 Task: Find a place to stay in Cali, Colombia, from 3rd to 17th August for 4 guests, with a price range of ₹3000 to ₹15000, and apply filters for Superhost, English-speaking host, washing machine, 3 bedrooms, 2 bathrooms, guest house, and free cancellation.
Action: Mouse moved to (538, 102)
Screenshot: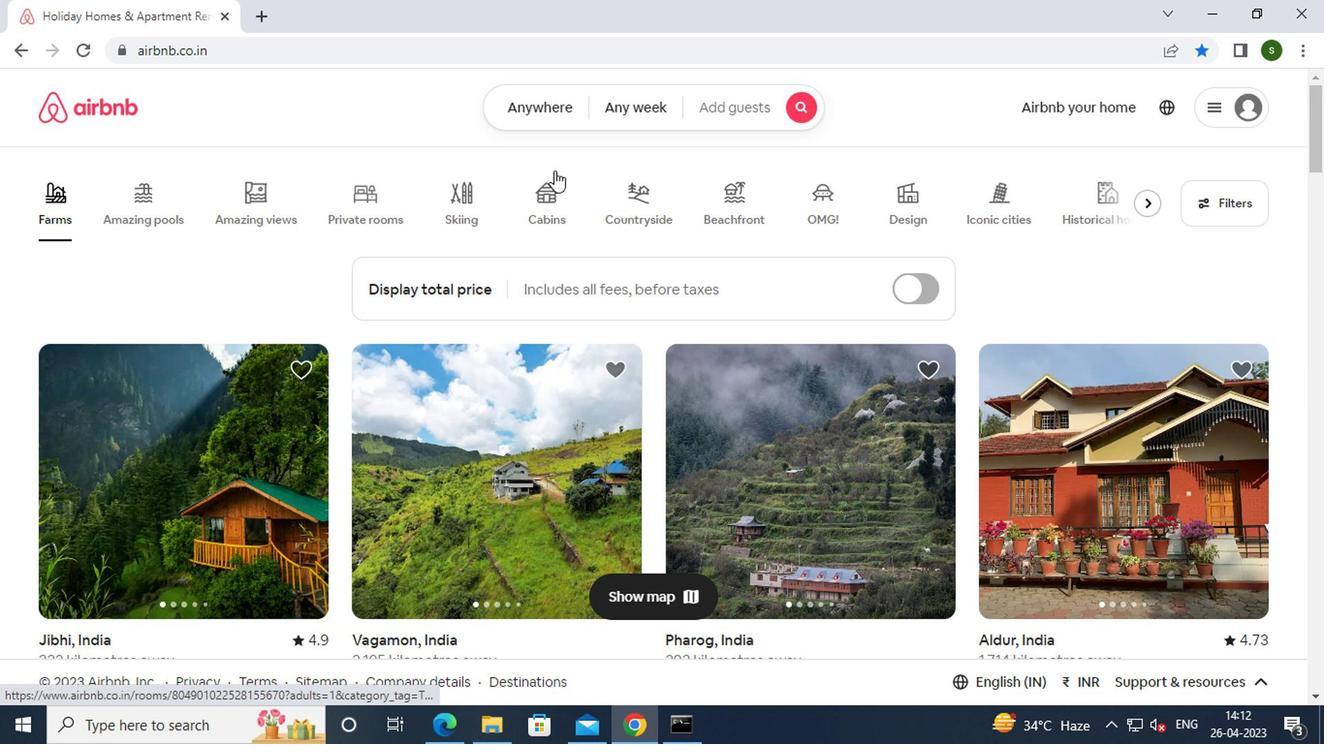 
Action: Mouse pressed left at (538, 102)
Screenshot: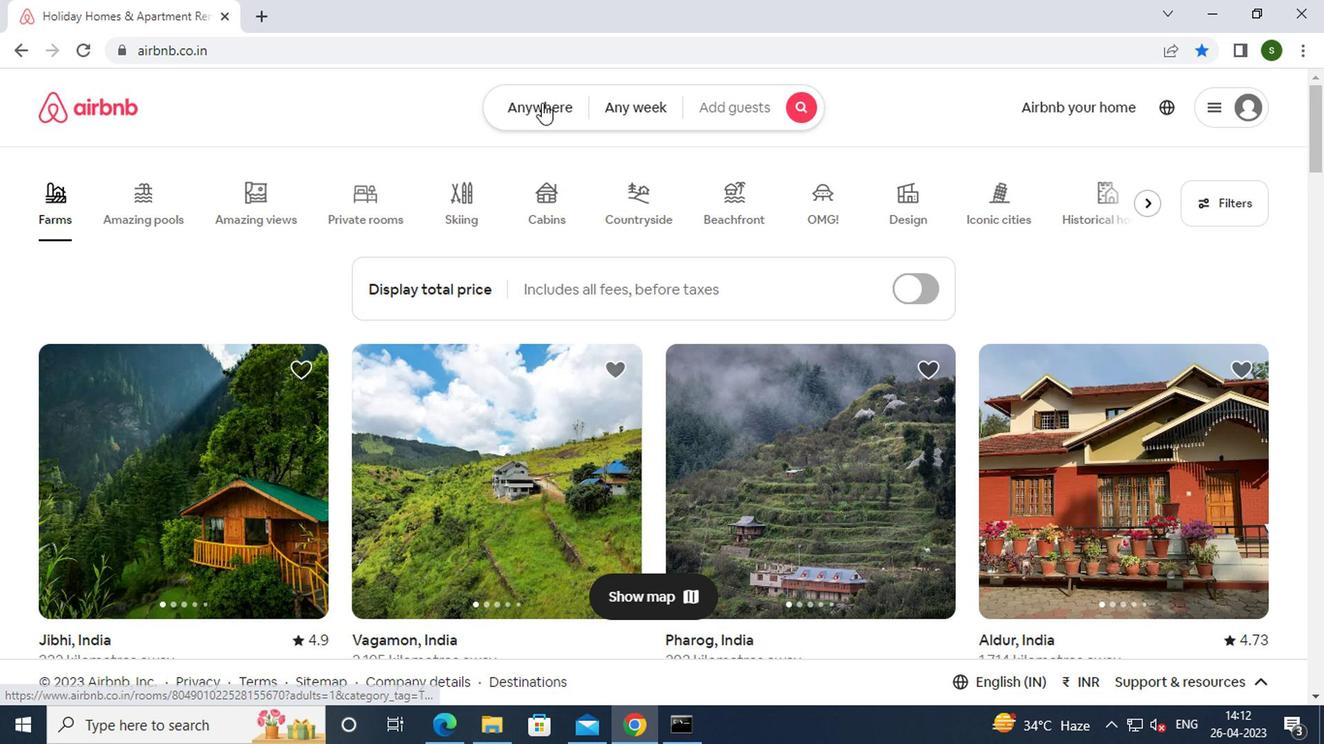 
Action: Mouse moved to (346, 189)
Screenshot: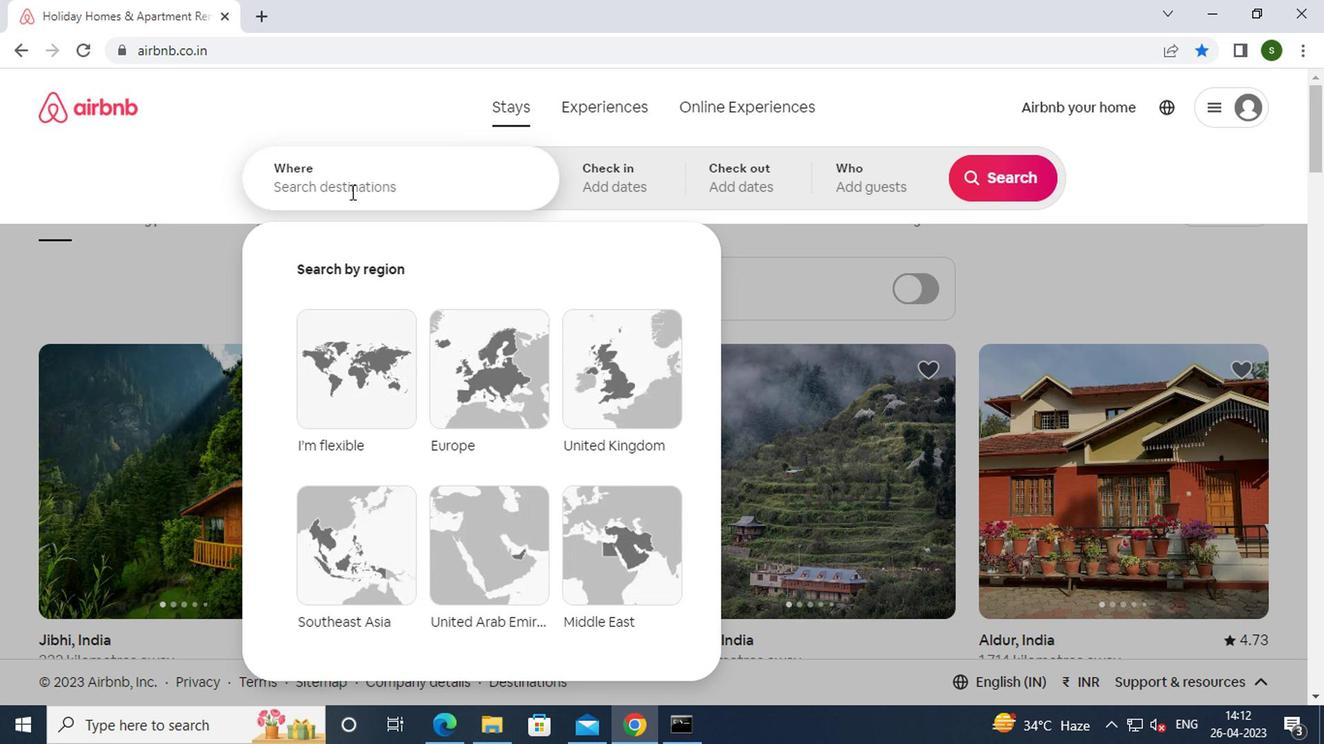 
Action: Mouse pressed left at (346, 189)
Screenshot: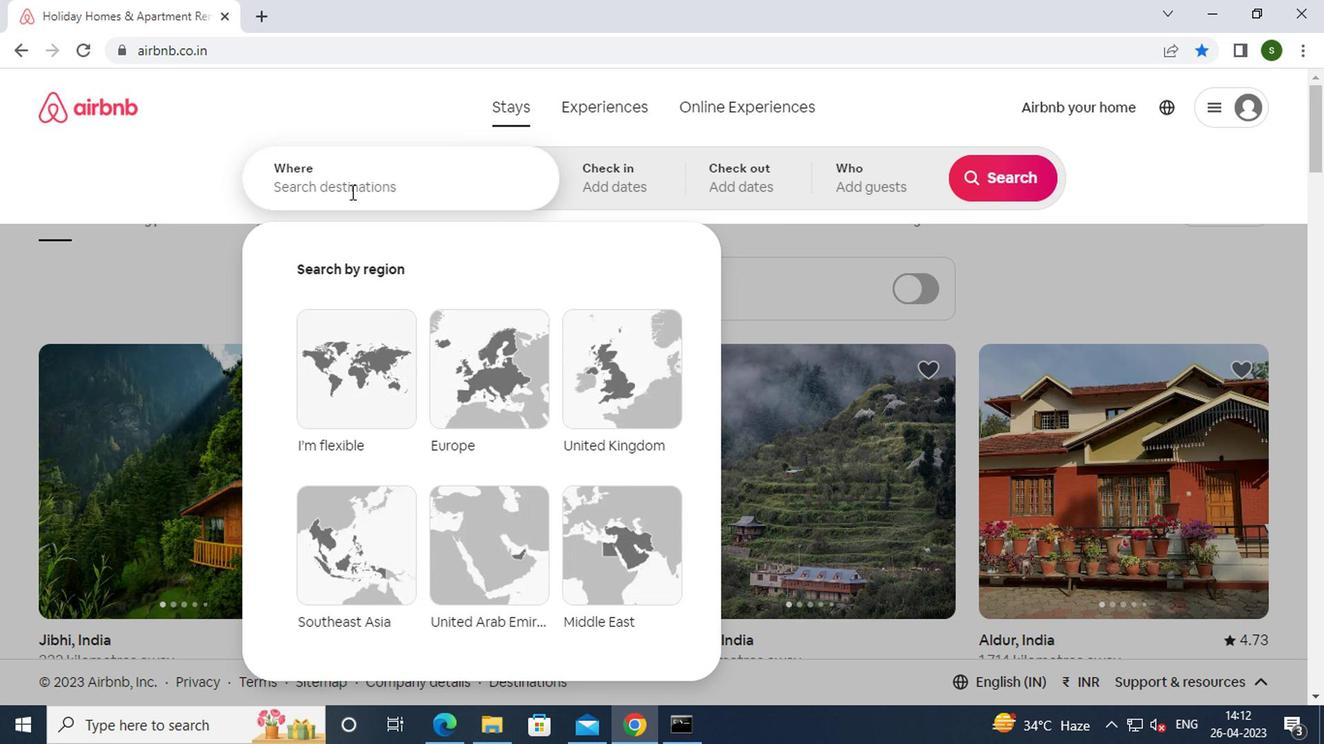 
Action: Key pressed c<Key.caps_lock>ali,<Key.space><Key.caps_lock>c<Key.caps_lock>olombia<Key.enter>
Screenshot: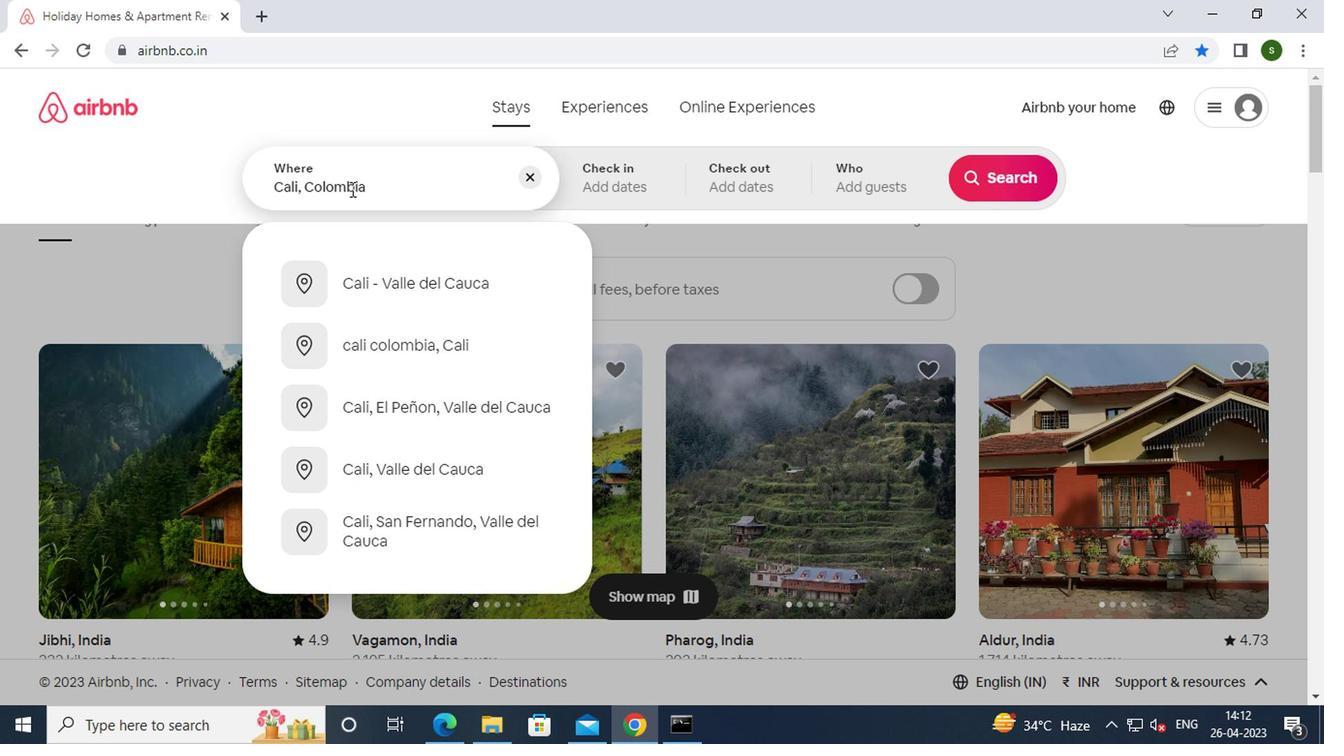 
Action: Mouse moved to (976, 333)
Screenshot: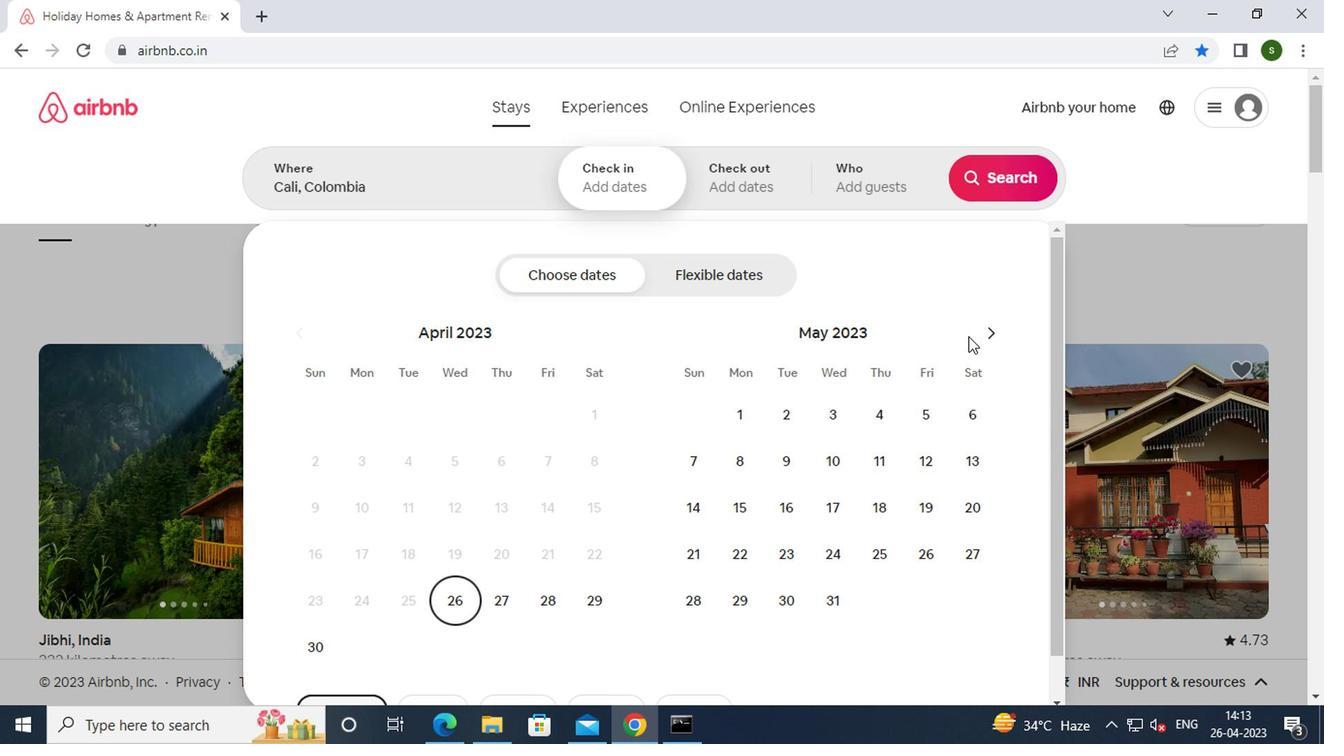 
Action: Mouse pressed left at (976, 333)
Screenshot: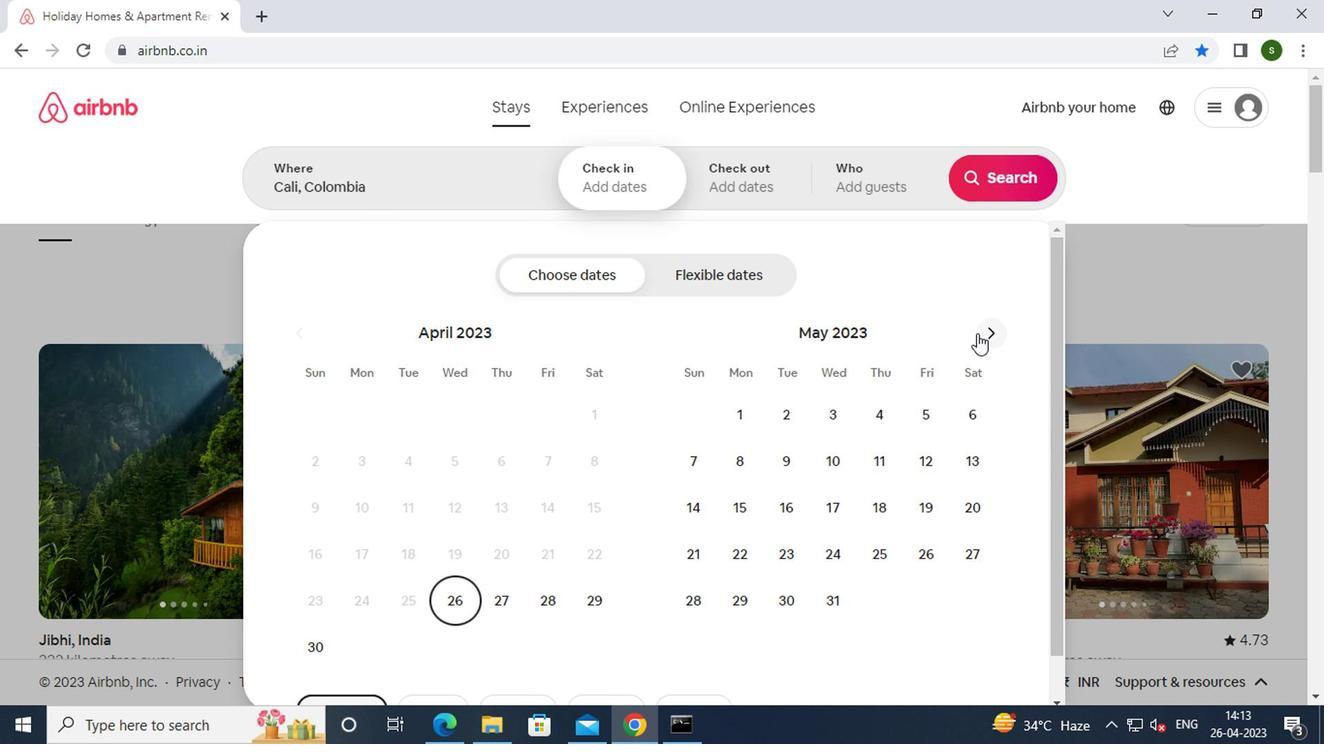 
Action: Mouse pressed left at (976, 333)
Screenshot: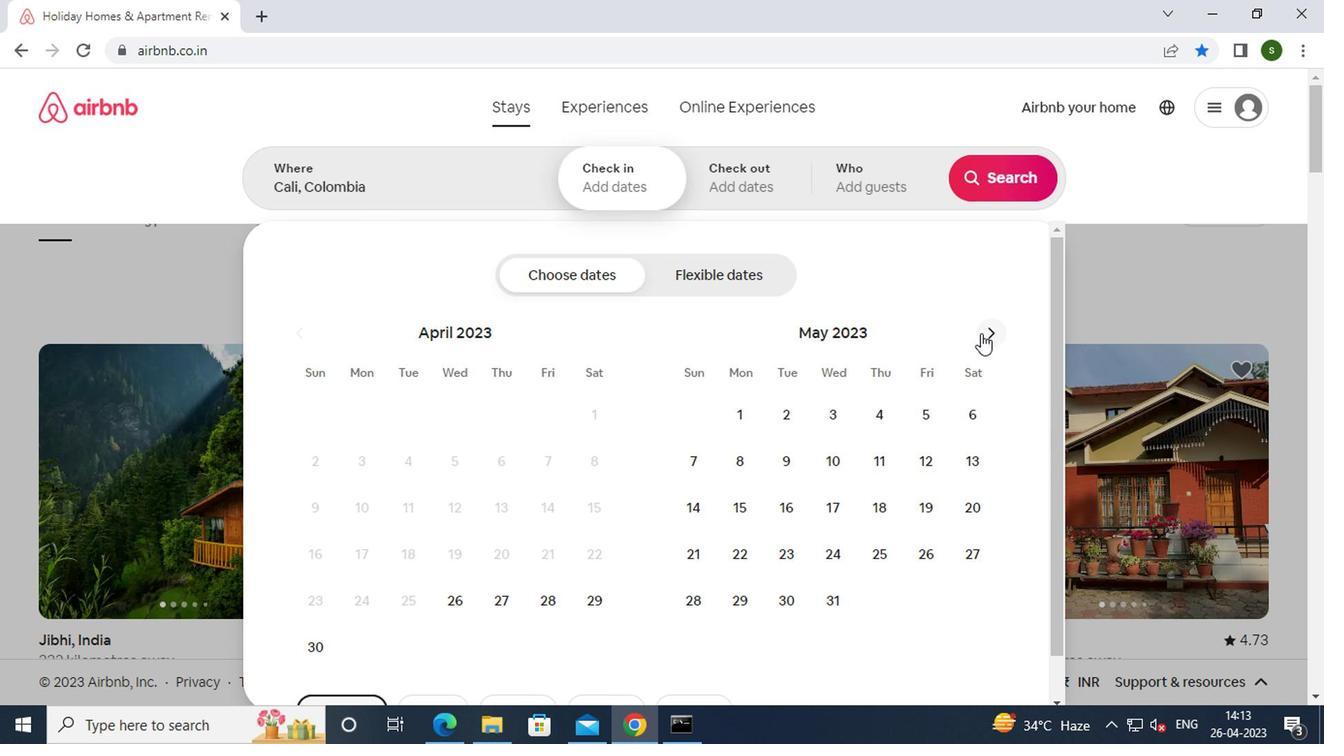 
Action: Mouse pressed left at (976, 333)
Screenshot: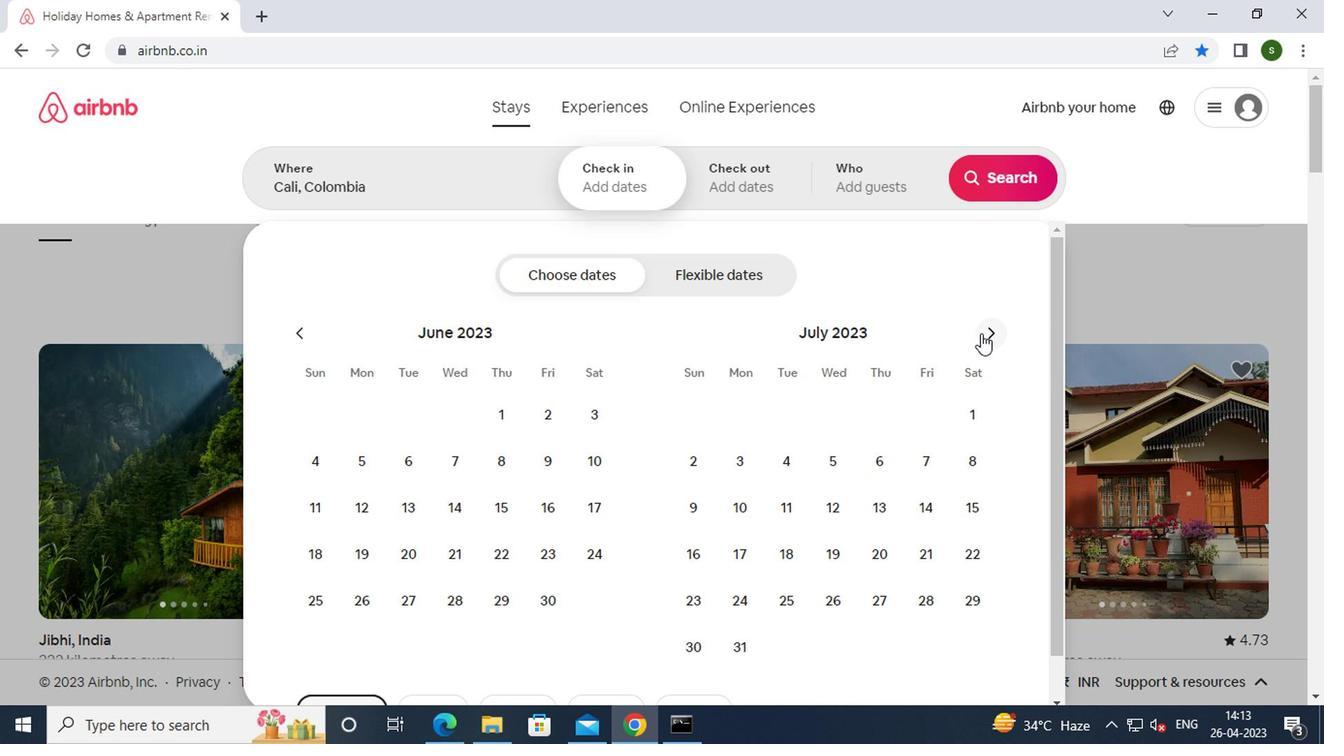 
Action: Mouse moved to (869, 418)
Screenshot: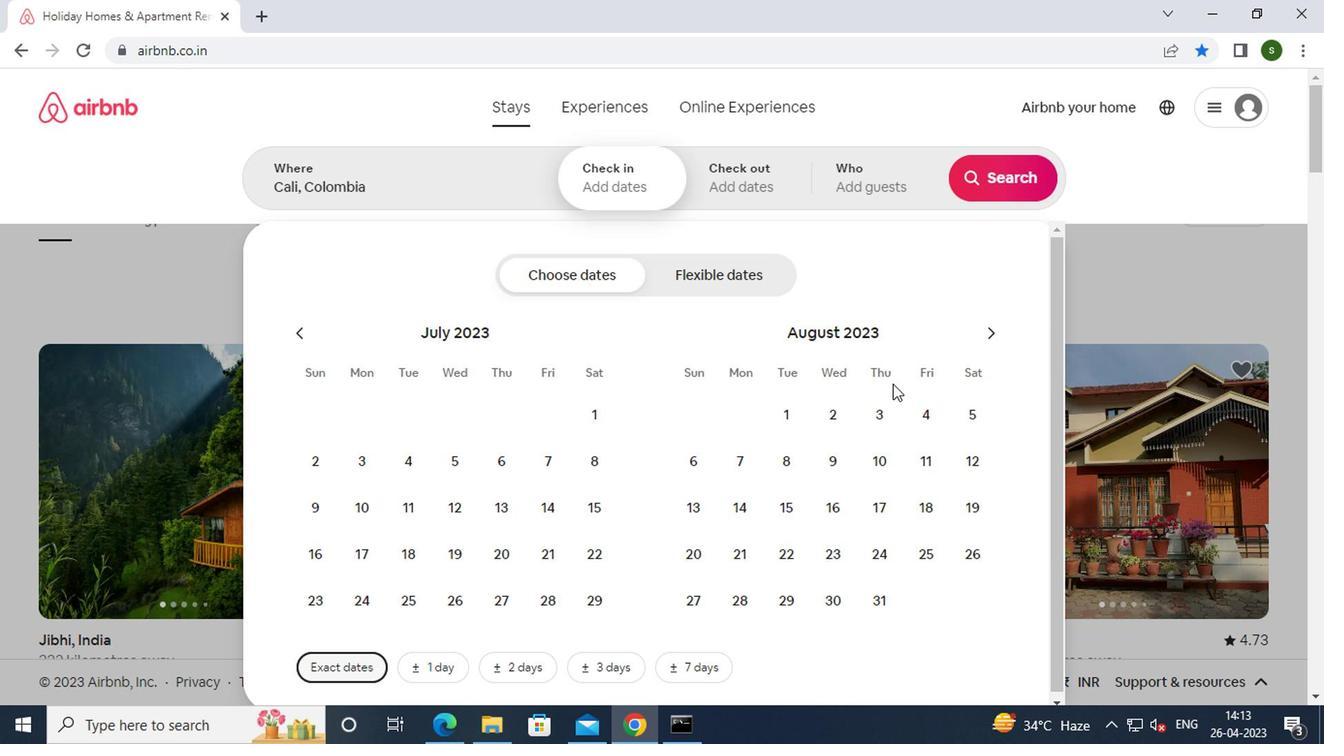 
Action: Mouse pressed left at (869, 418)
Screenshot: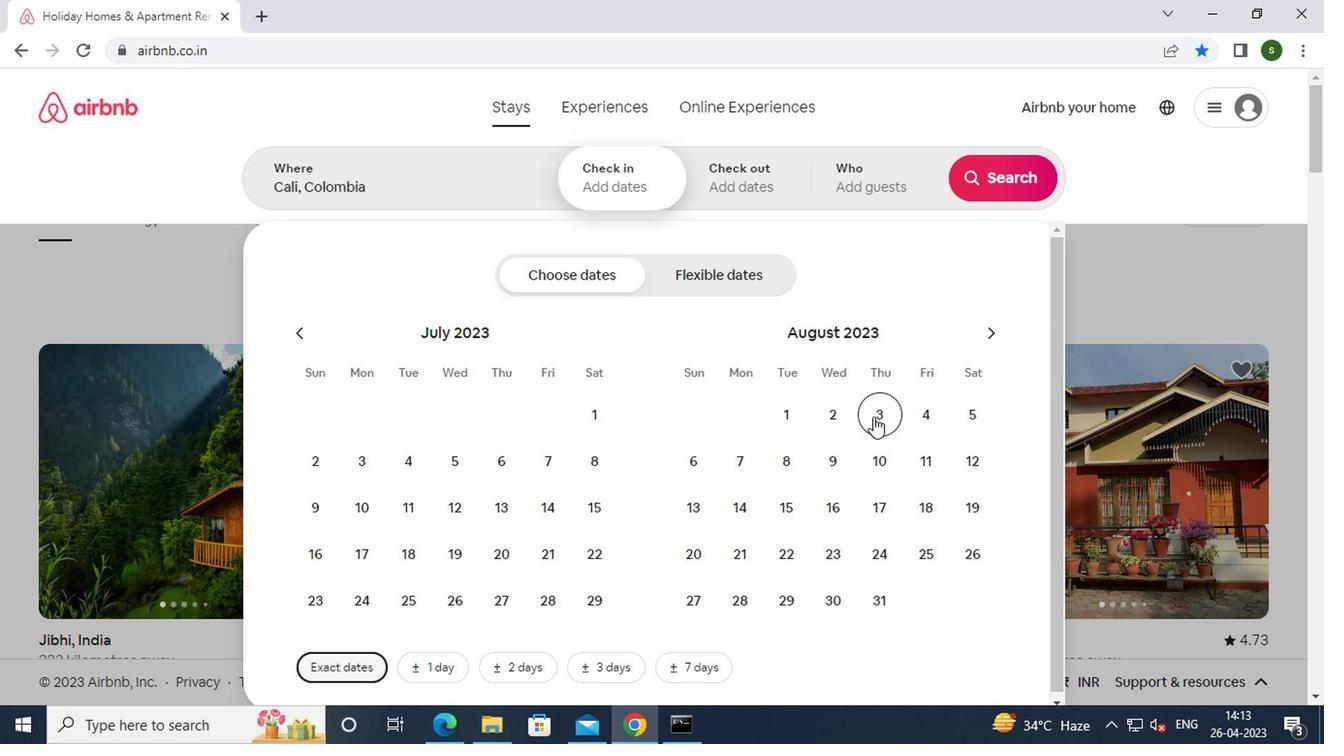 
Action: Mouse moved to (865, 503)
Screenshot: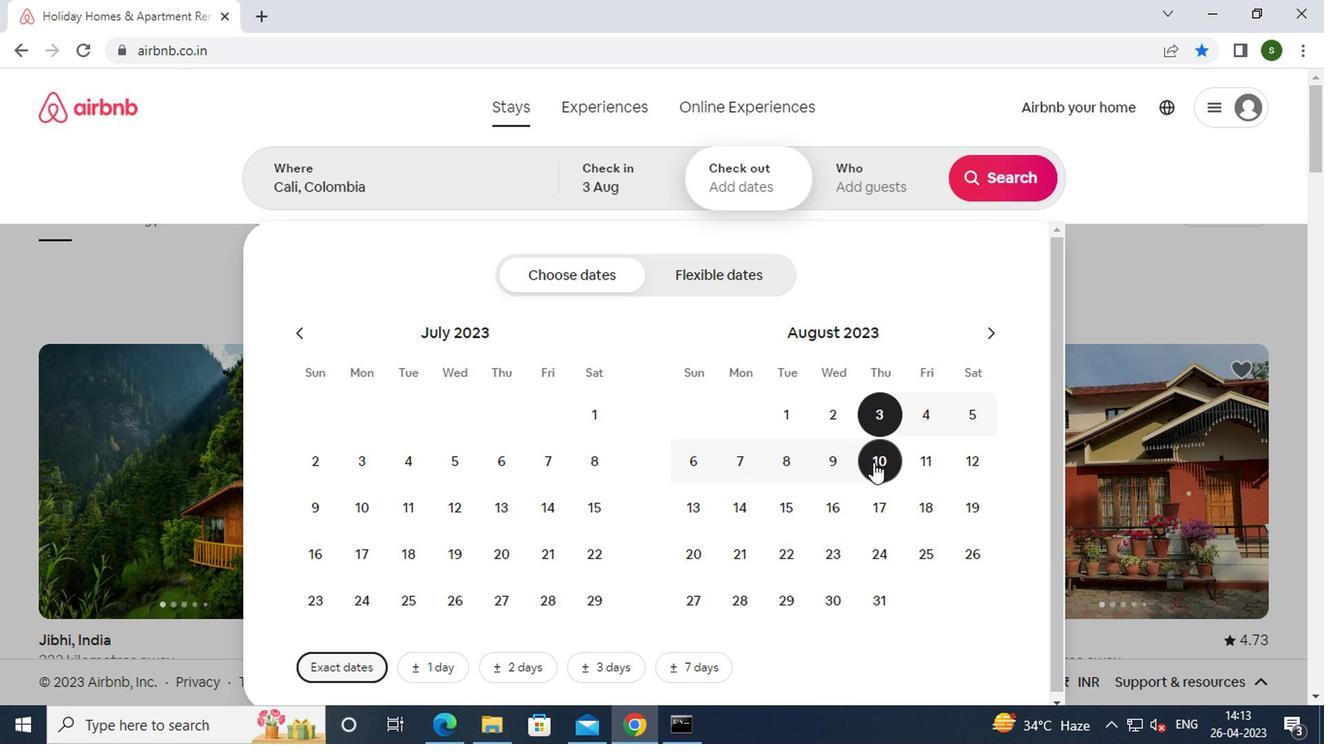 
Action: Mouse pressed left at (865, 503)
Screenshot: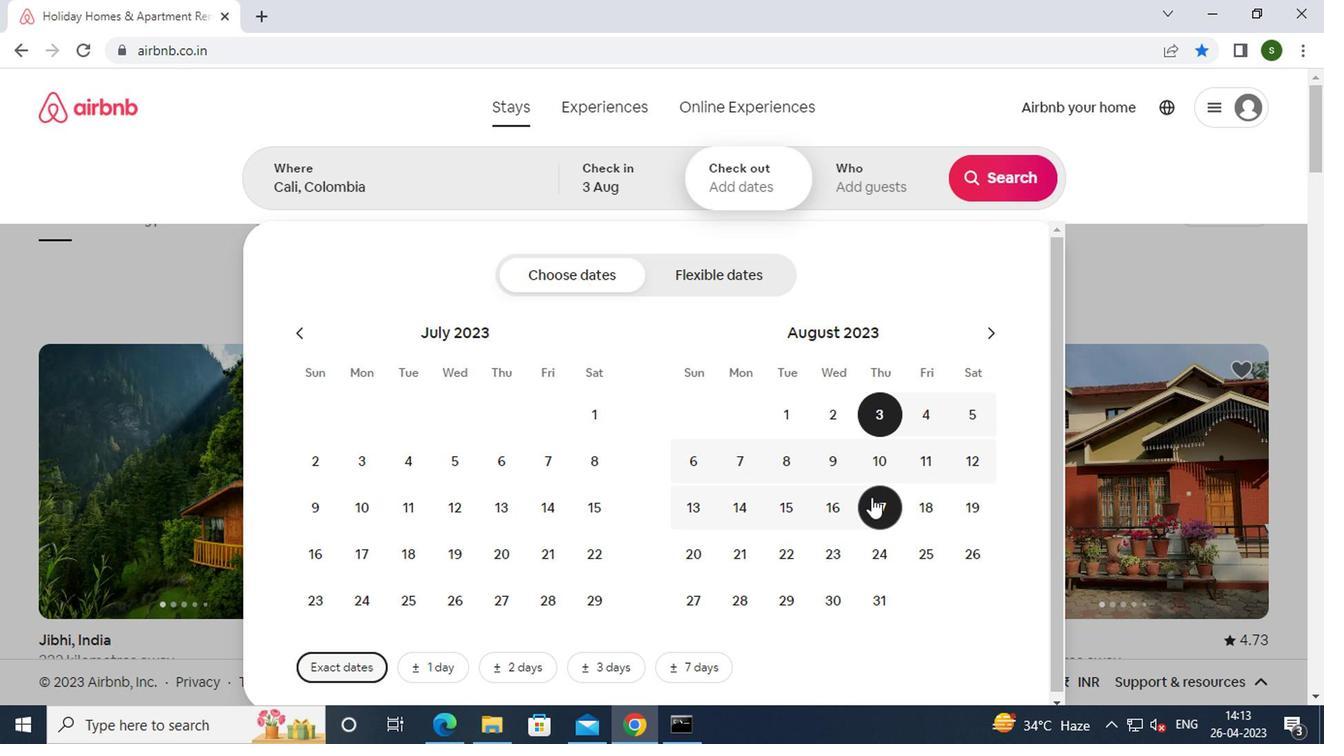
Action: Mouse moved to (864, 195)
Screenshot: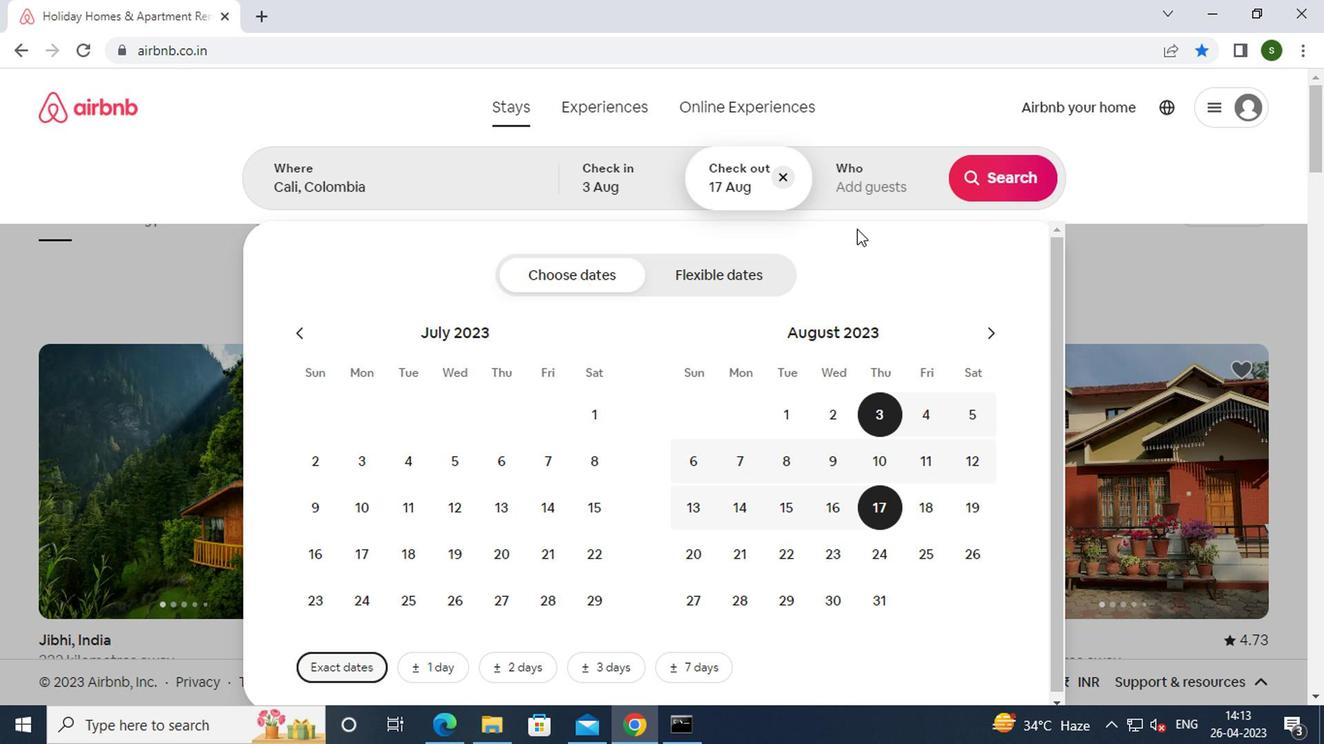 
Action: Mouse pressed left at (864, 195)
Screenshot: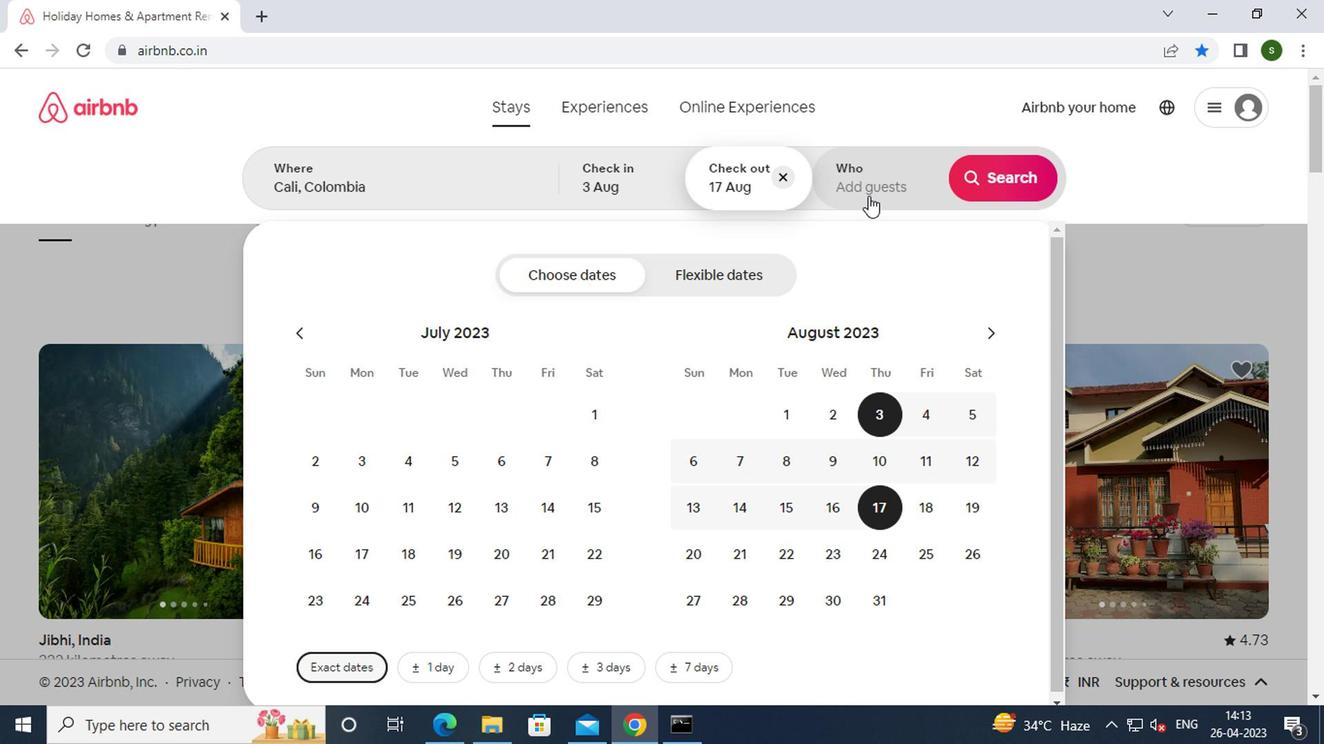 
Action: Mouse moved to (1003, 281)
Screenshot: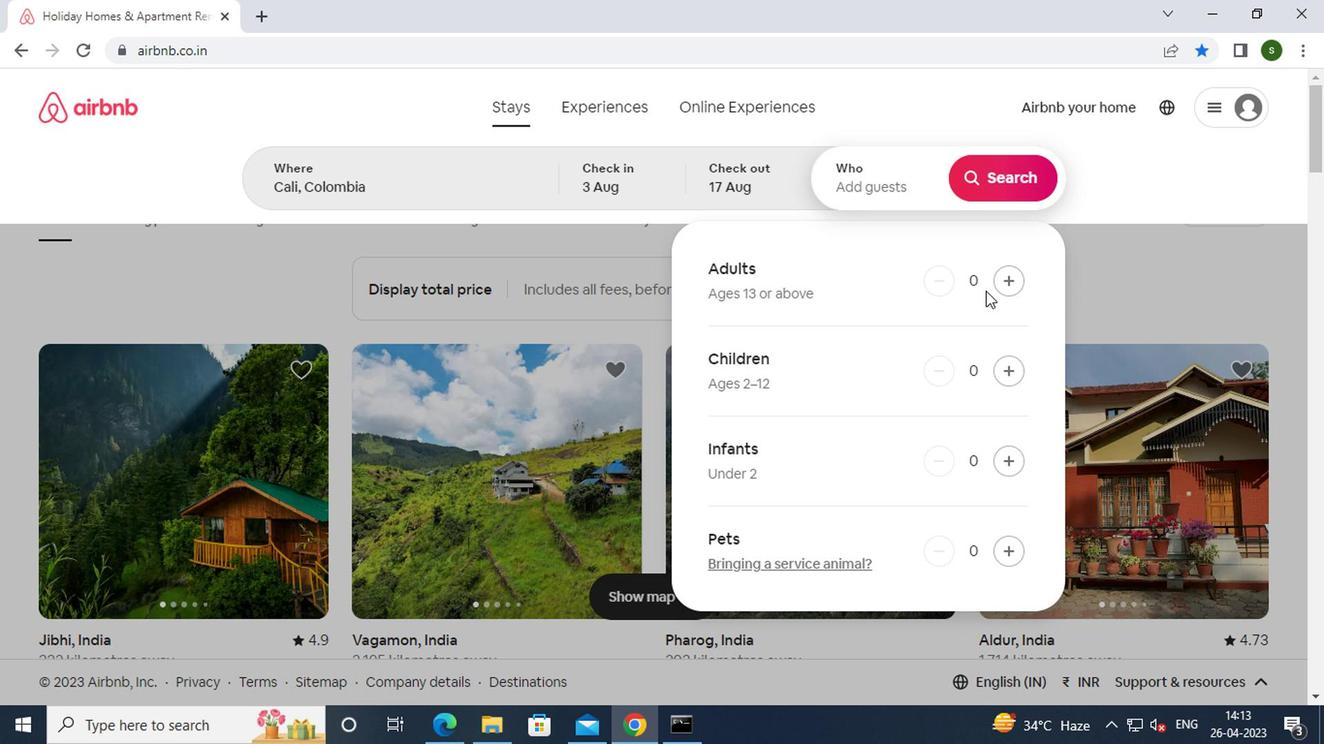
Action: Mouse pressed left at (1003, 281)
Screenshot: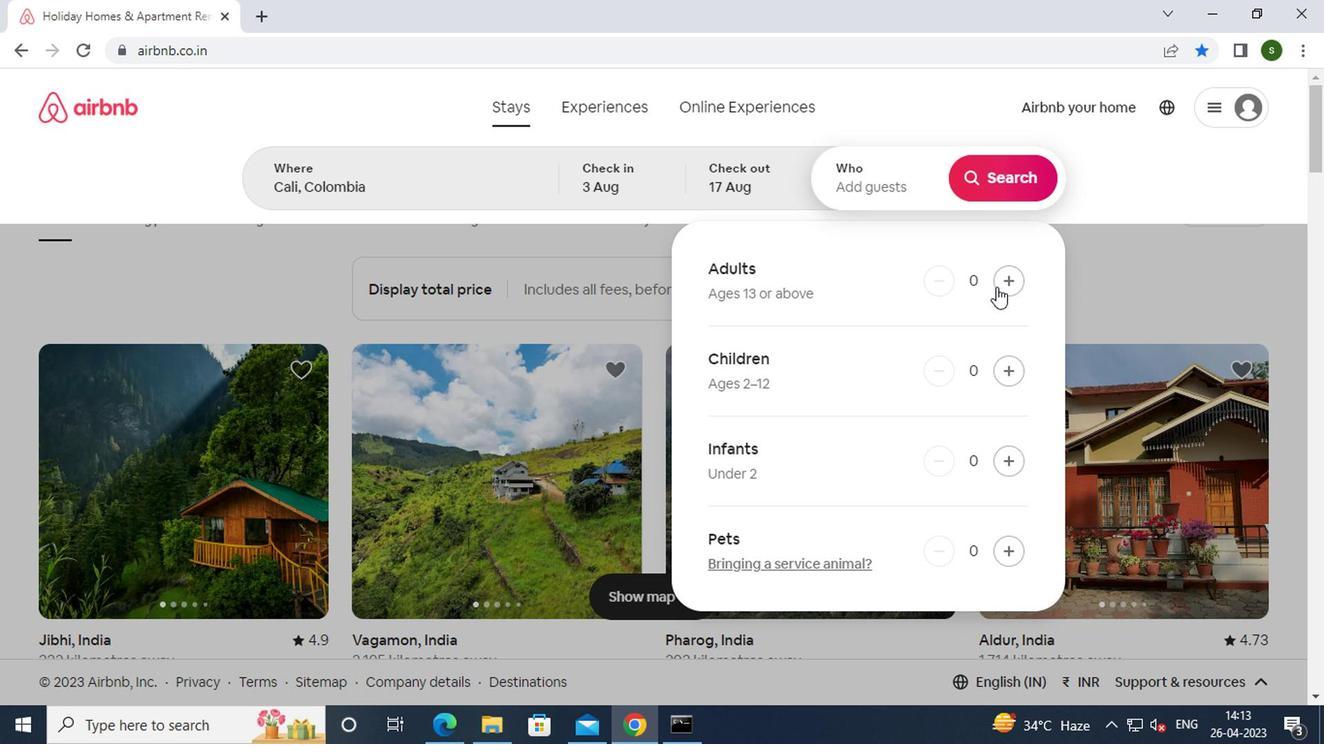 
Action: Mouse pressed left at (1003, 281)
Screenshot: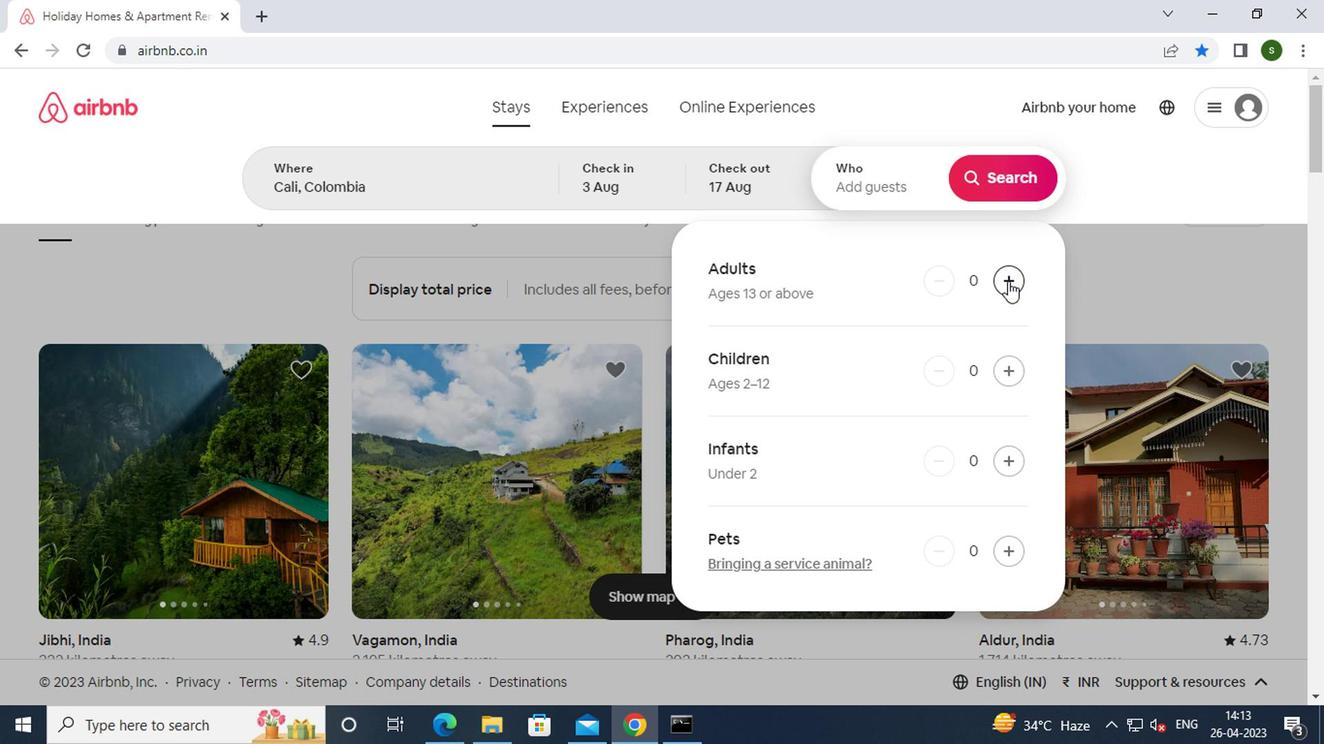 
Action: Mouse pressed left at (1003, 281)
Screenshot: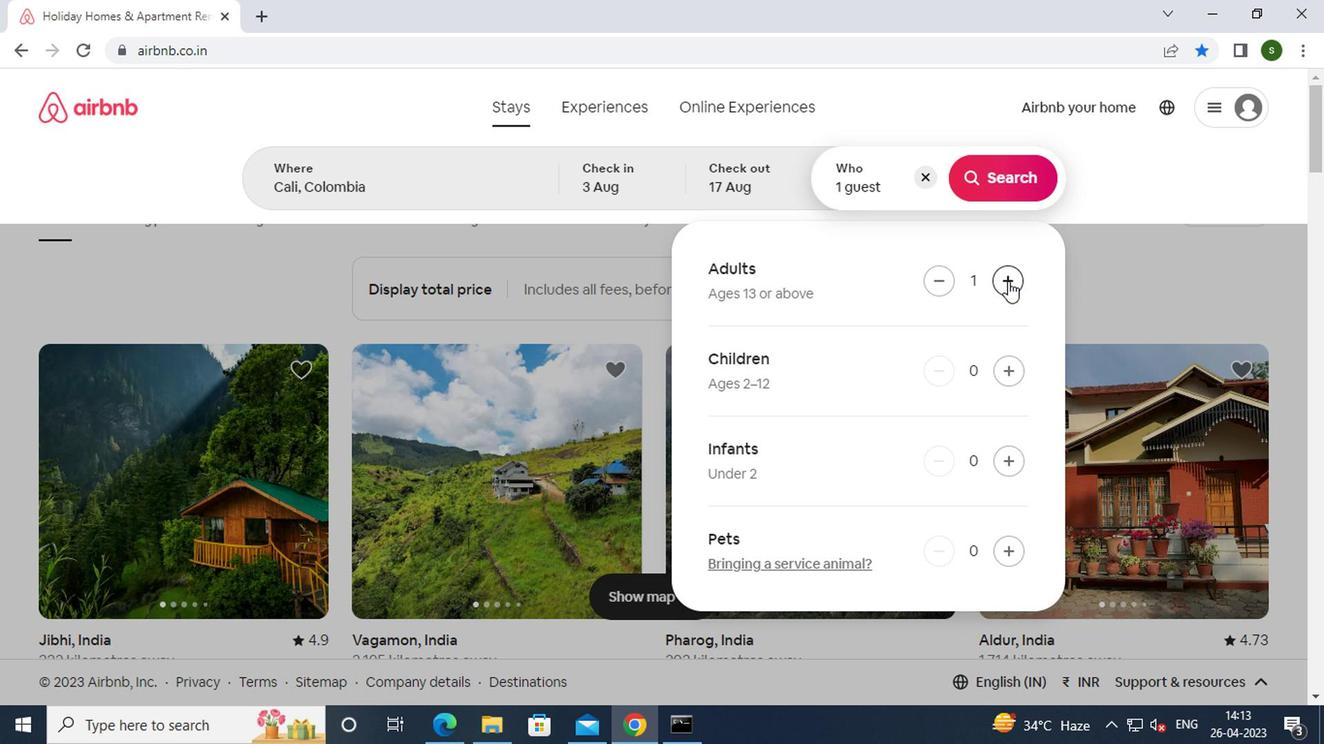 
Action: Mouse moved to (994, 370)
Screenshot: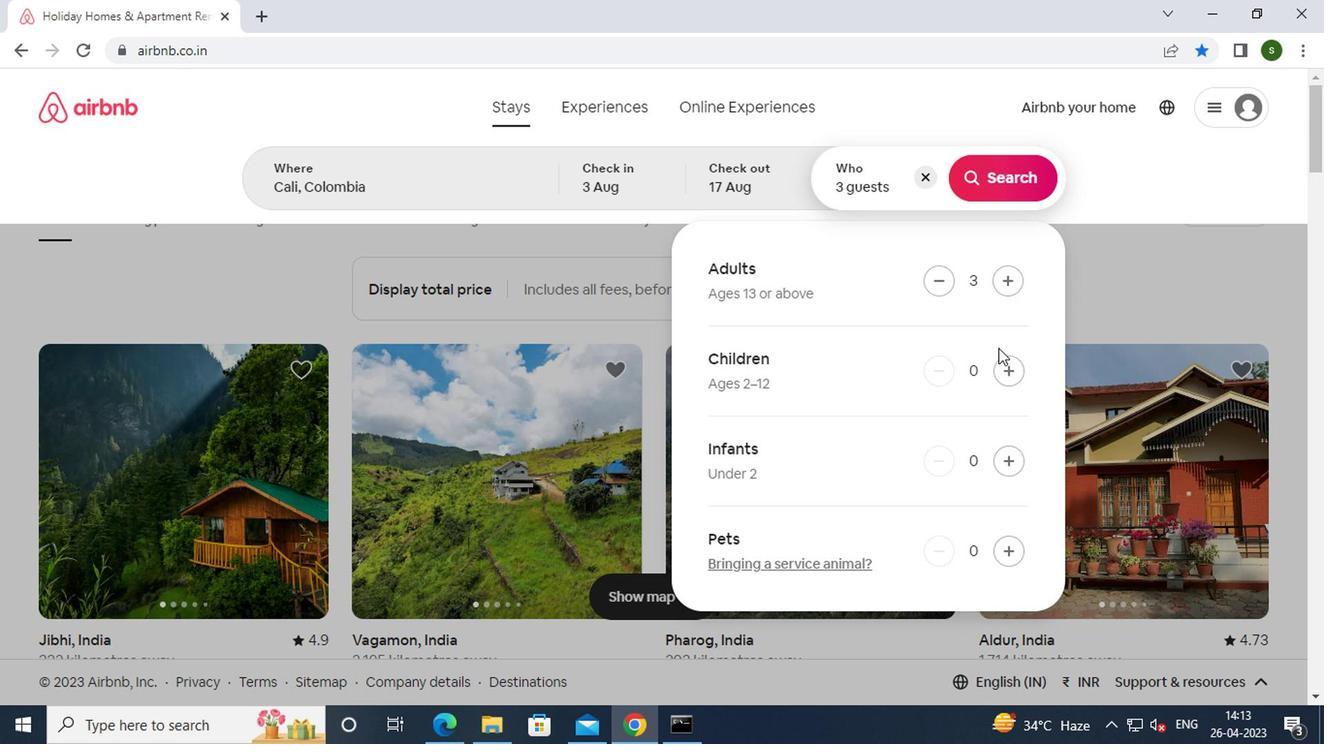 
Action: Mouse pressed left at (994, 370)
Screenshot: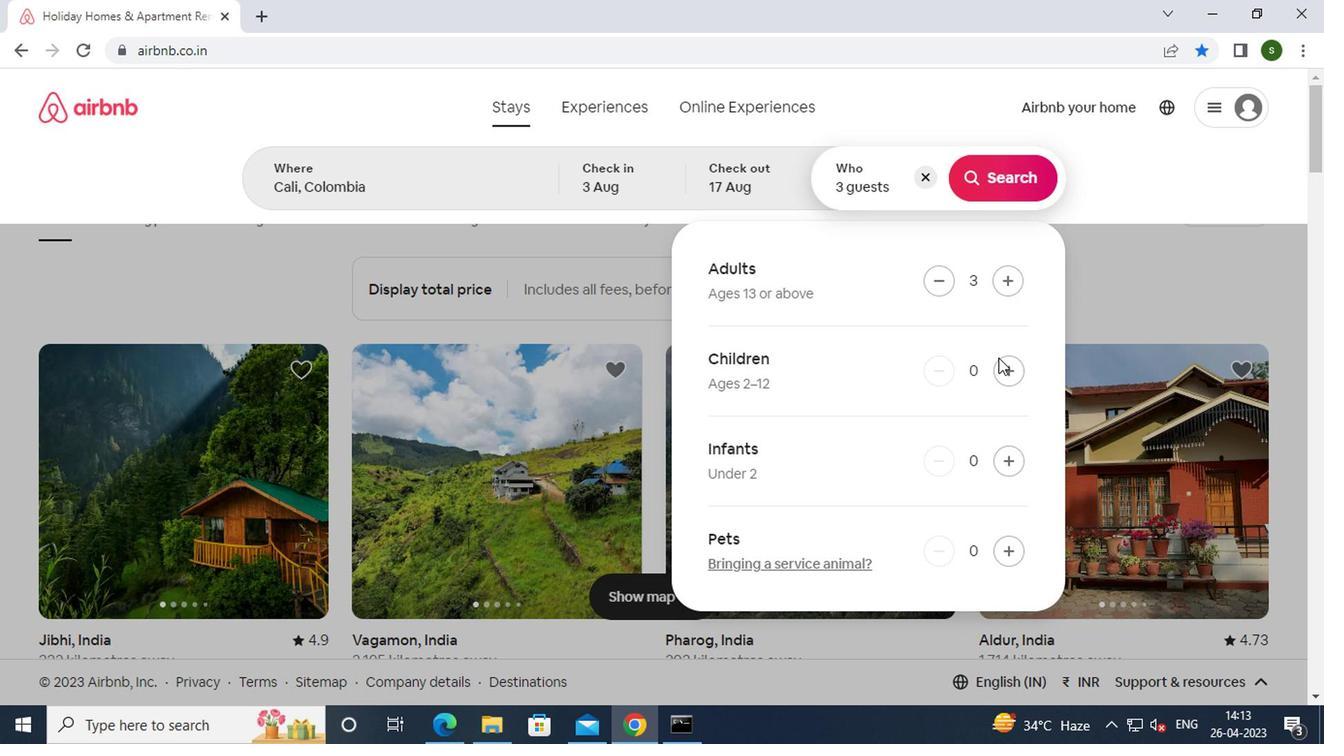 
Action: Mouse moved to (984, 173)
Screenshot: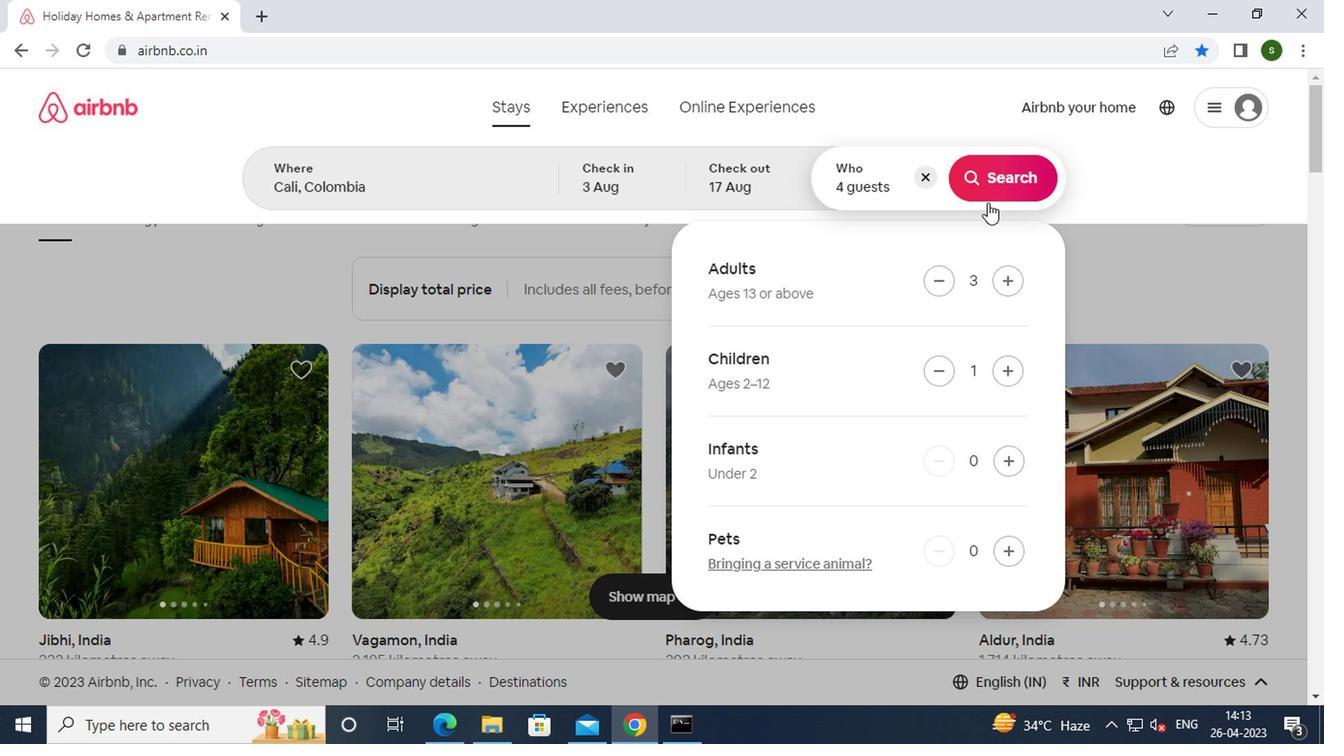 
Action: Mouse pressed left at (984, 173)
Screenshot: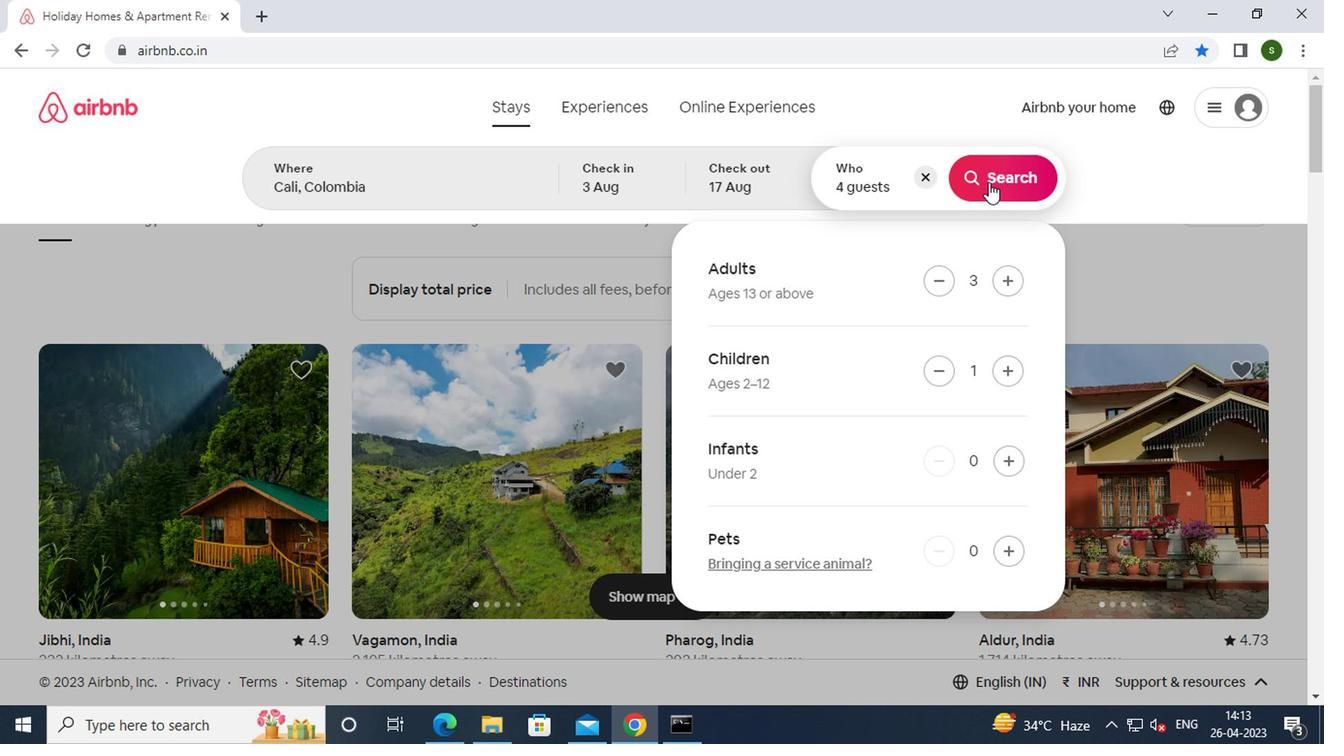 
Action: Mouse moved to (1193, 190)
Screenshot: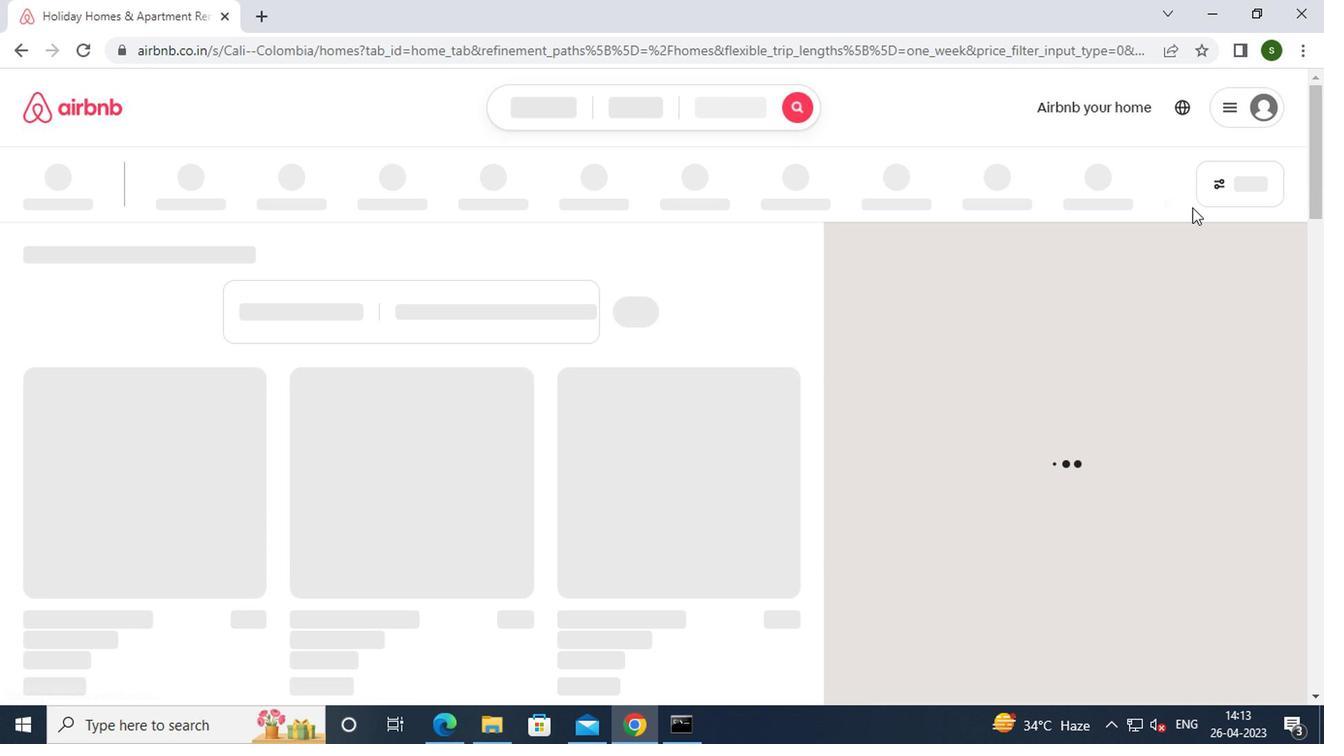 
Action: Mouse pressed left at (1193, 190)
Screenshot: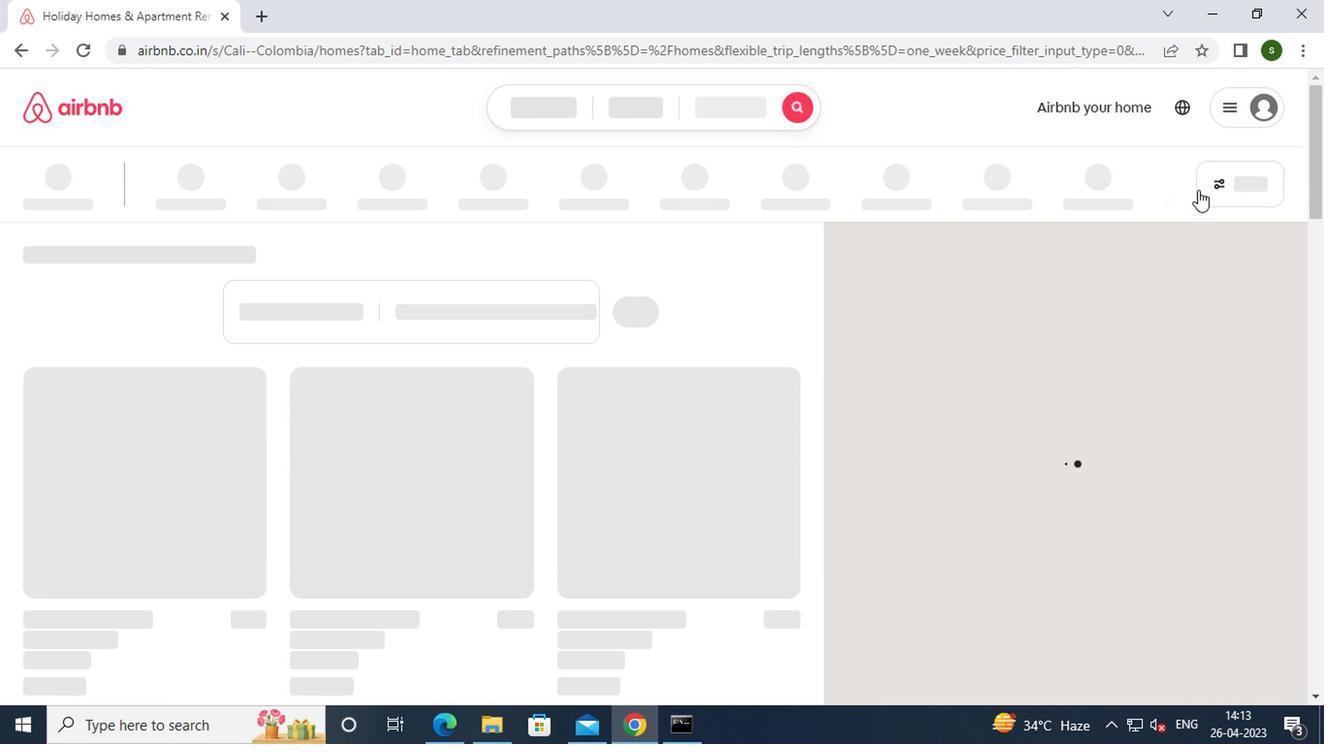 
Action: Mouse moved to (1214, 188)
Screenshot: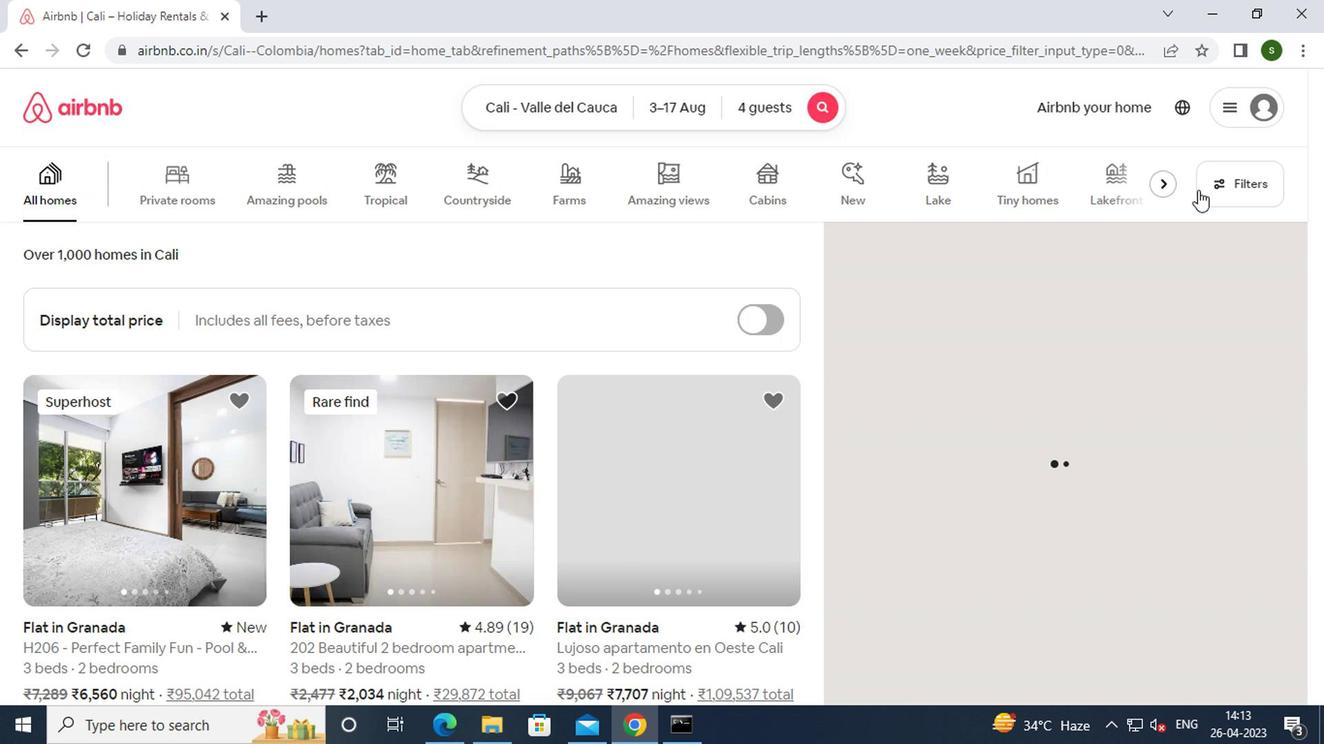 
Action: Mouse pressed left at (1214, 188)
Screenshot: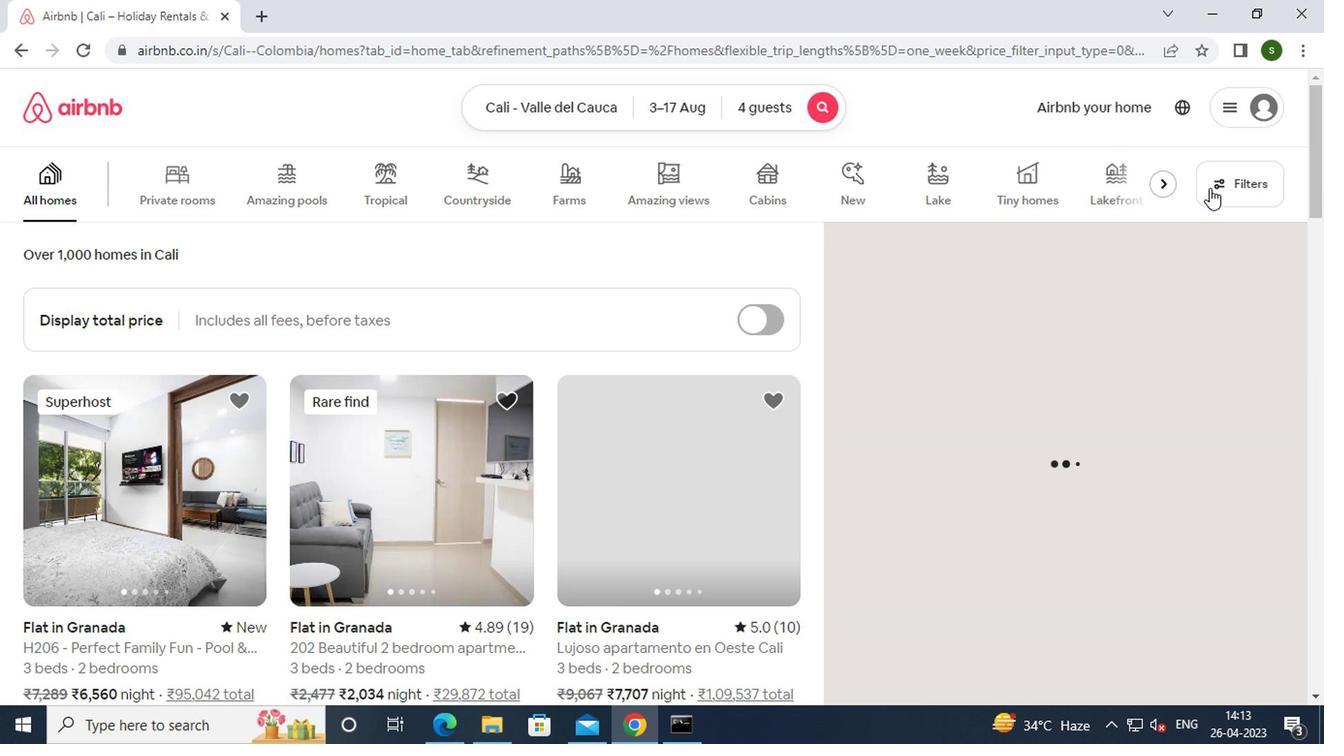 
Action: Mouse moved to (564, 440)
Screenshot: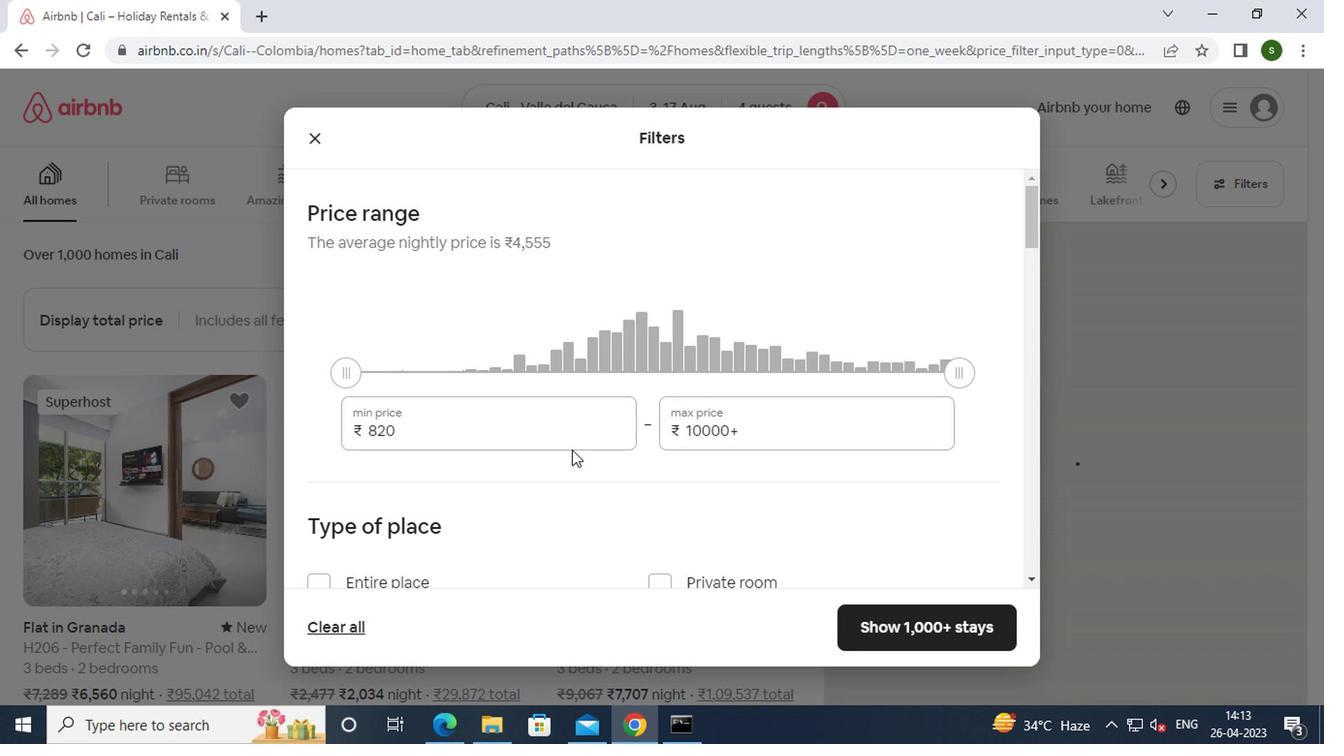 
Action: Mouse pressed left at (564, 440)
Screenshot: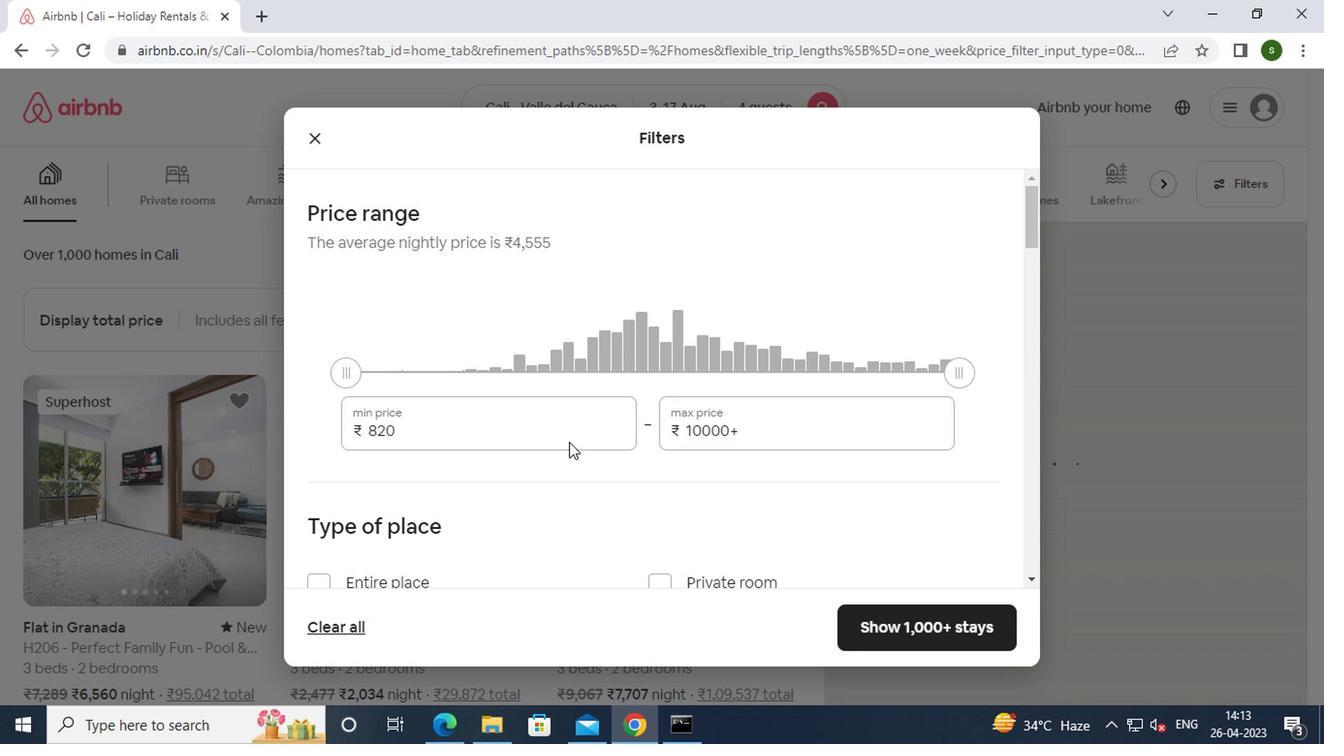 
Action: Mouse moved to (562, 438)
Screenshot: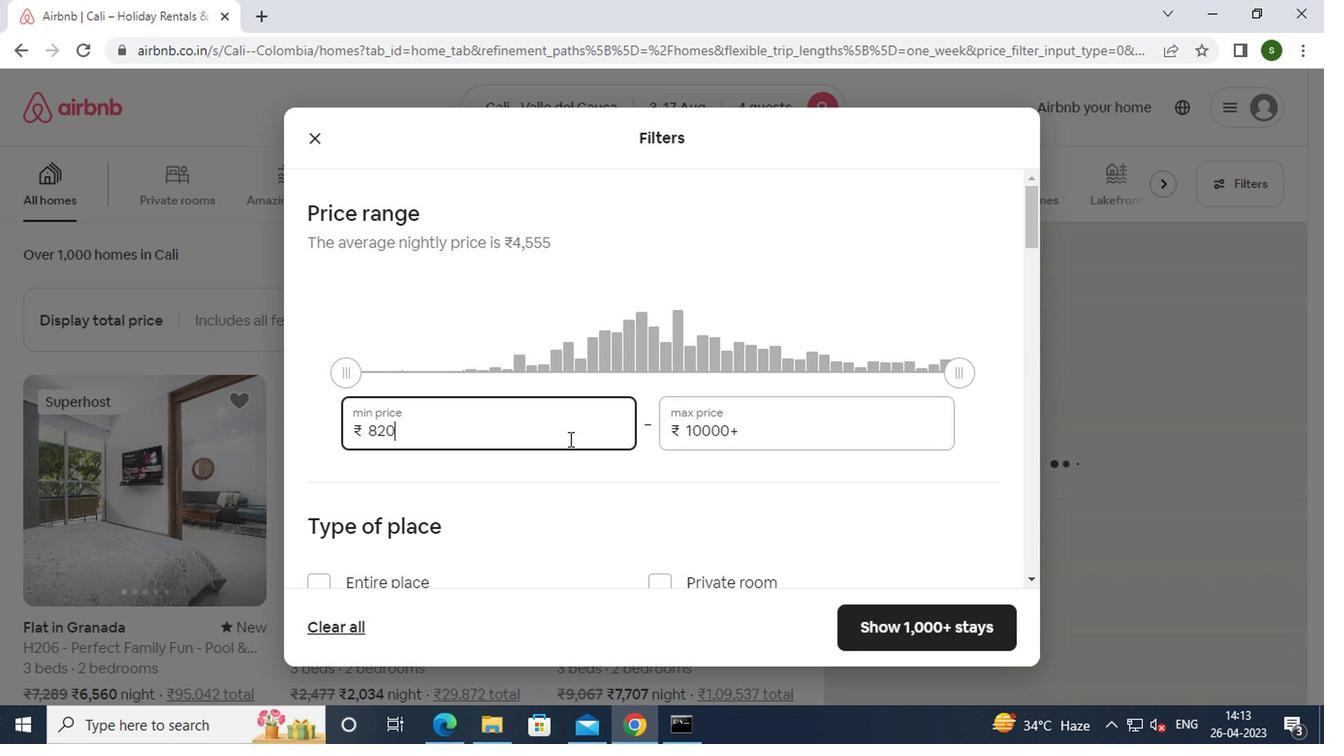 
Action: Key pressed <Key.backspace><Key.backspace><Key.backspace><Key.backspace><Key.backspace><Key.backspace><Key.backspace>3000
Screenshot: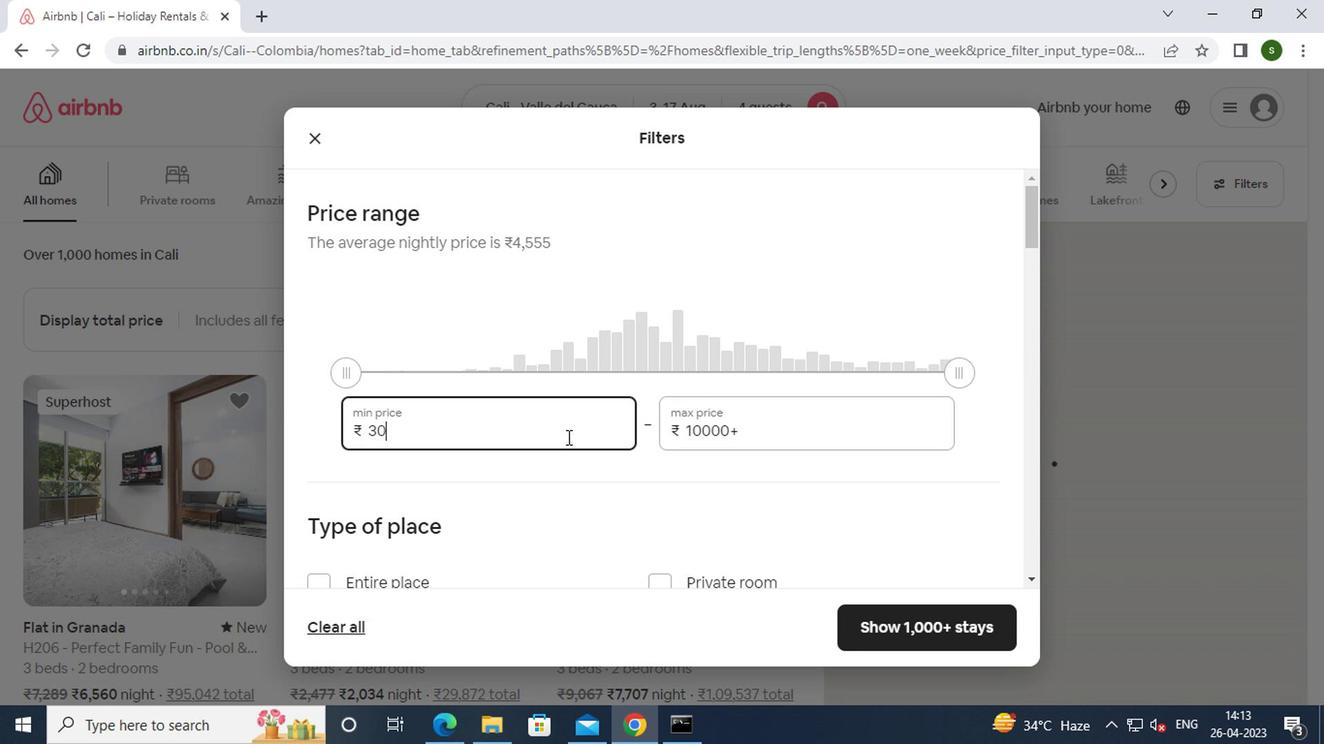 
Action: Mouse moved to (761, 424)
Screenshot: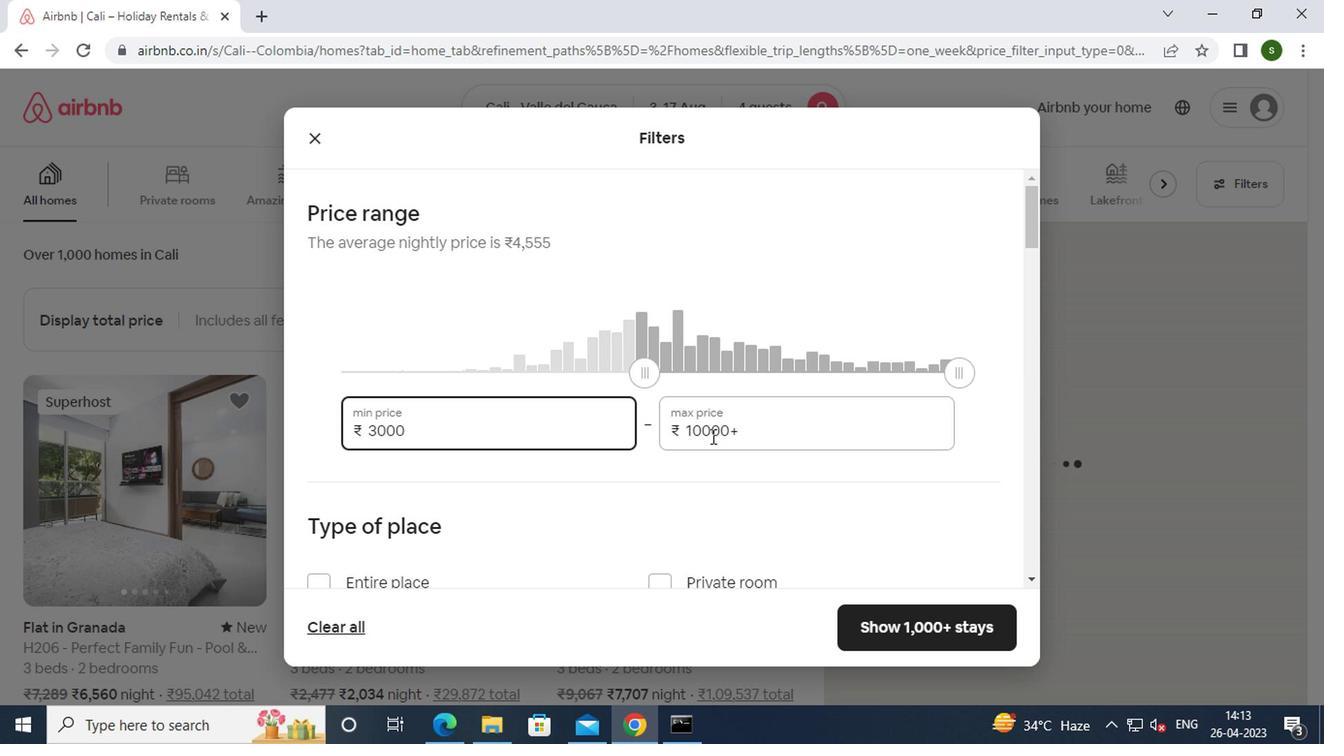 
Action: Mouse pressed left at (761, 424)
Screenshot: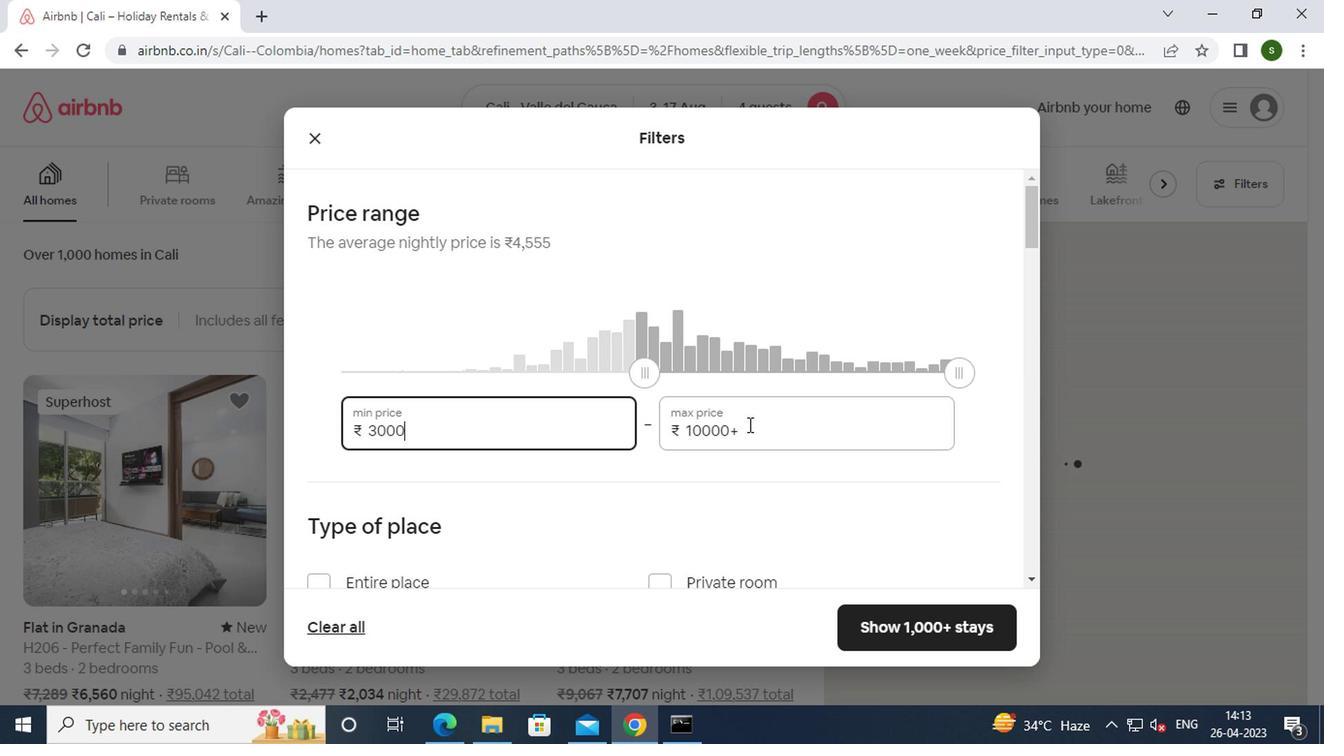 
Action: Key pressed <Key.backspace><Key.backspace><Key.backspace><Key.backspace><Key.backspace><Key.backspace><Key.backspace><Key.backspace><Key.backspace><Key.backspace><Key.backspace><Key.backspace>15000
Screenshot: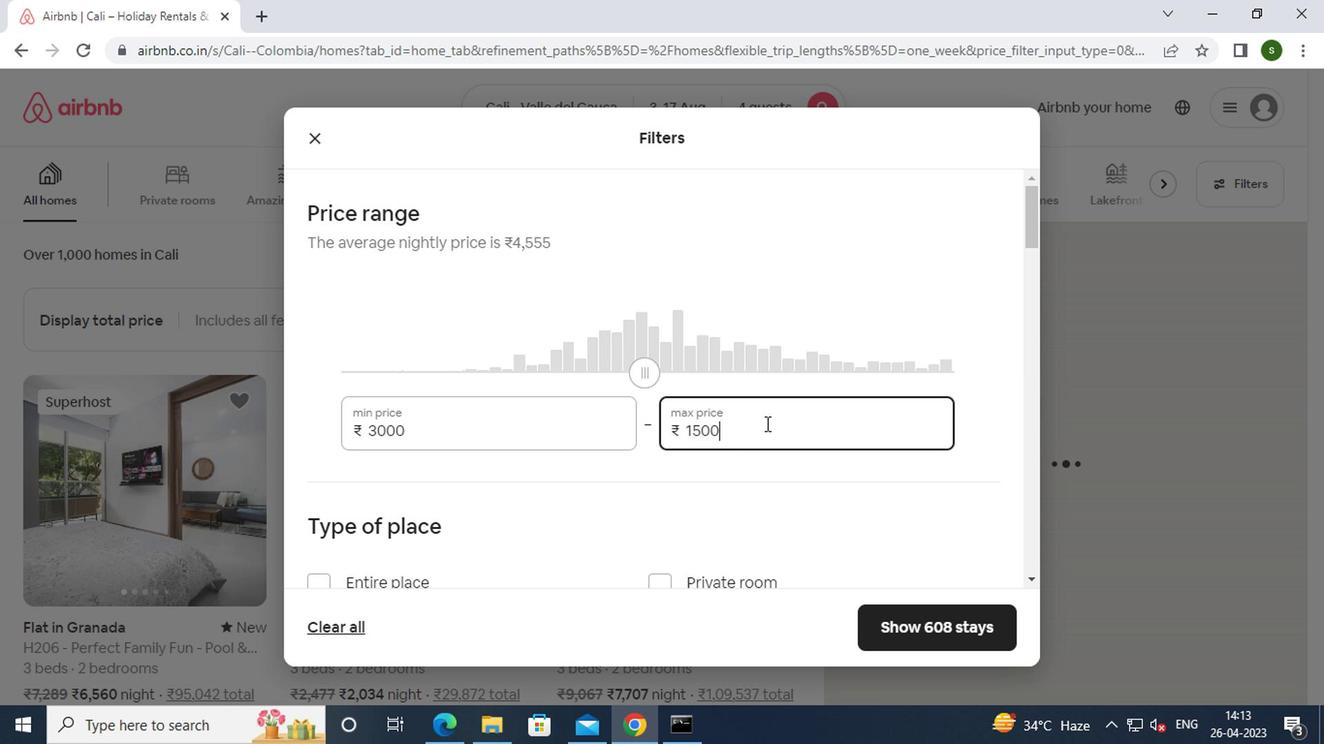 
Action: Mouse moved to (593, 456)
Screenshot: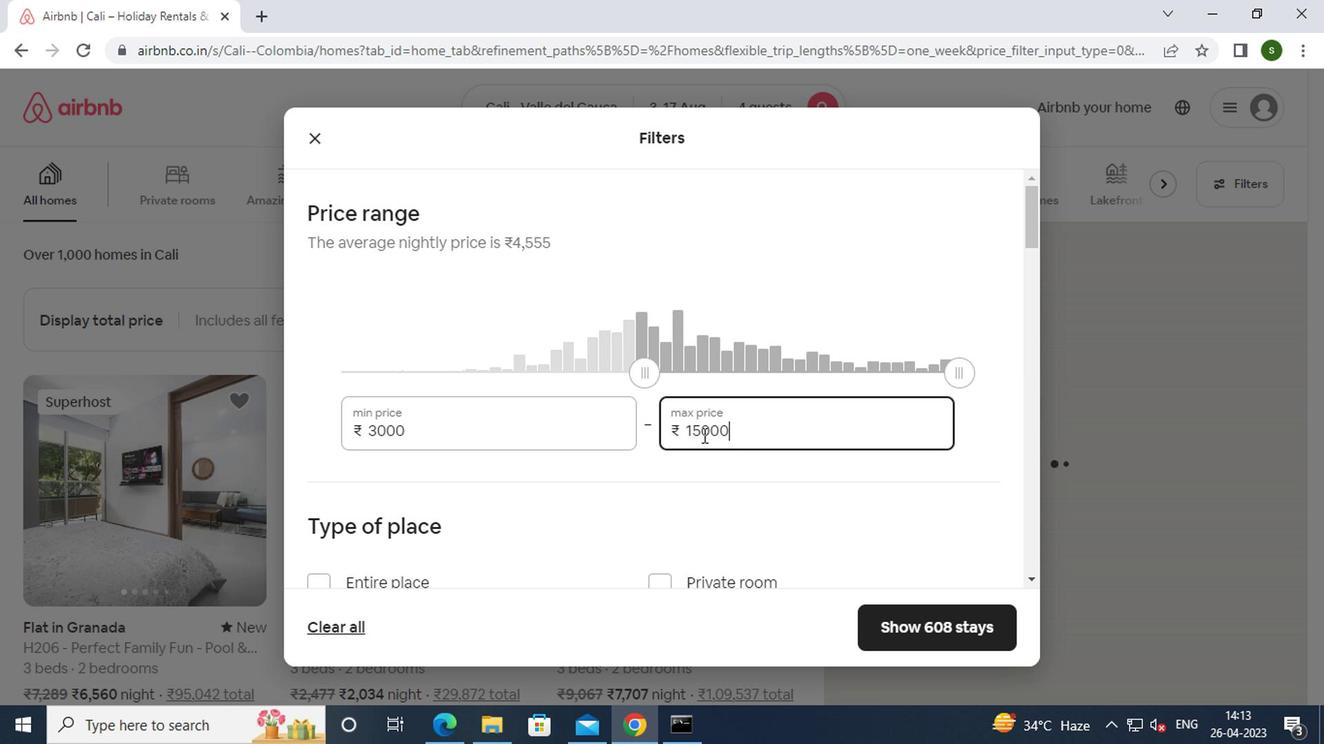 
Action: Mouse scrolled (593, 455) with delta (0, 0)
Screenshot: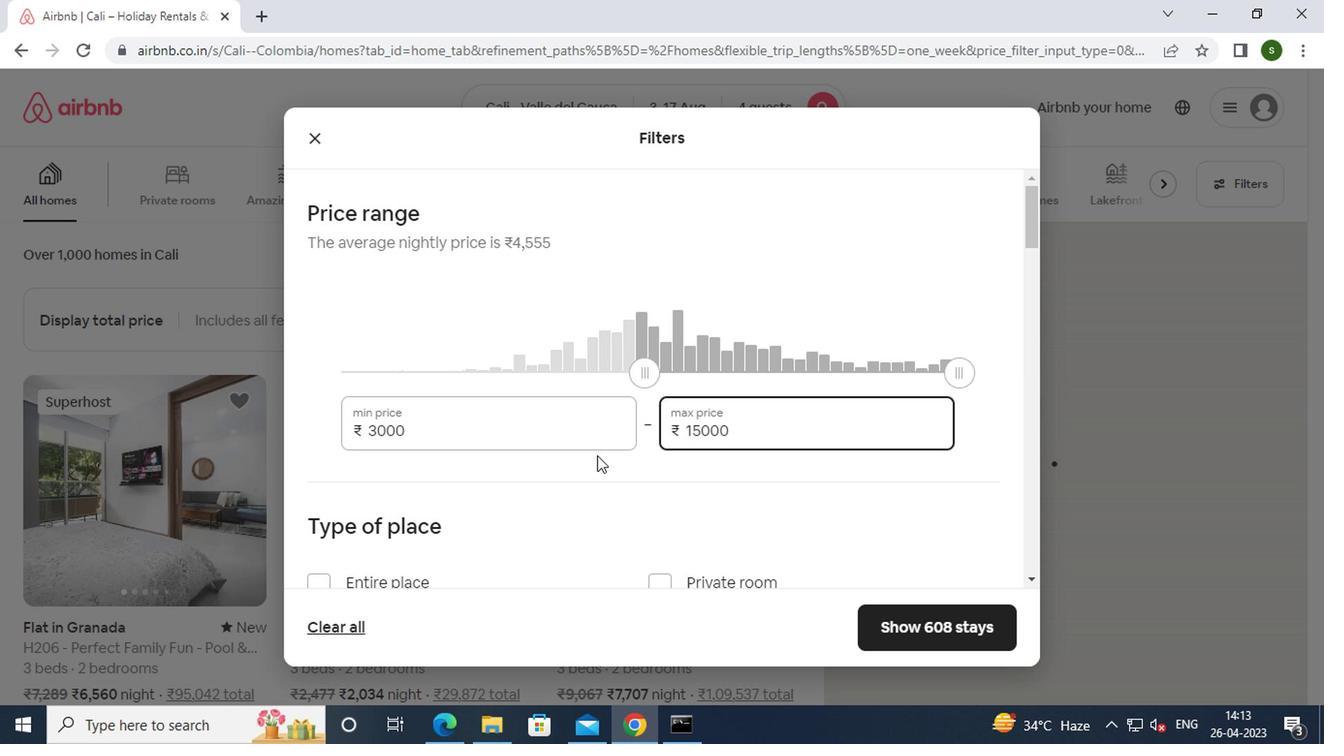 
Action: Mouse moved to (415, 484)
Screenshot: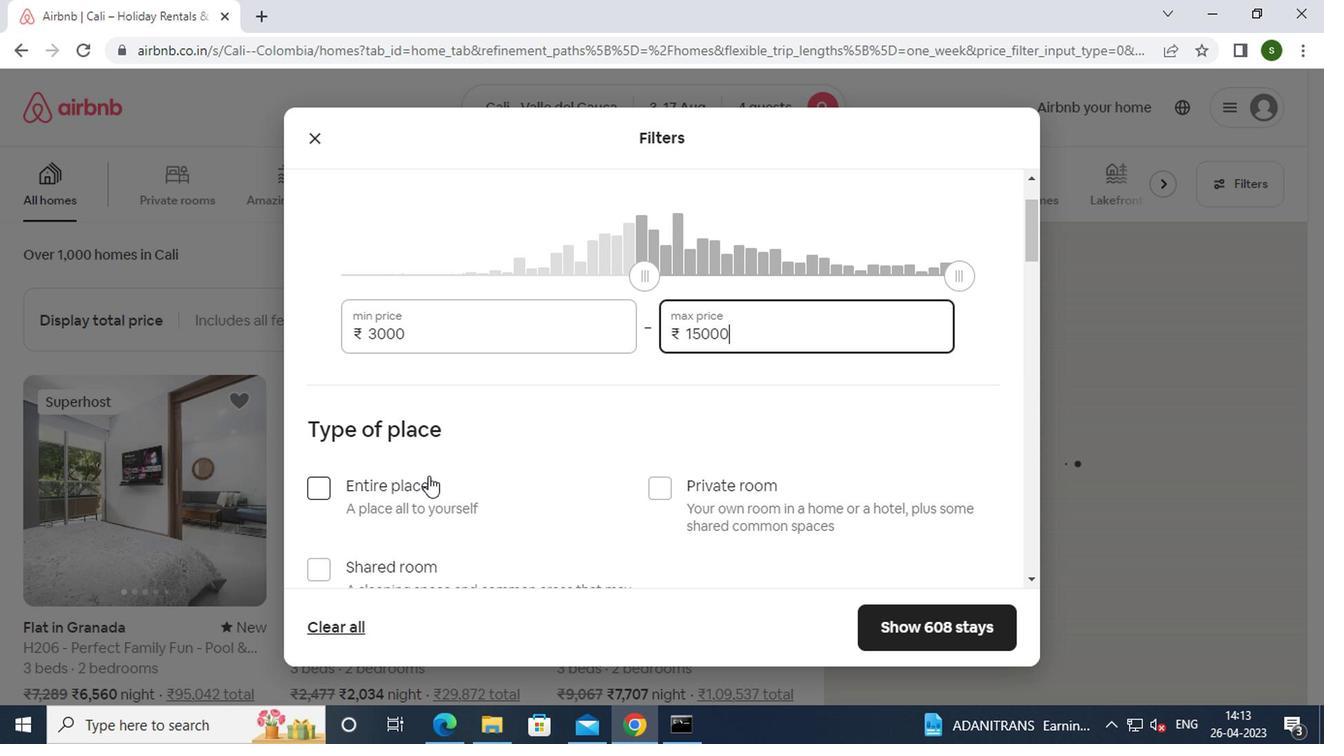
Action: Mouse pressed left at (415, 484)
Screenshot: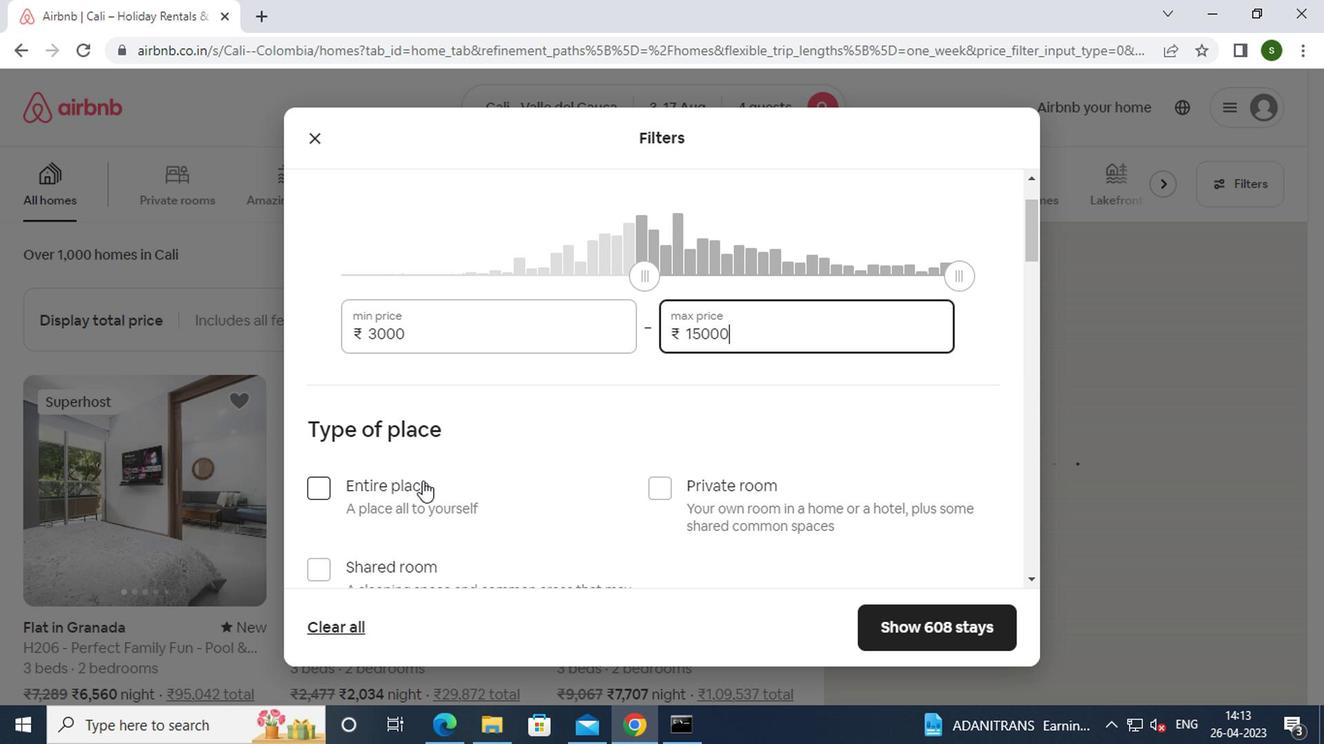
Action: Mouse moved to (471, 458)
Screenshot: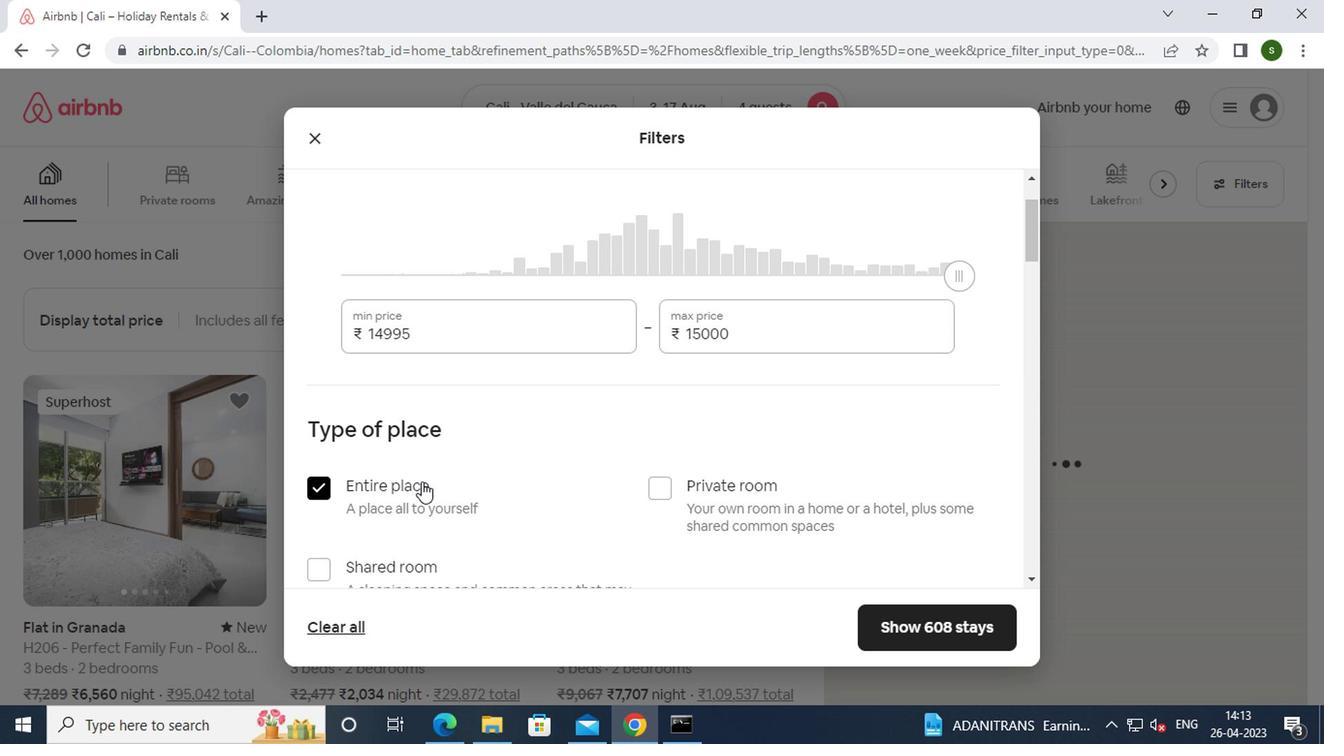
Action: Mouse scrolled (471, 456) with delta (0, -1)
Screenshot: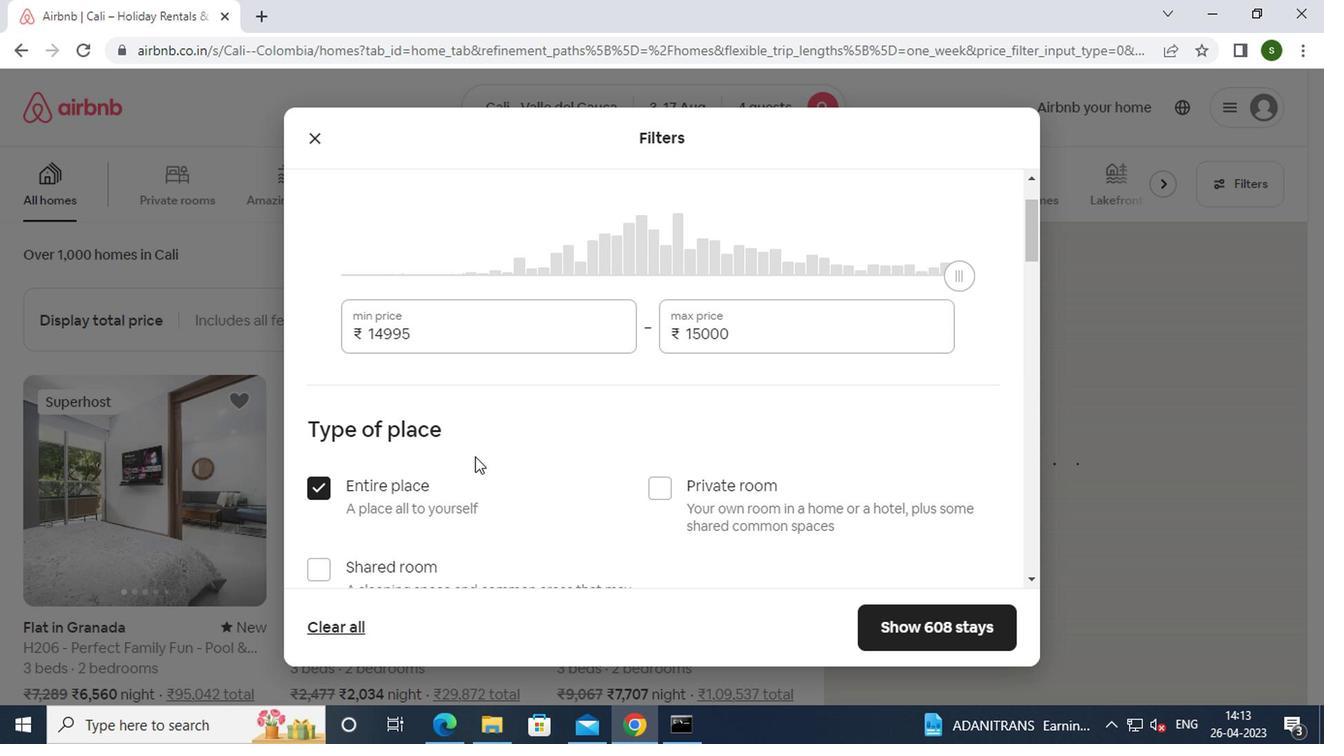
Action: Mouse scrolled (471, 456) with delta (0, -1)
Screenshot: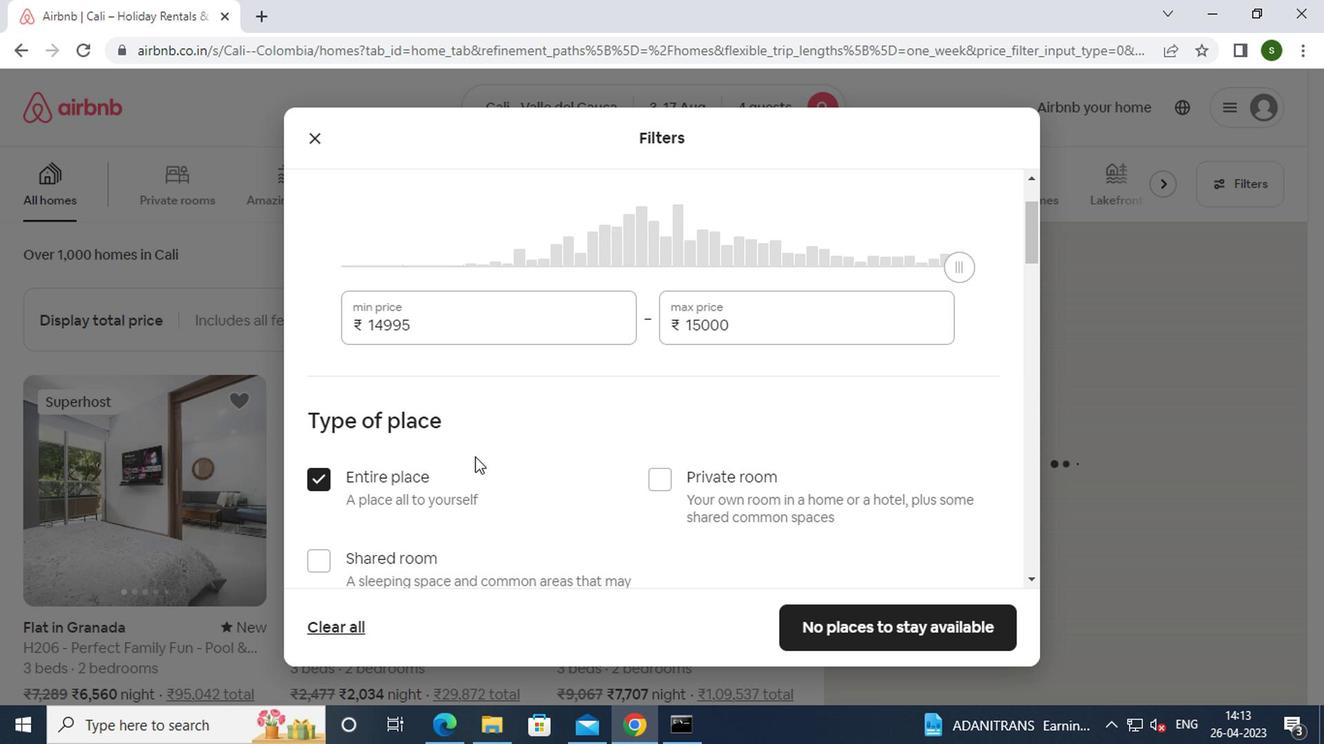 
Action: Mouse scrolled (471, 456) with delta (0, -1)
Screenshot: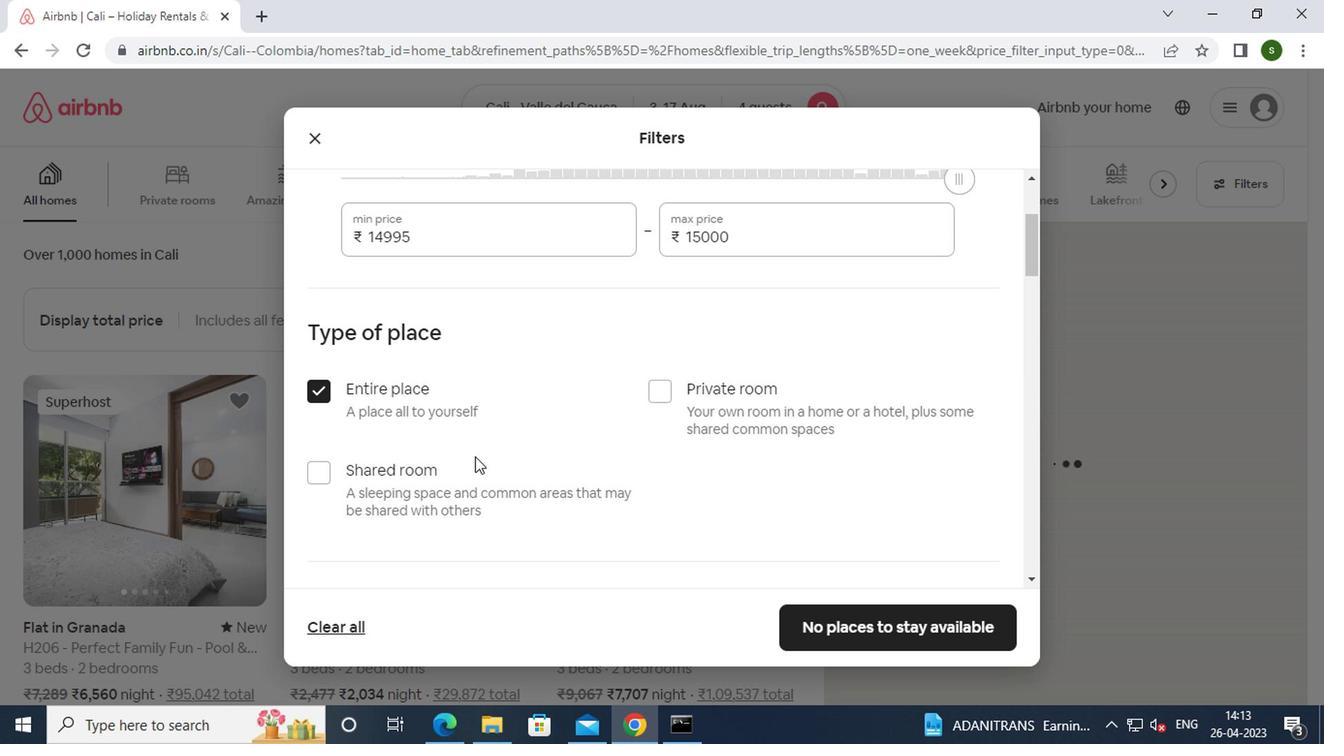 
Action: Mouse scrolled (471, 456) with delta (0, -1)
Screenshot: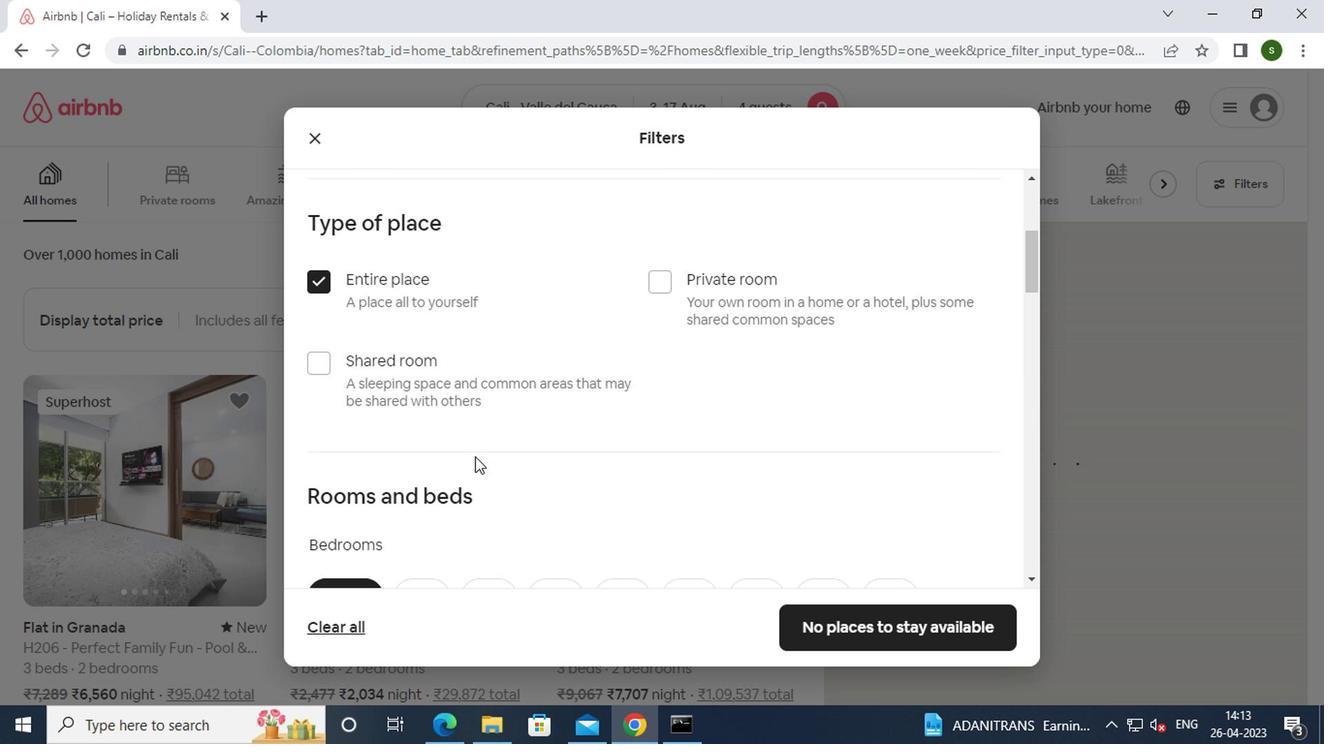 
Action: Mouse scrolled (471, 456) with delta (0, -1)
Screenshot: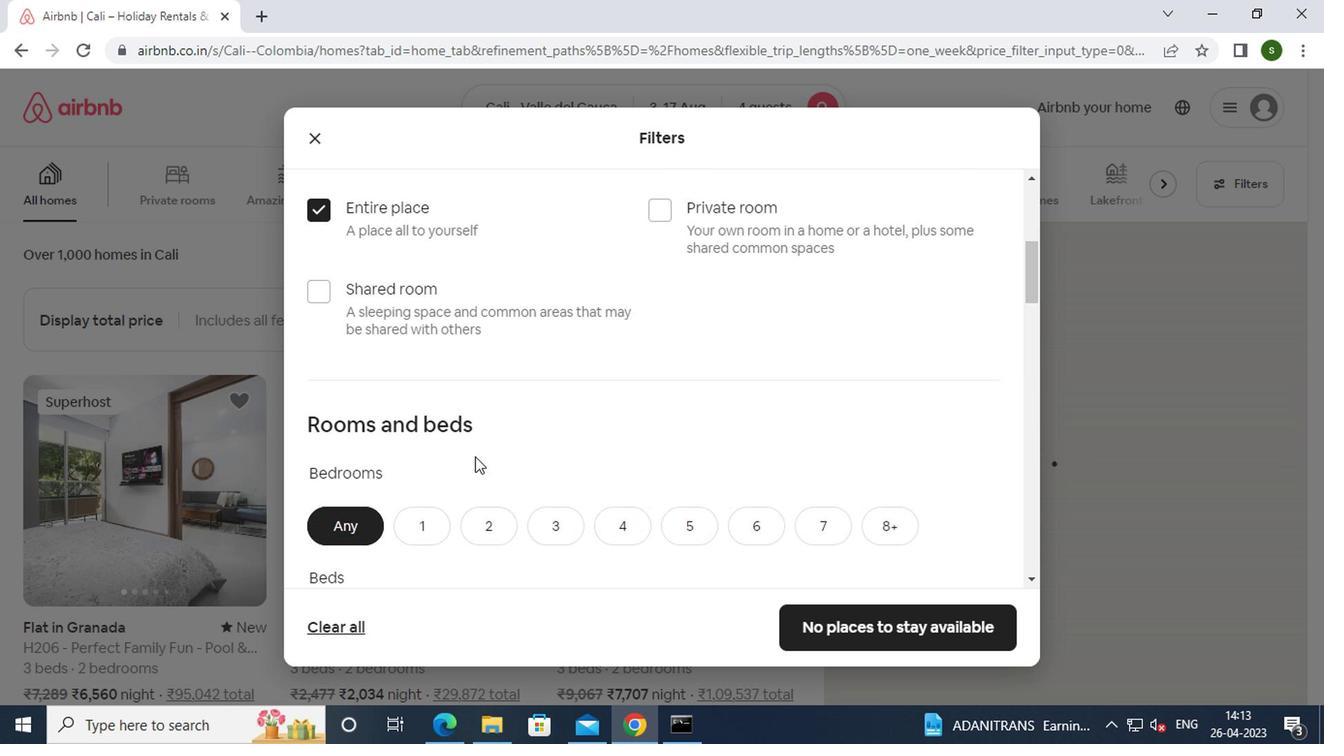 
Action: Mouse moved to (549, 325)
Screenshot: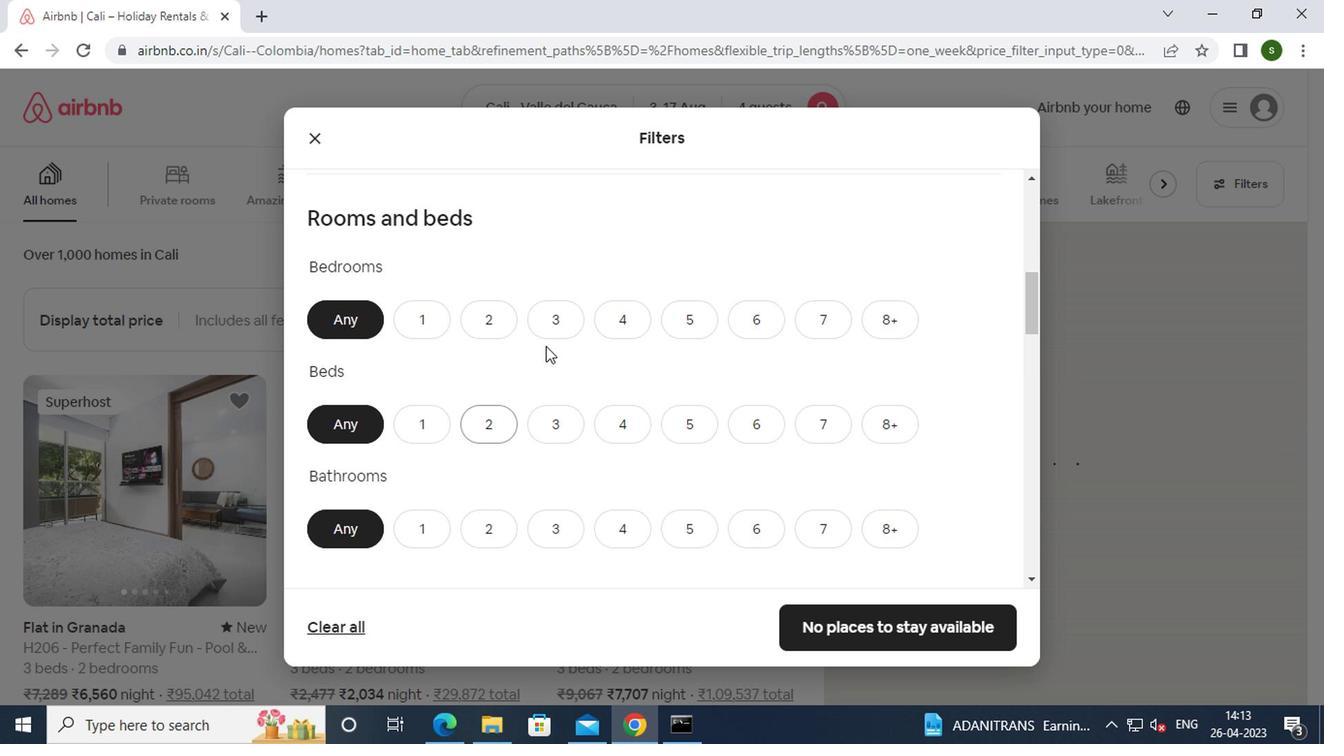 
Action: Mouse pressed left at (549, 325)
Screenshot: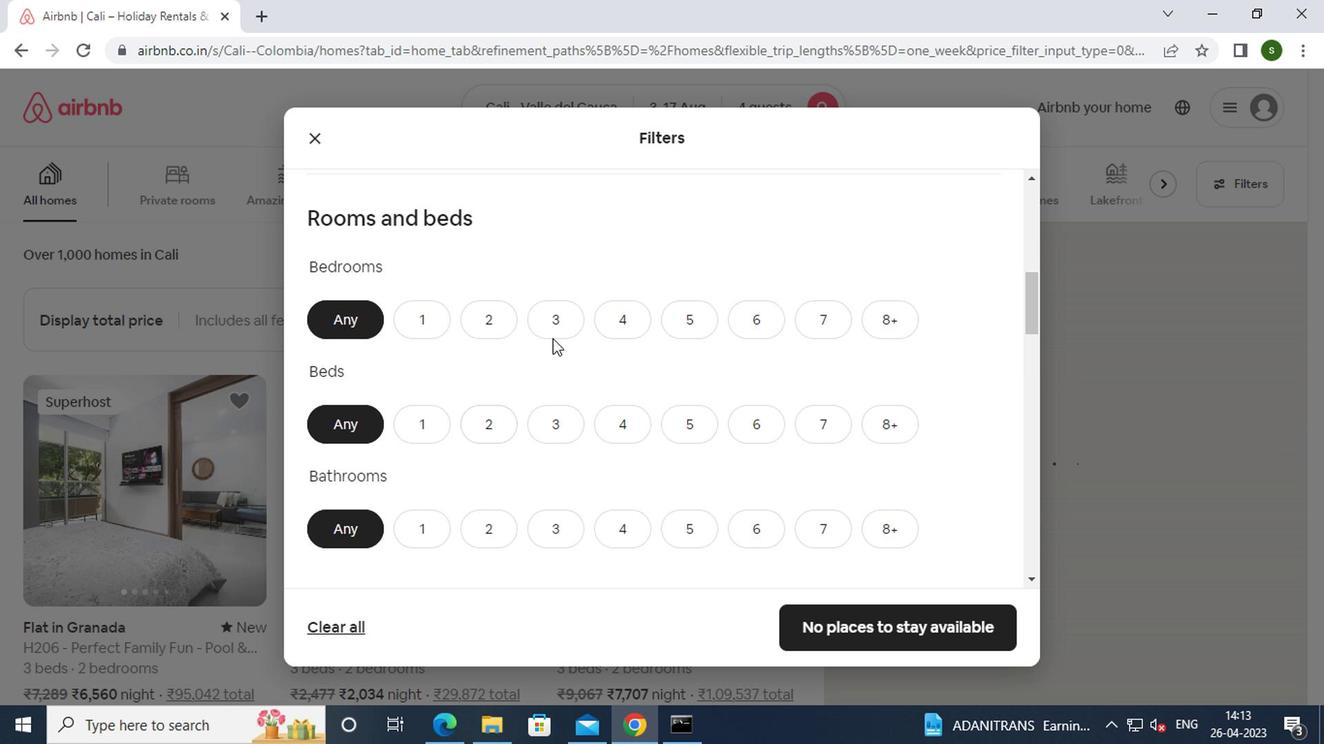 
Action: Mouse moved to (632, 430)
Screenshot: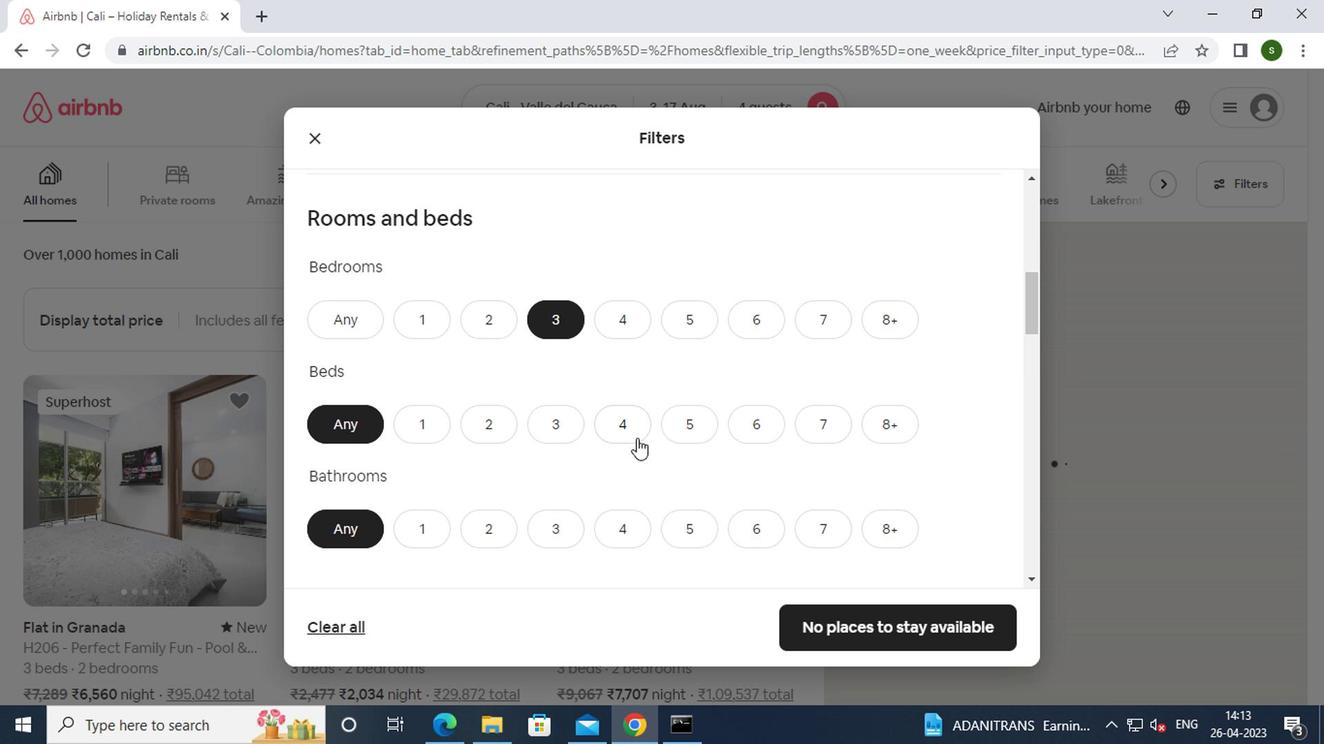 
Action: Mouse pressed left at (632, 430)
Screenshot: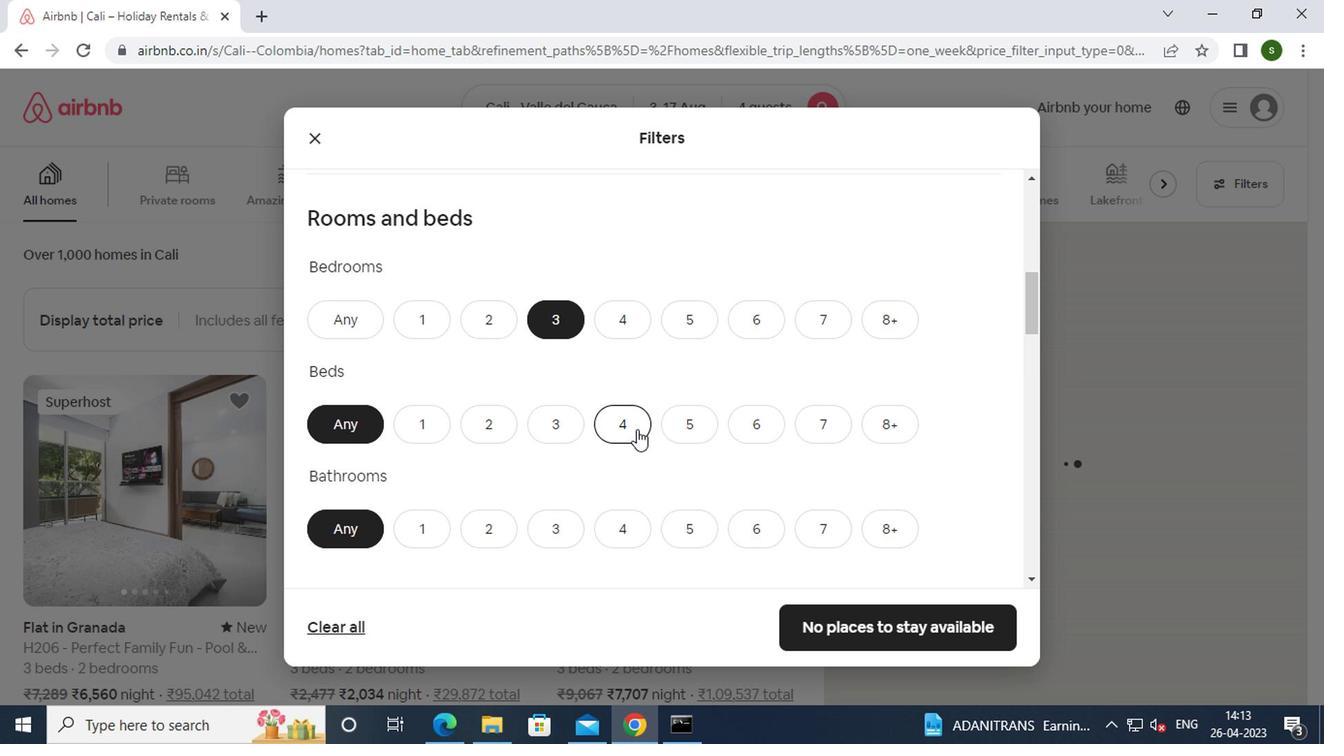 
Action: Mouse moved to (471, 535)
Screenshot: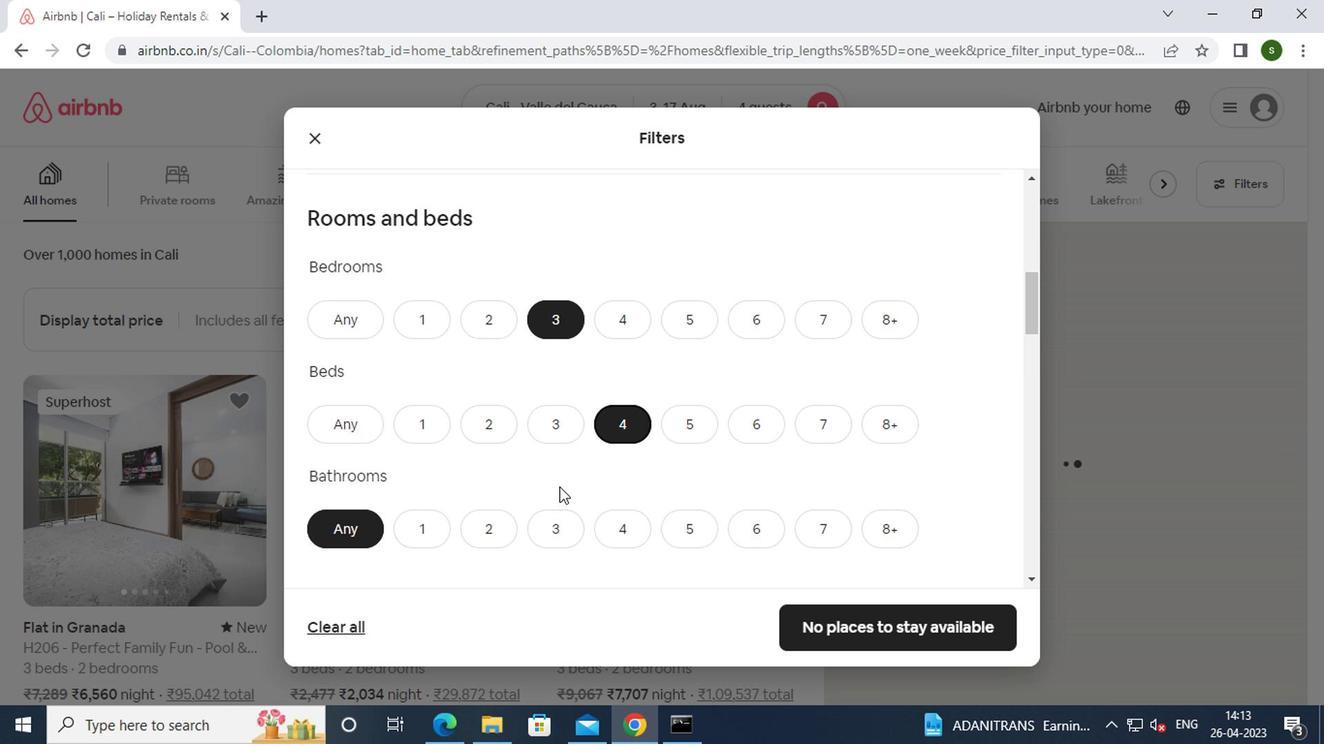 
Action: Mouse pressed left at (471, 535)
Screenshot: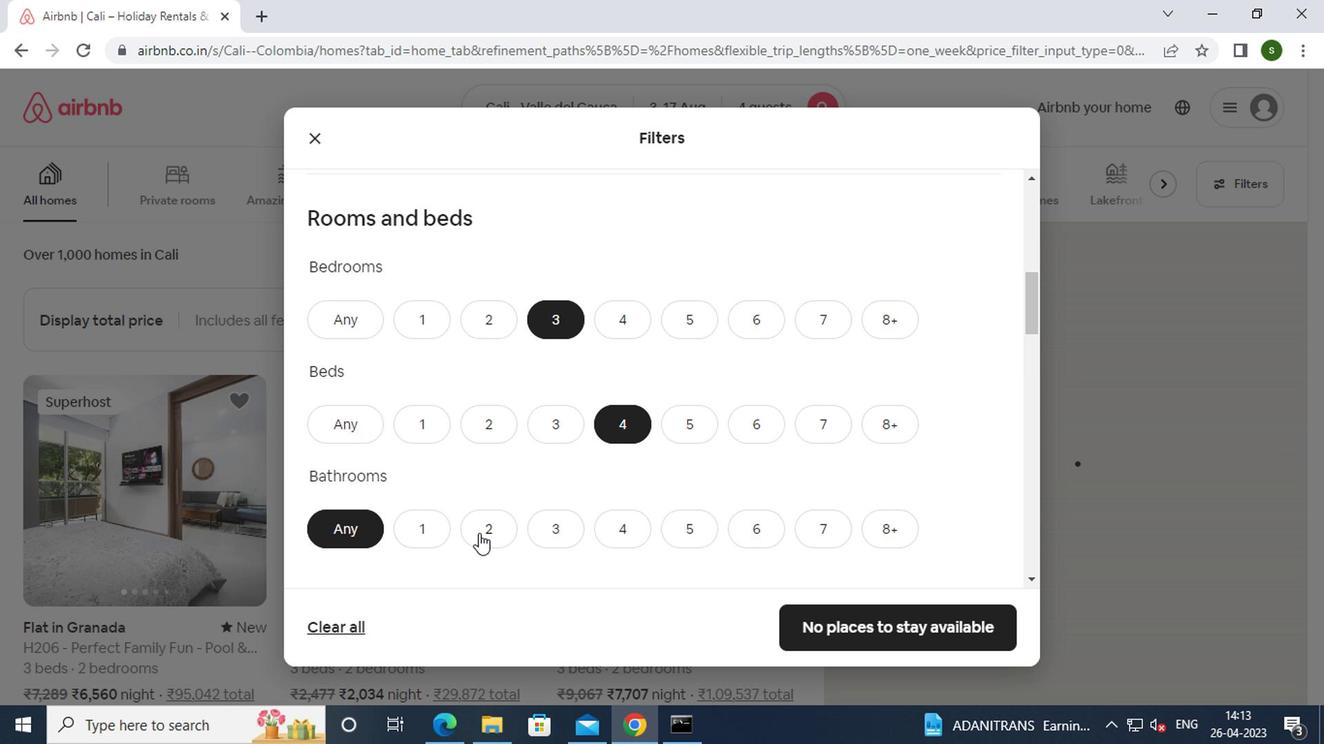 
Action: Mouse moved to (562, 468)
Screenshot: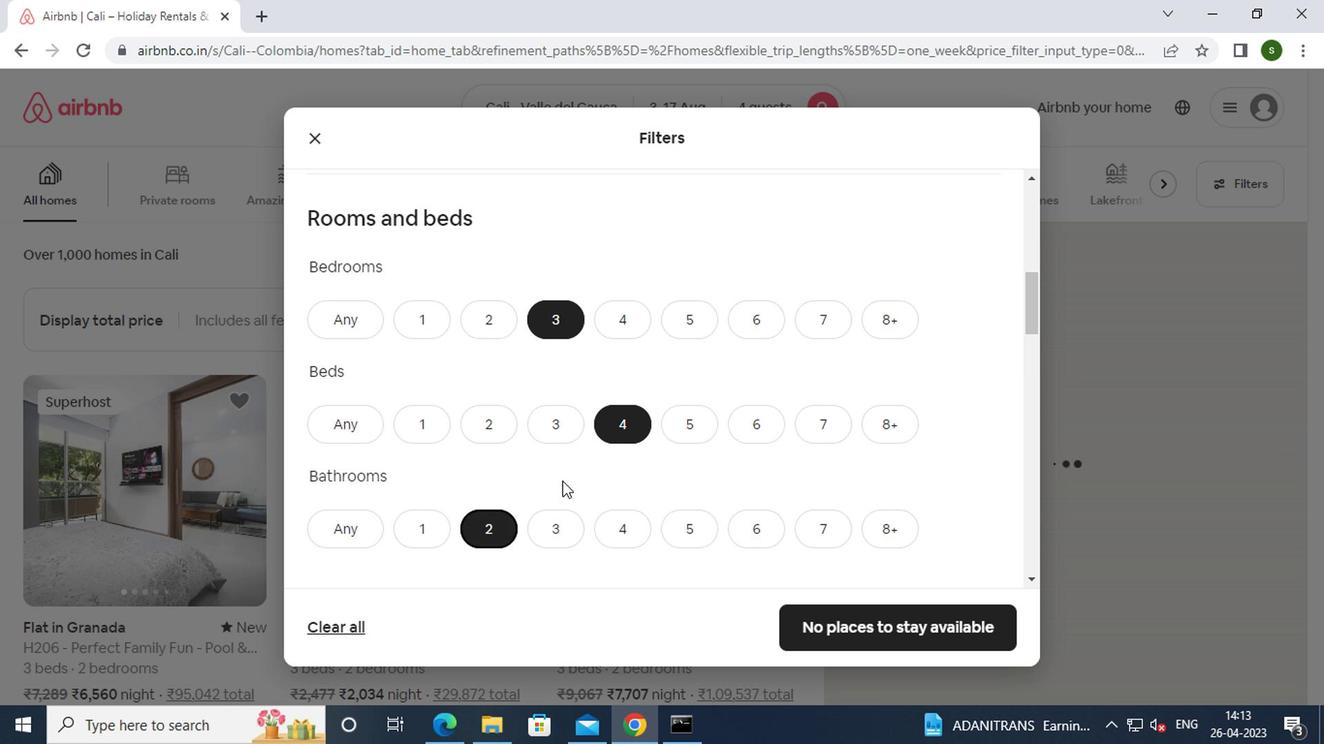 
Action: Mouse scrolled (562, 467) with delta (0, 0)
Screenshot: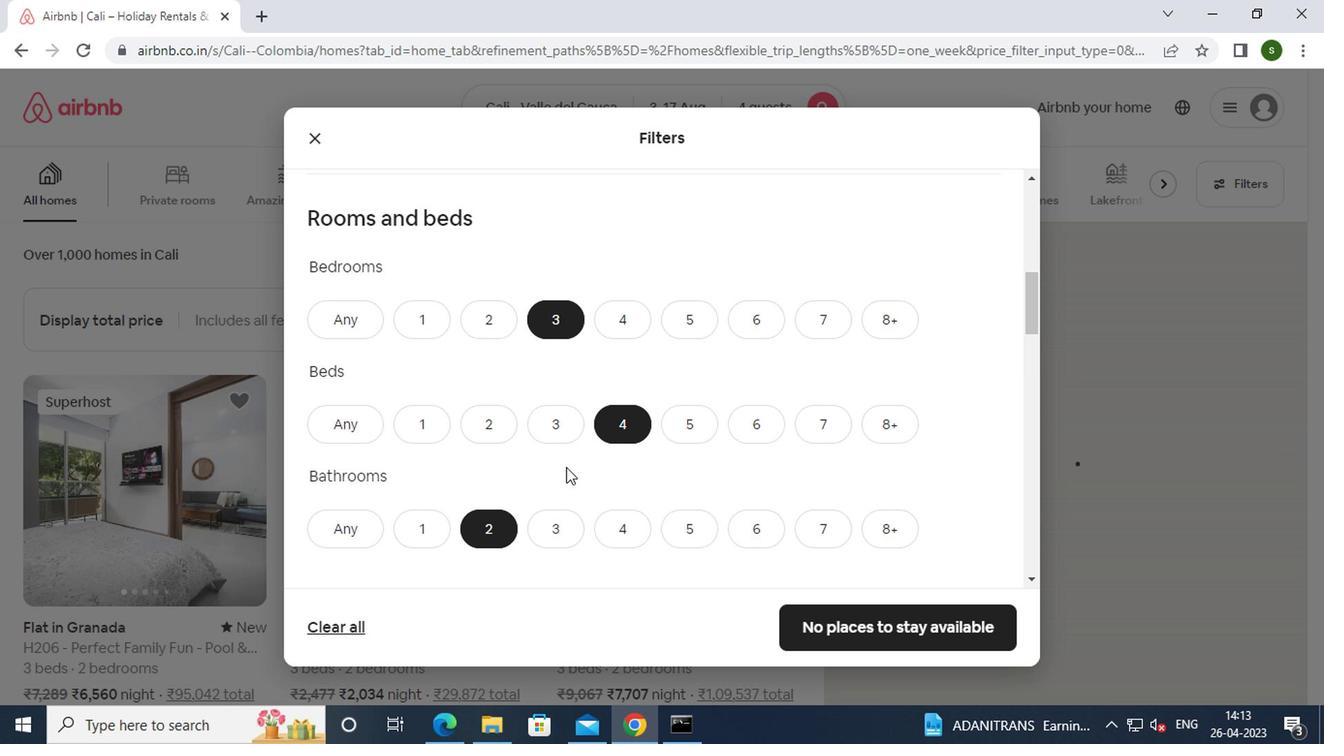 
Action: Mouse scrolled (562, 467) with delta (0, 0)
Screenshot: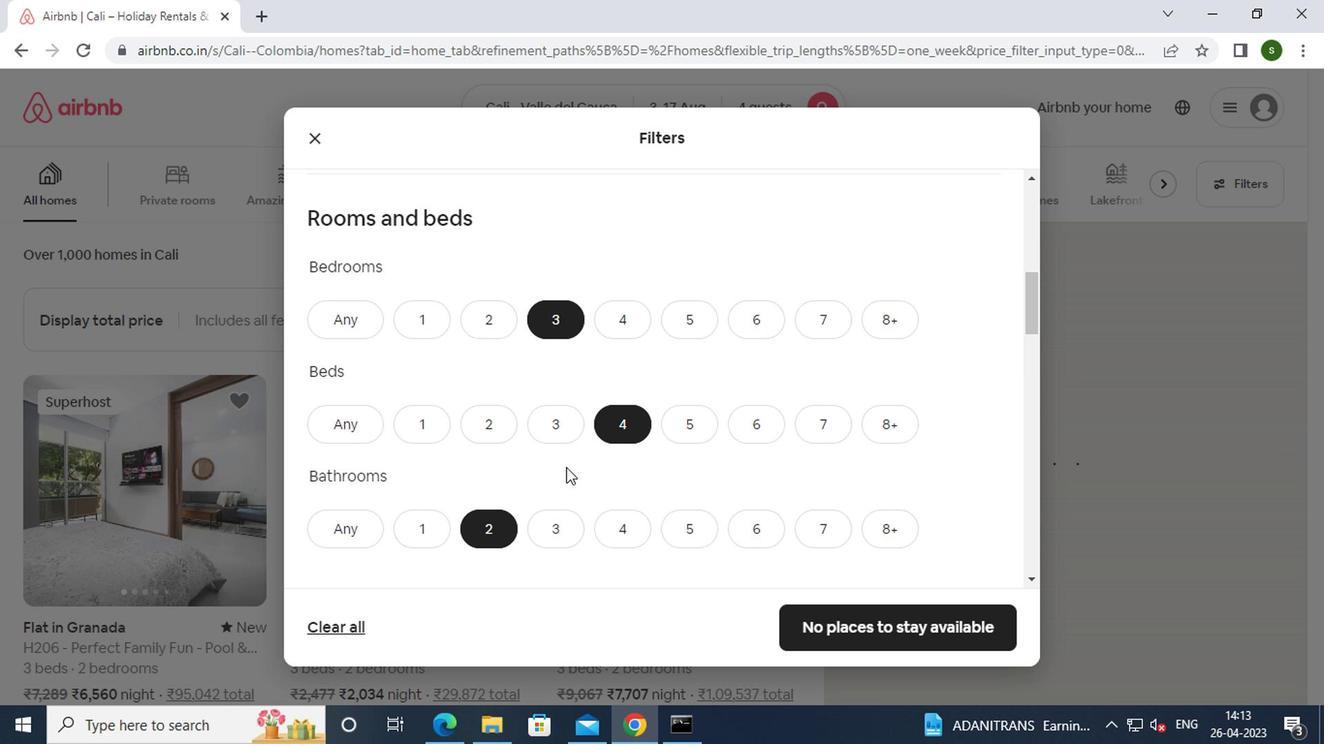 
Action: Mouse scrolled (562, 467) with delta (0, 0)
Screenshot: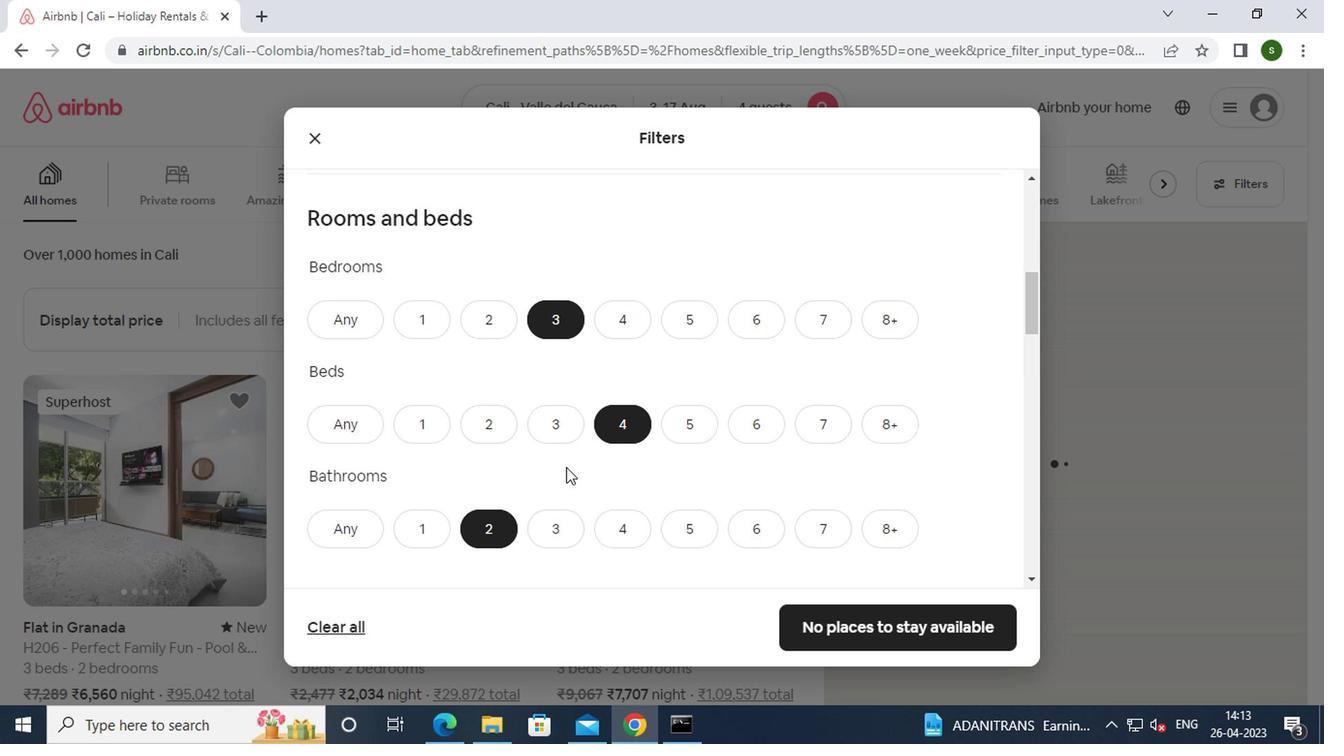 
Action: Mouse moved to (382, 441)
Screenshot: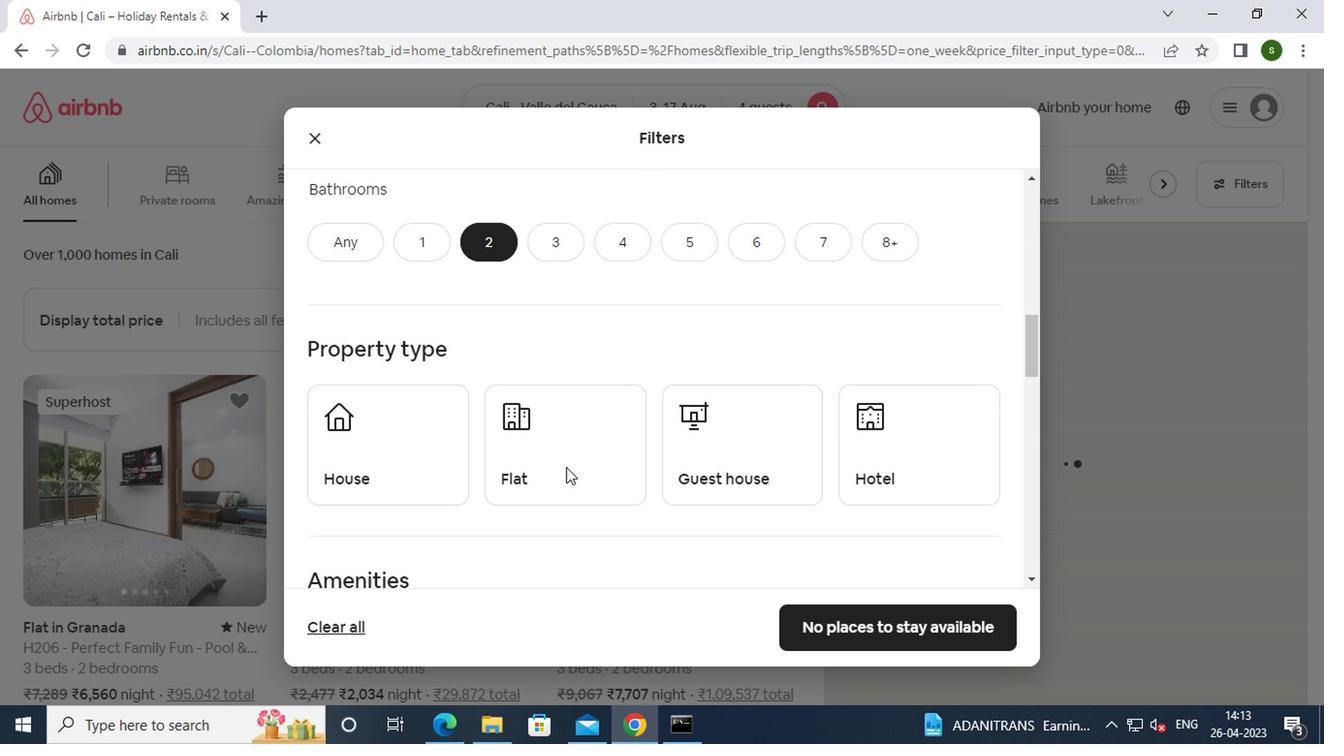 
Action: Mouse pressed left at (382, 441)
Screenshot: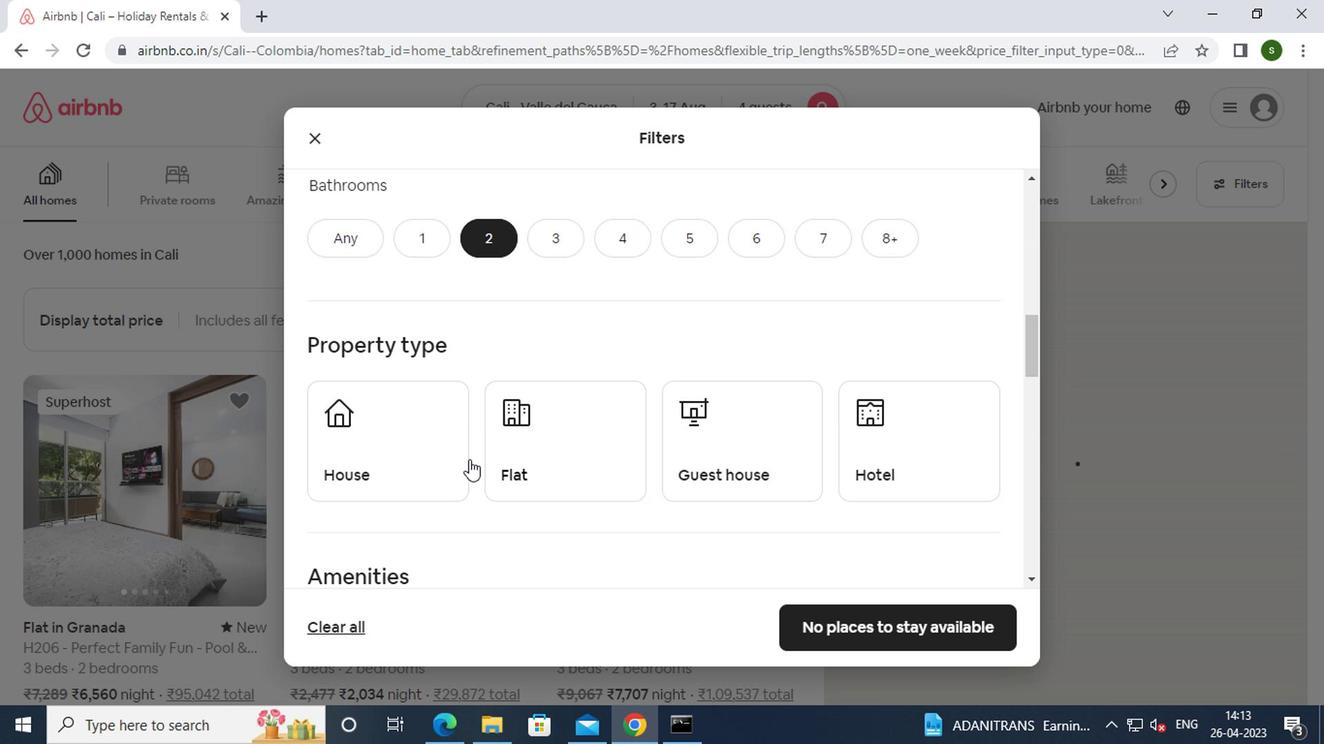 
Action: Mouse moved to (565, 449)
Screenshot: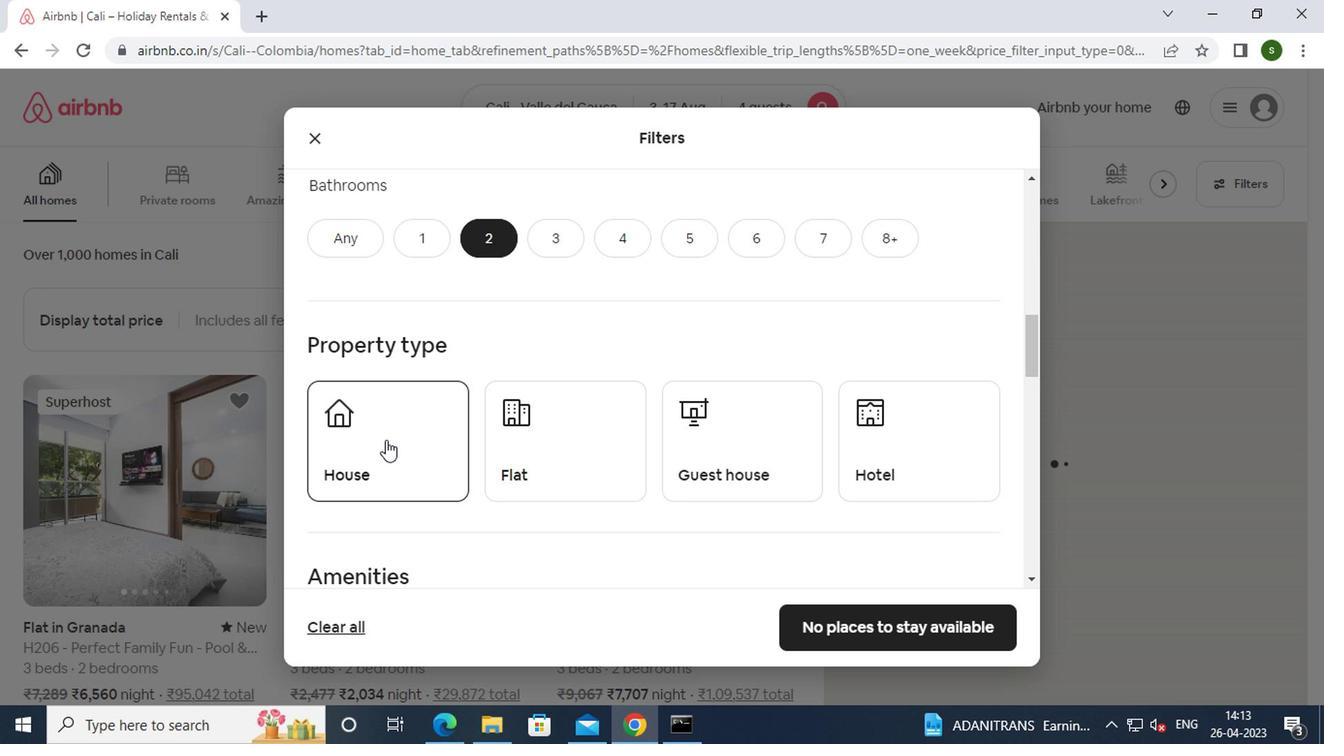 
Action: Mouse pressed left at (565, 449)
Screenshot: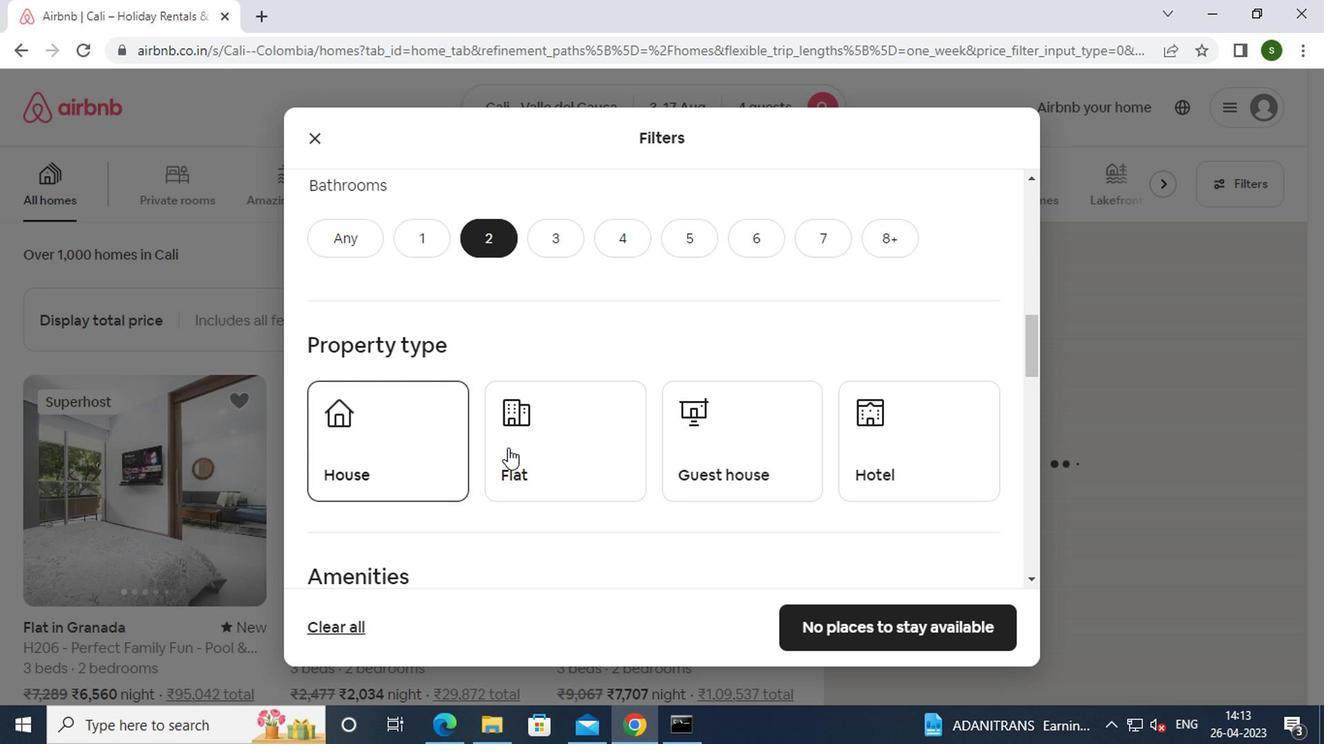 
Action: Mouse moved to (742, 436)
Screenshot: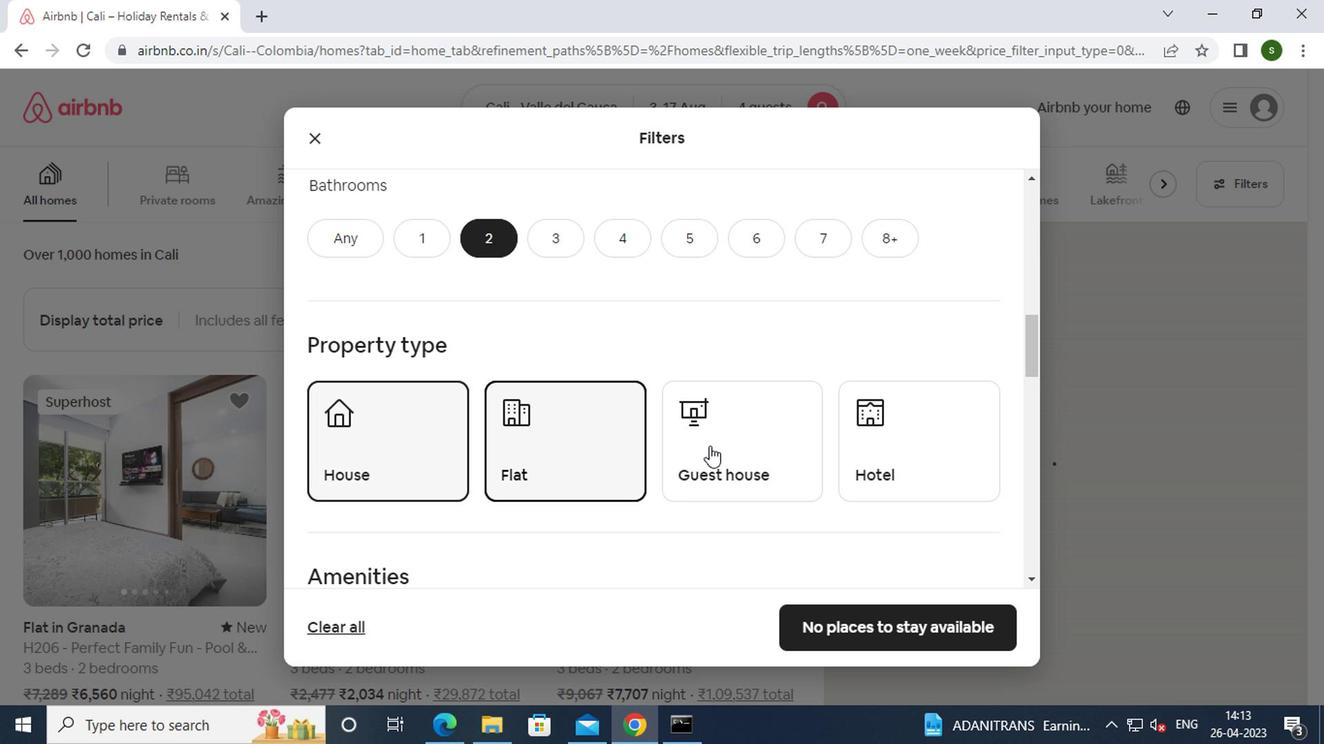 
Action: Mouse pressed left at (742, 436)
Screenshot: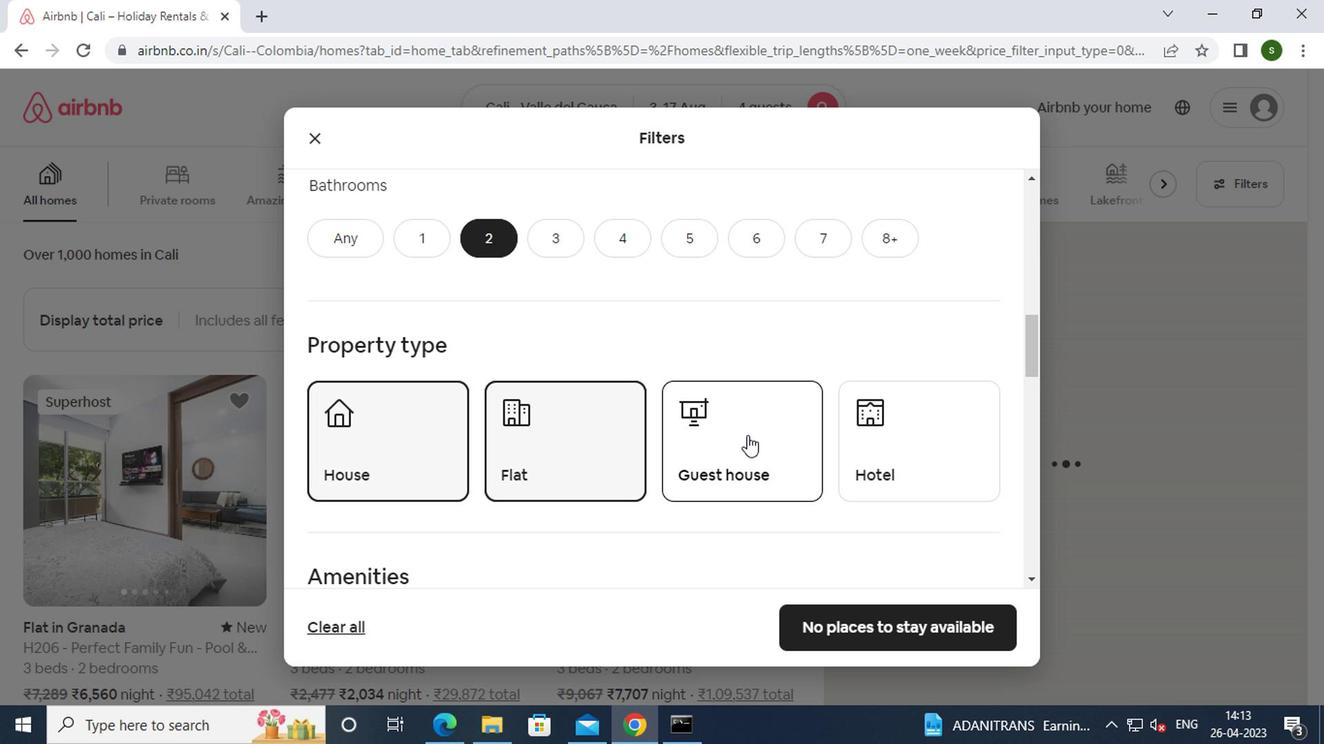 
Action: Mouse moved to (656, 421)
Screenshot: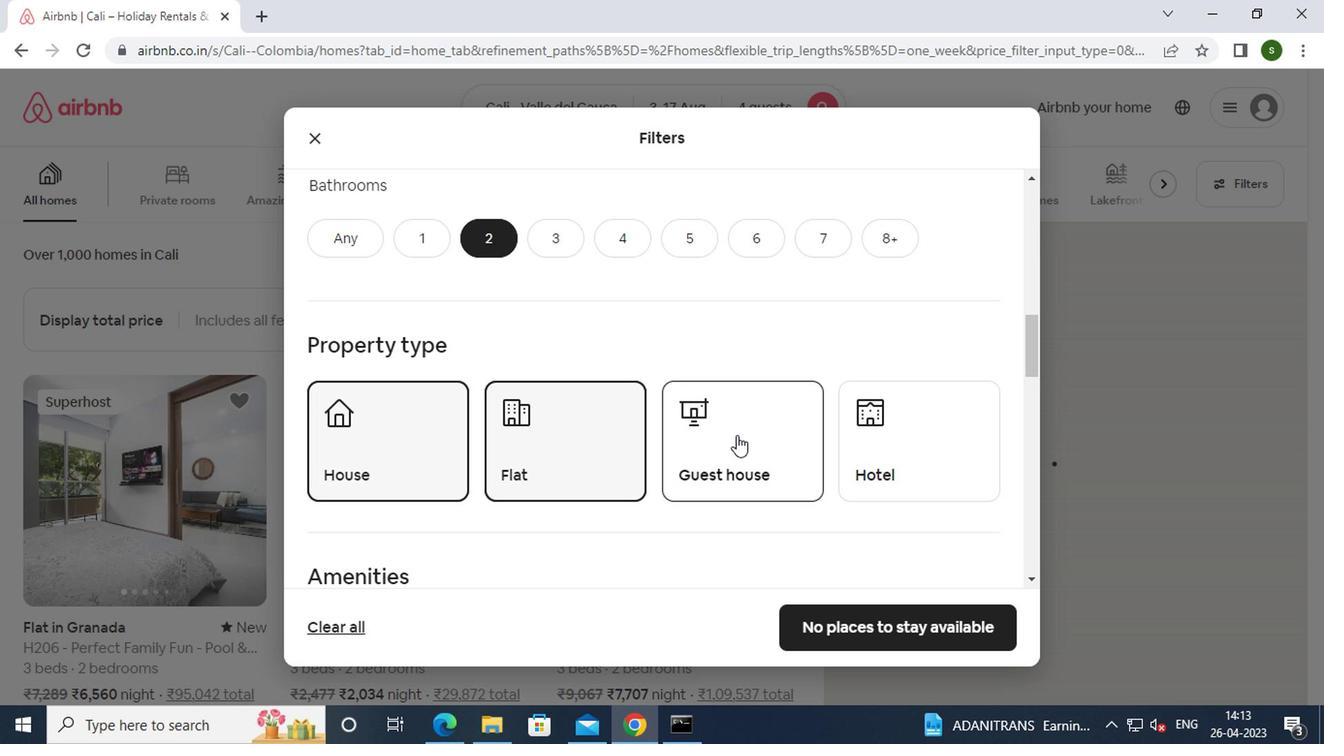 
Action: Mouse scrolled (656, 420) with delta (0, 0)
Screenshot: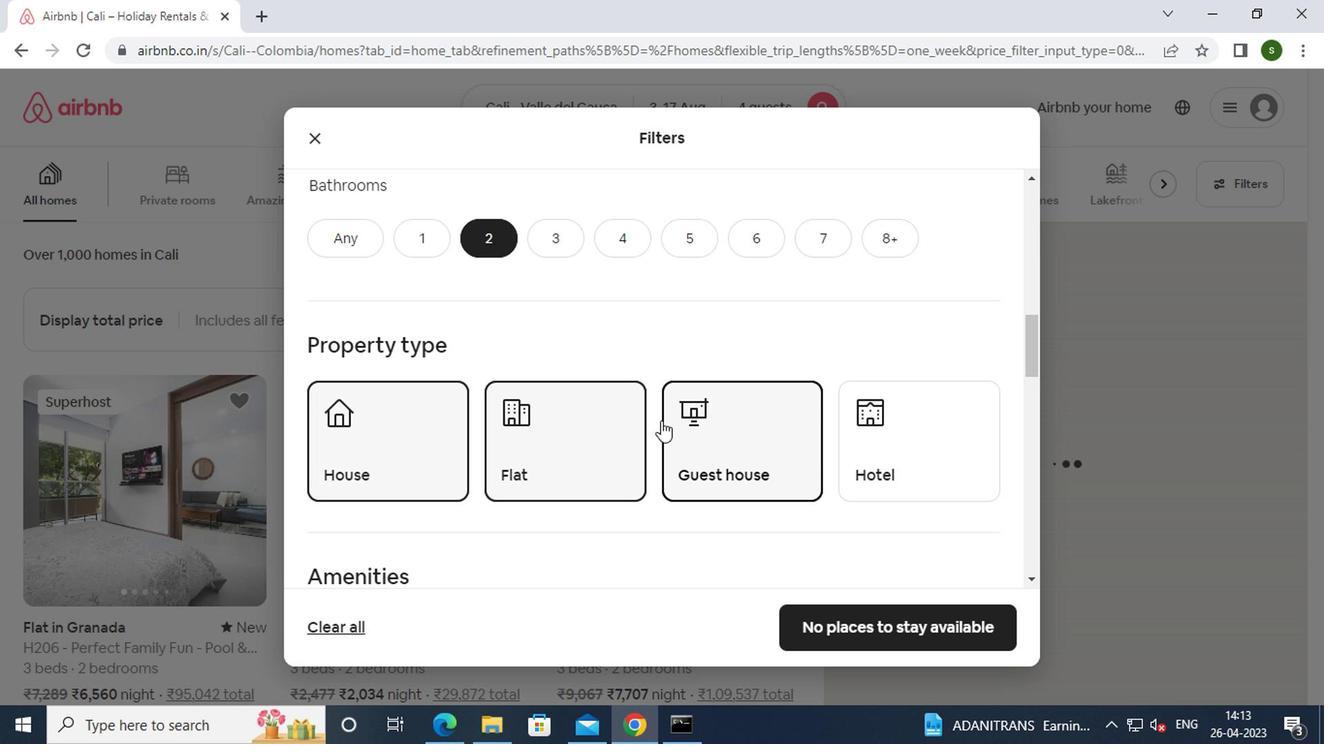 
Action: Mouse moved to (642, 421)
Screenshot: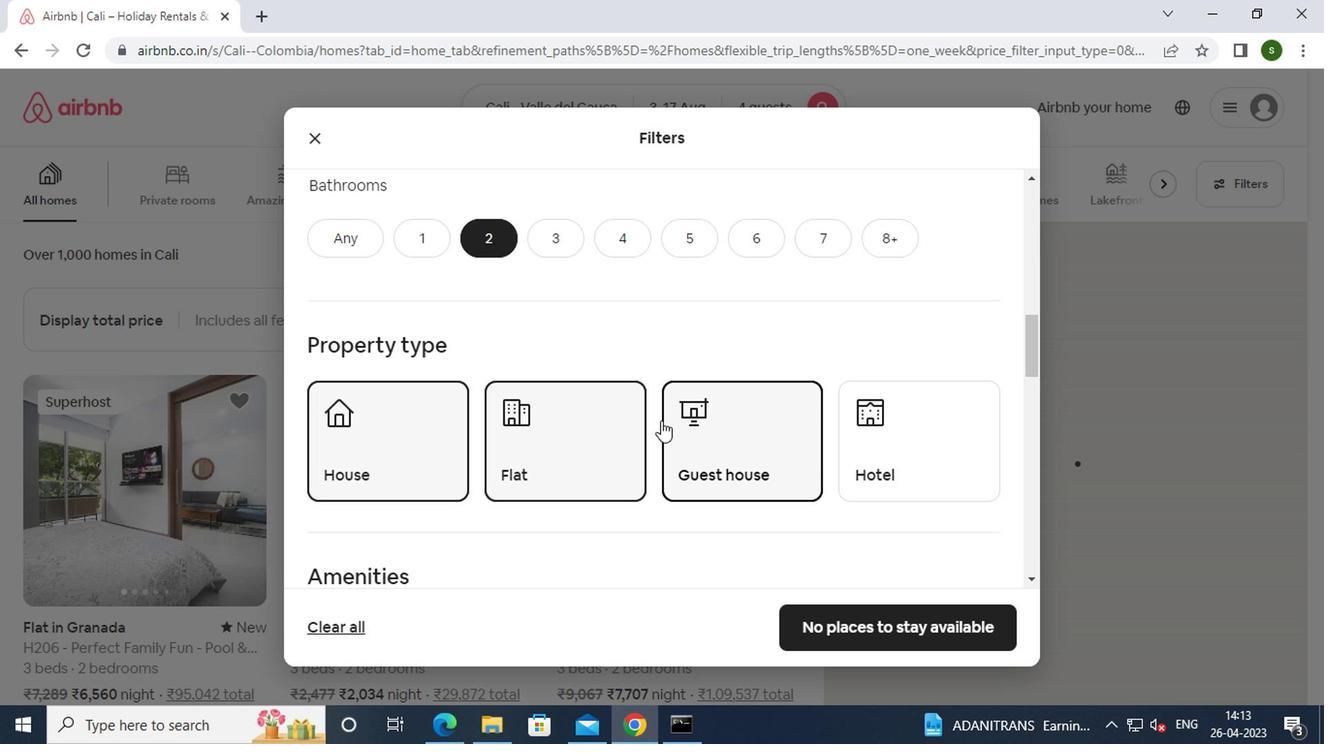 
Action: Mouse scrolled (642, 420) with delta (0, 0)
Screenshot: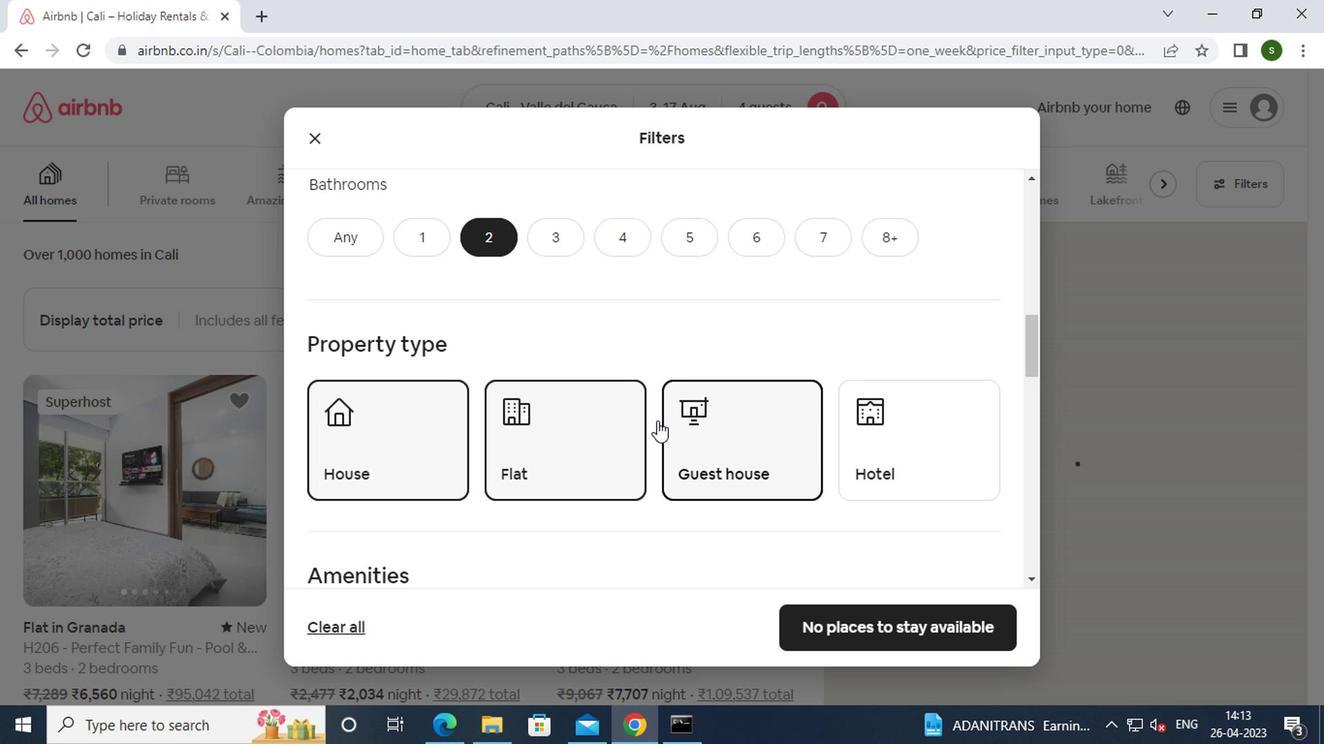 
Action: Mouse scrolled (642, 420) with delta (0, 0)
Screenshot: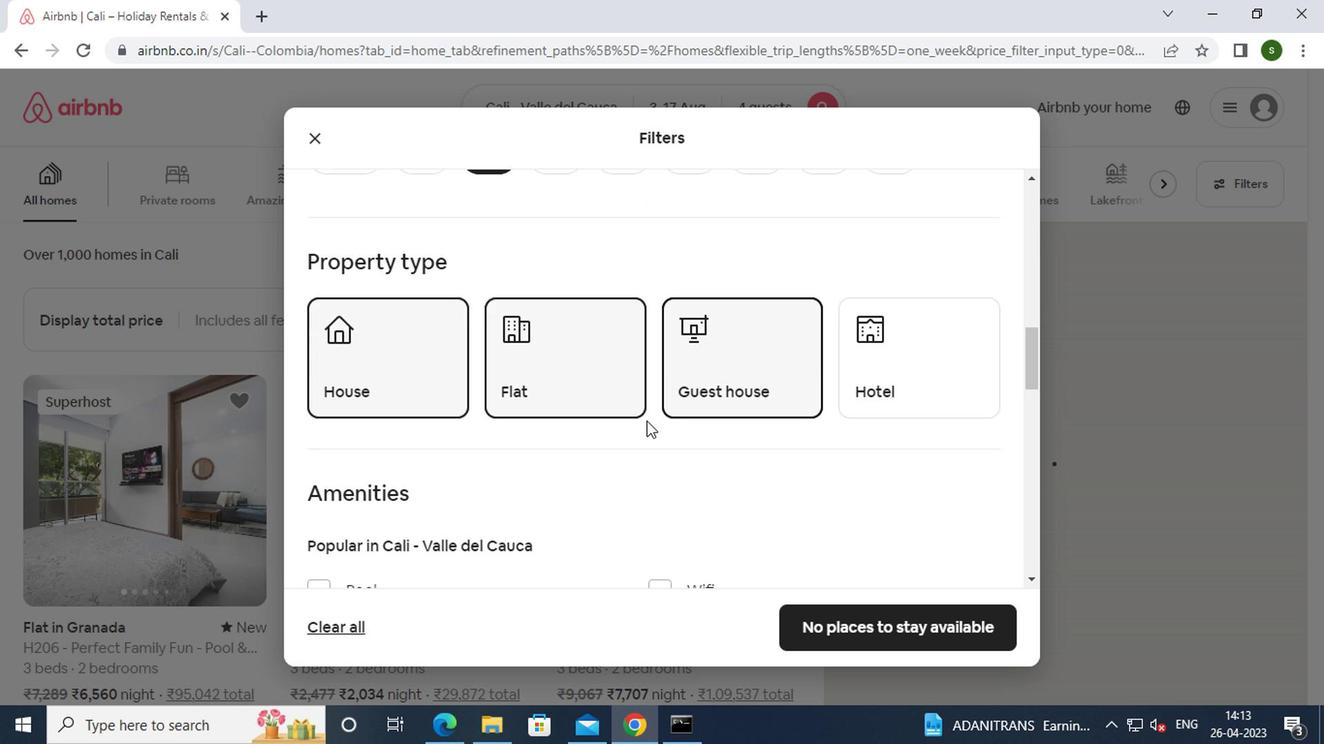 
Action: Mouse moved to (457, 475)
Screenshot: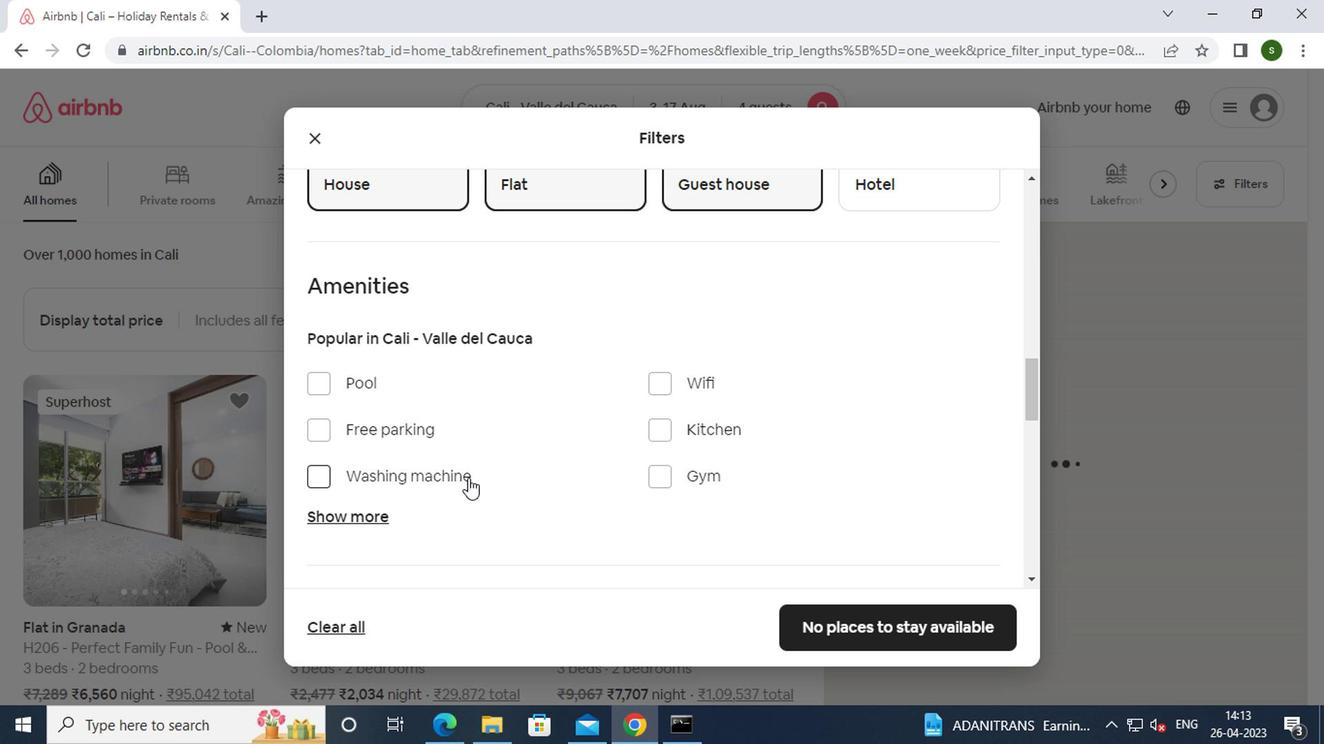 
Action: Mouse pressed left at (457, 475)
Screenshot: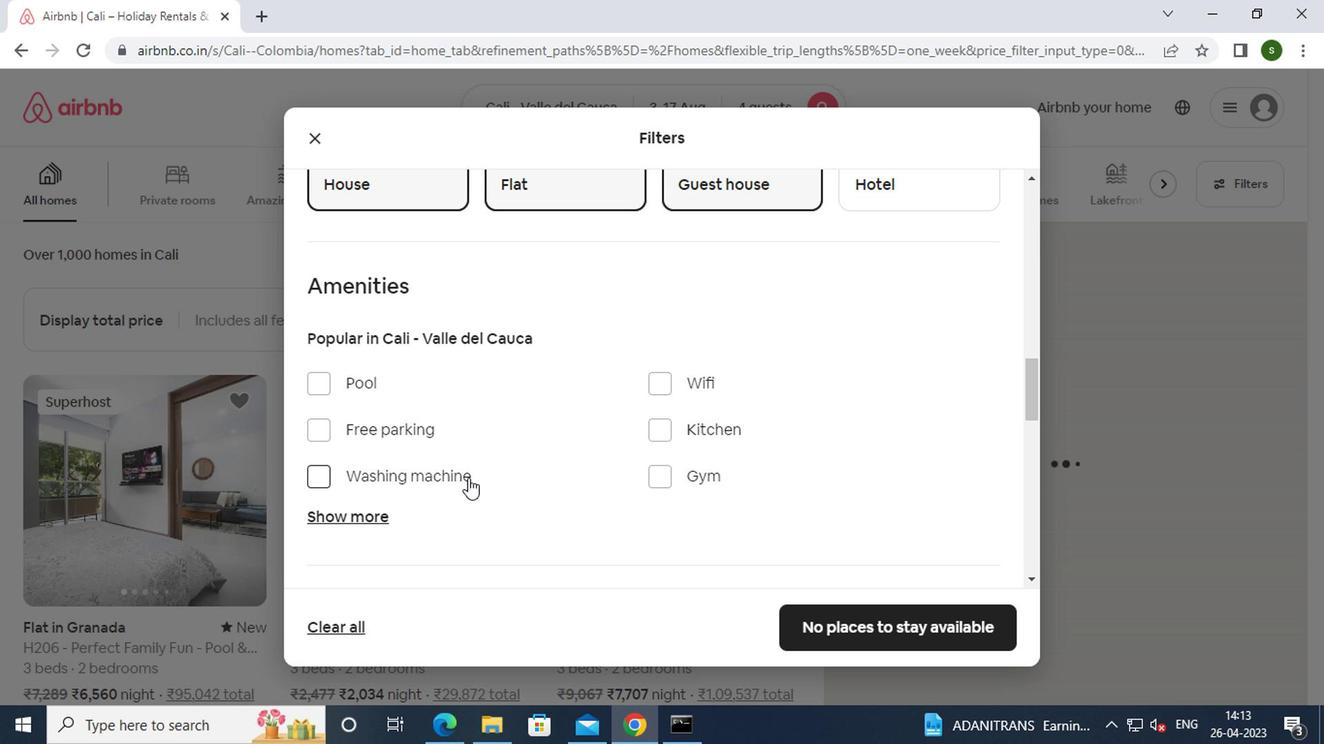 
Action: Mouse moved to (771, 455)
Screenshot: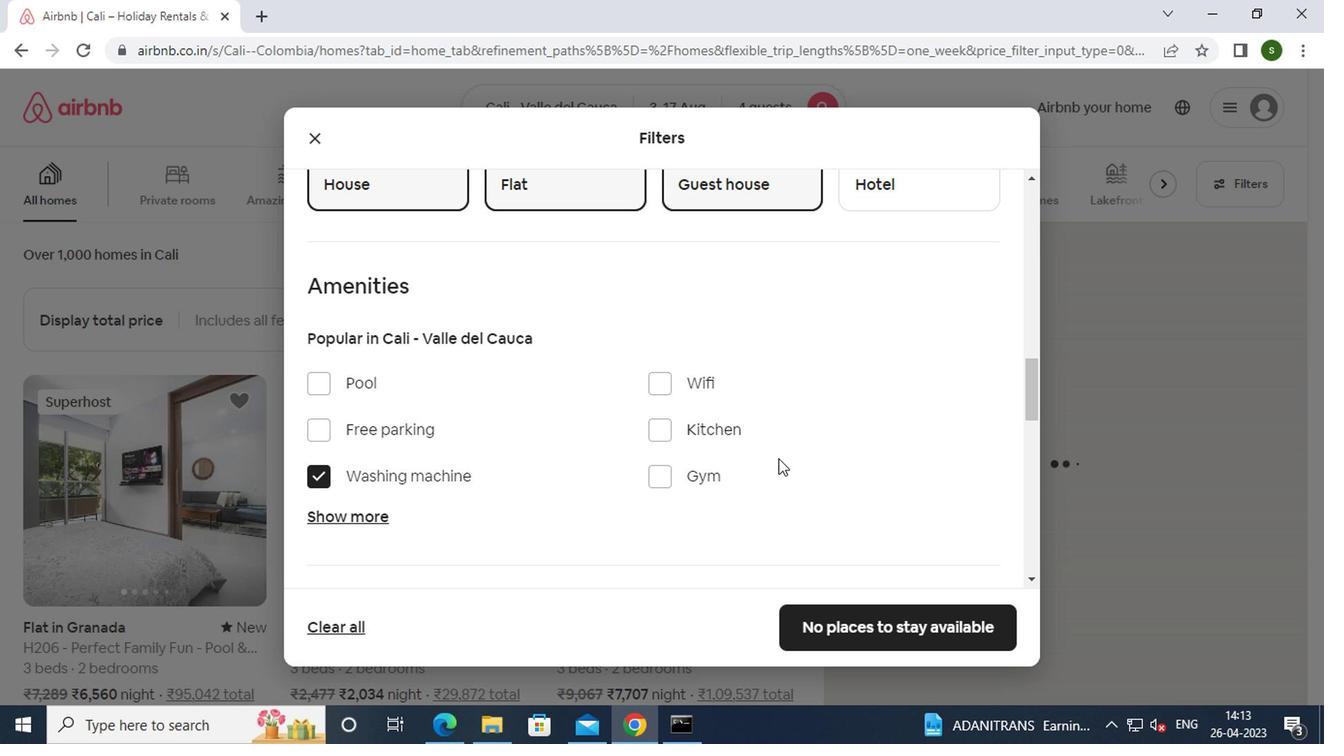 
Action: Mouse scrolled (771, 454) with delta (0, -1)
Screenshot: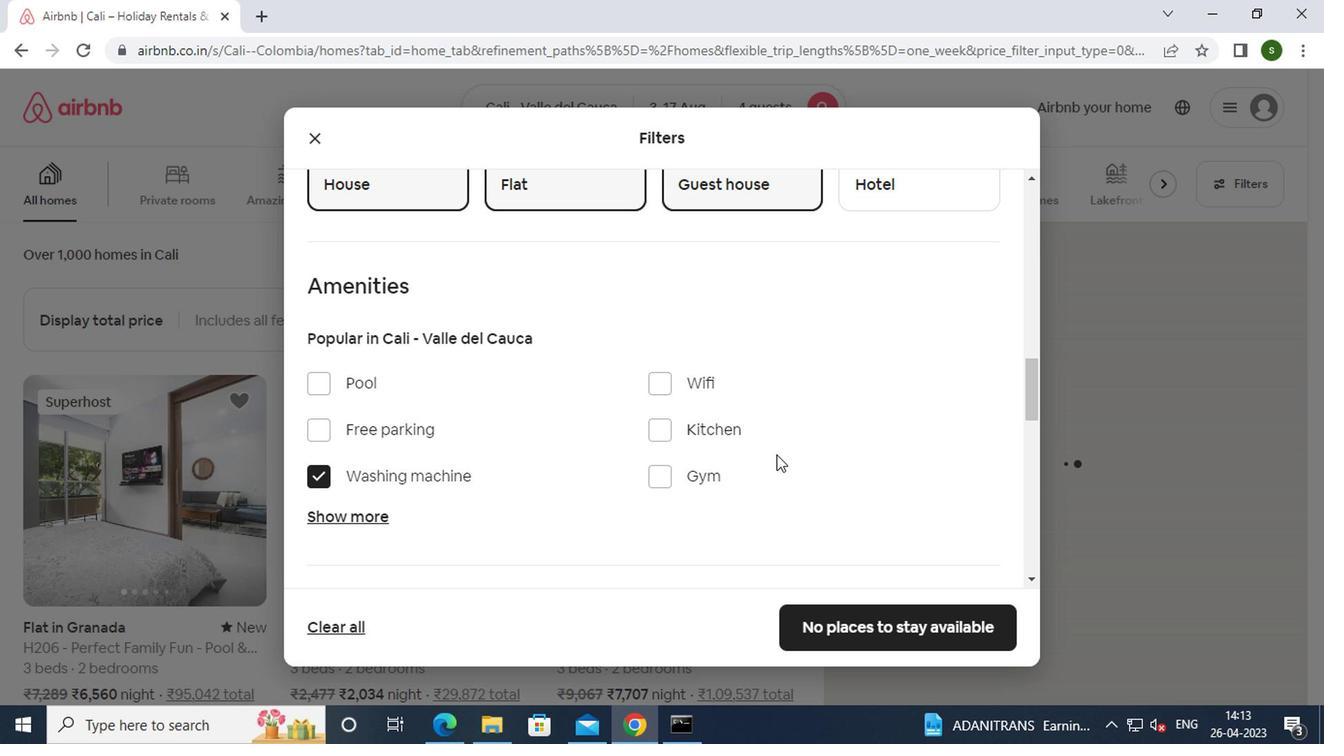 
Action: Mouse scrolled (771, 454) with delta (0, -1)
Screenshot: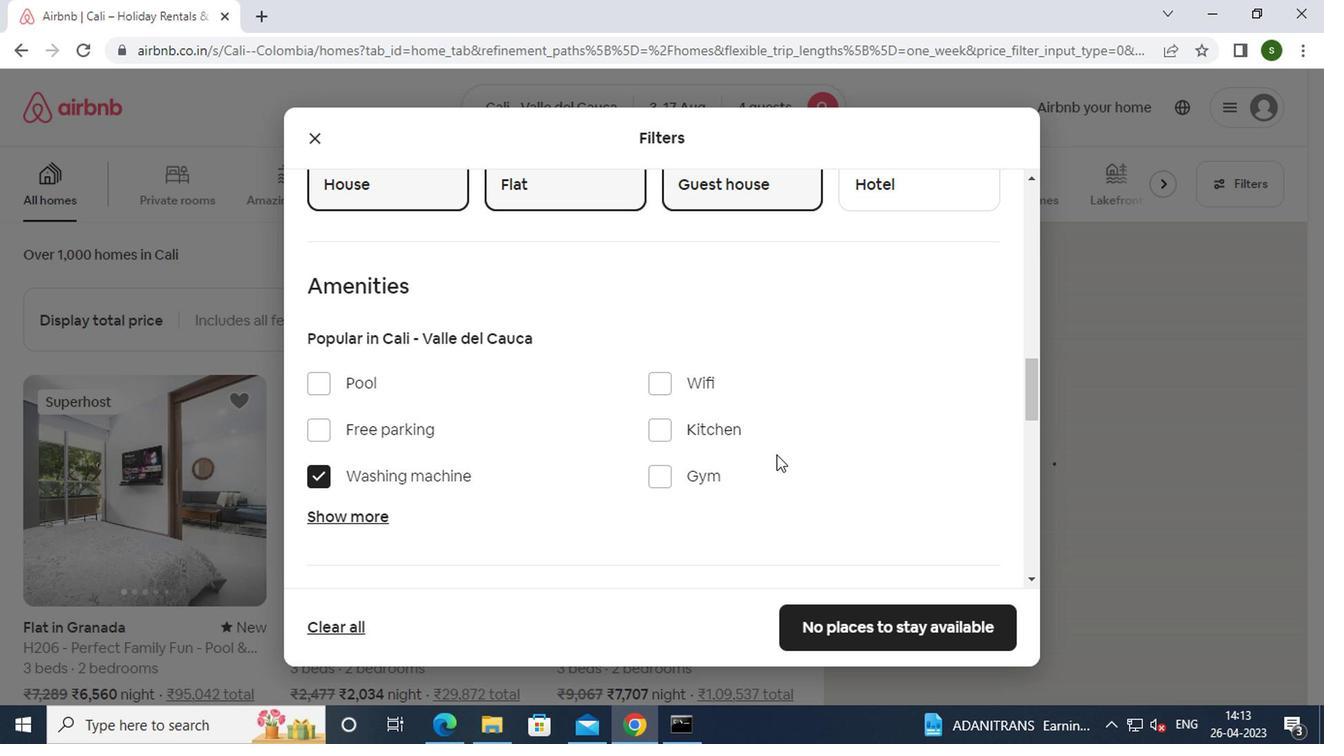 
Action: Mouse scrolled (771, 454) with delta (0, -1)
Screenshot: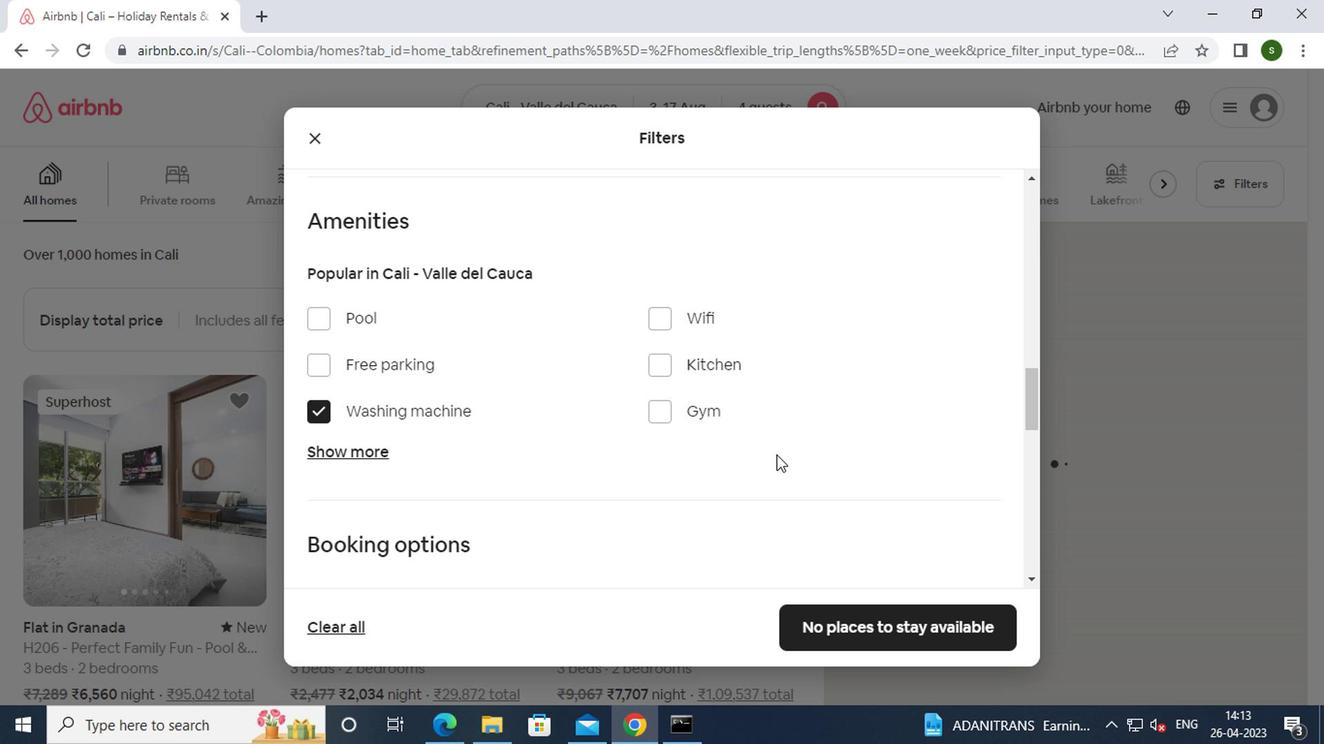 
Action: Mouse moved to (943, 453)
Screenshot: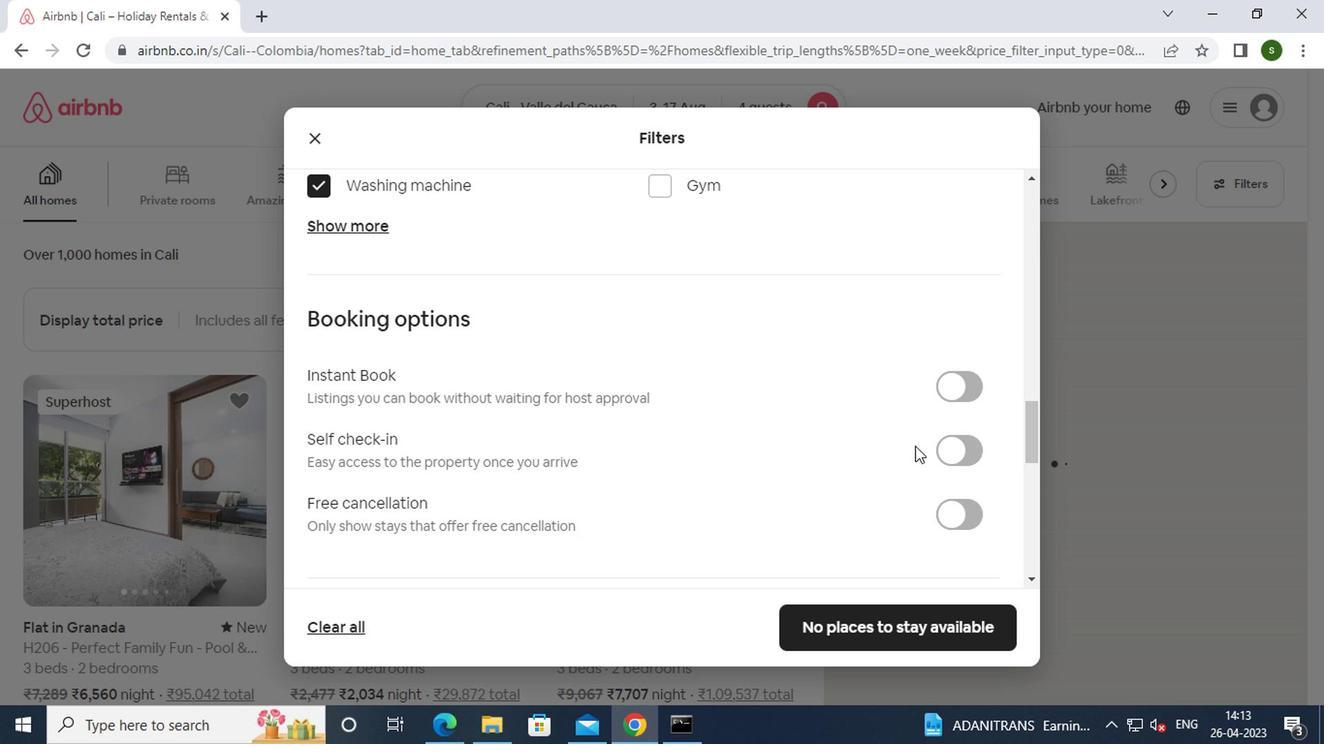 
Action: Mouse pressed left at (943, 453)
Screenshot: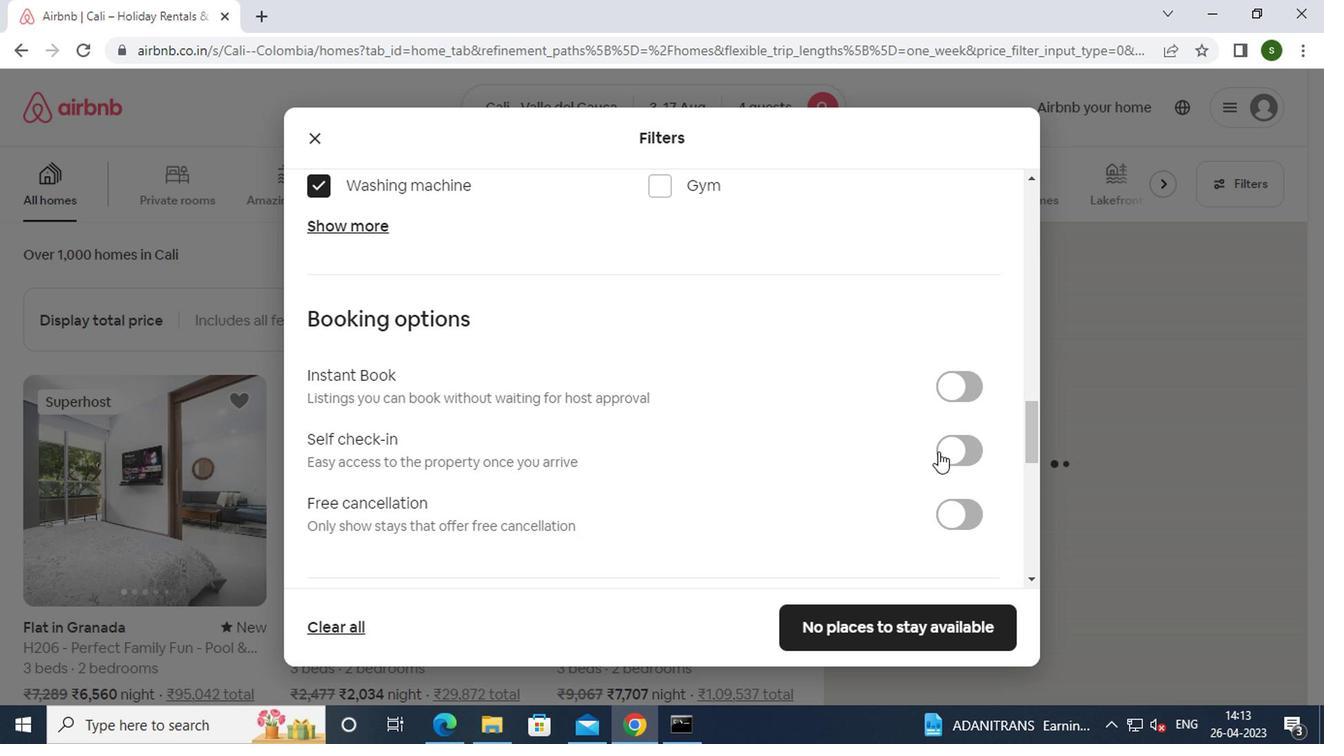 
Action: Mouse moved to (773, 428)
Screenshot: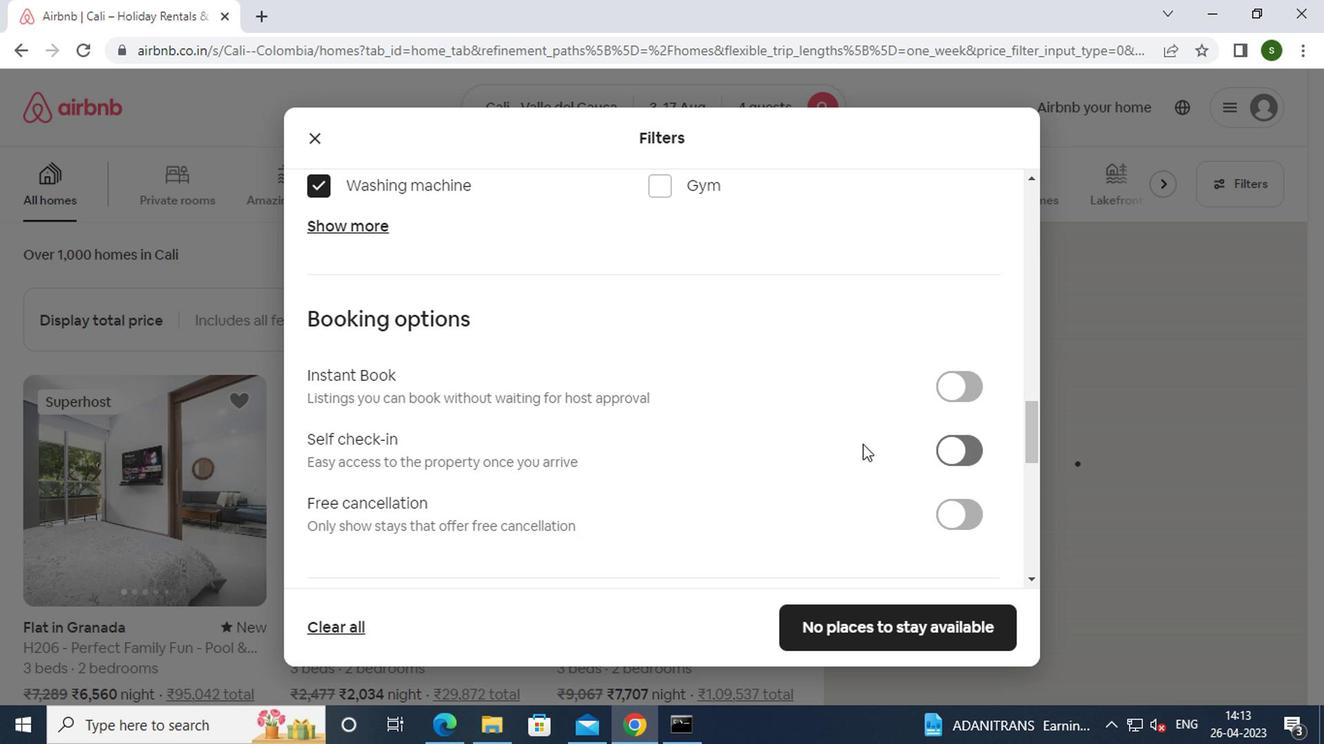 
Action: Mouse scrolled (773, 427) with delta (0, 0)
Screenshot: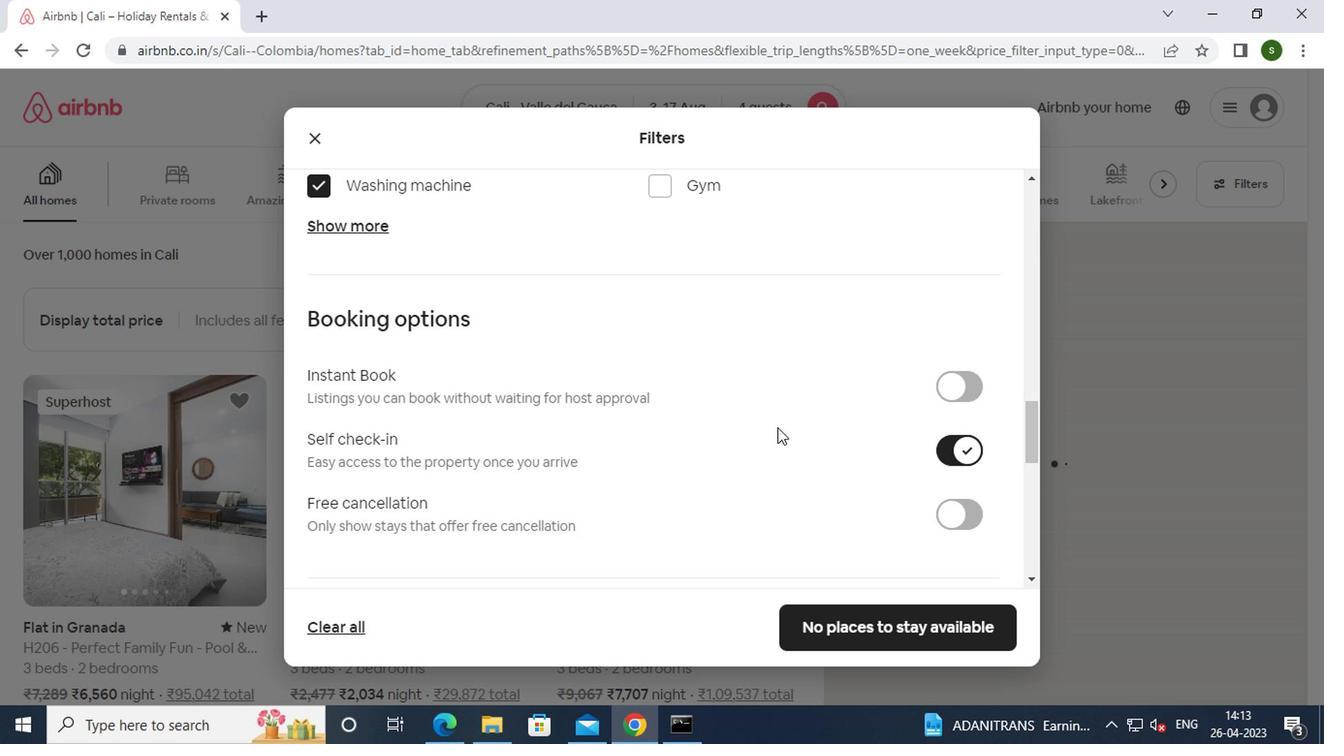 
Action: Mouse scrolled (773, 427) with delta (0, 0)
Screenshot: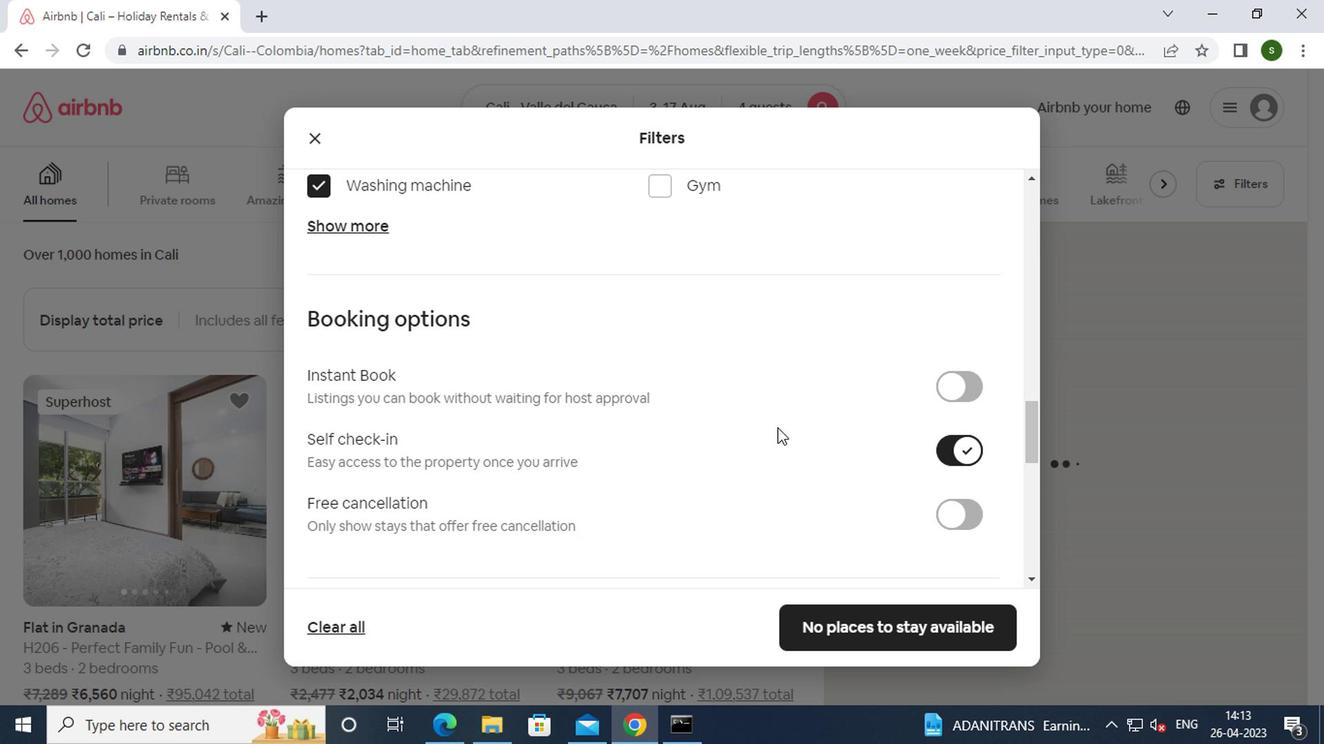 
Action: Mouse scrolled (773, 427) with delta (0, 0)
Screenshot: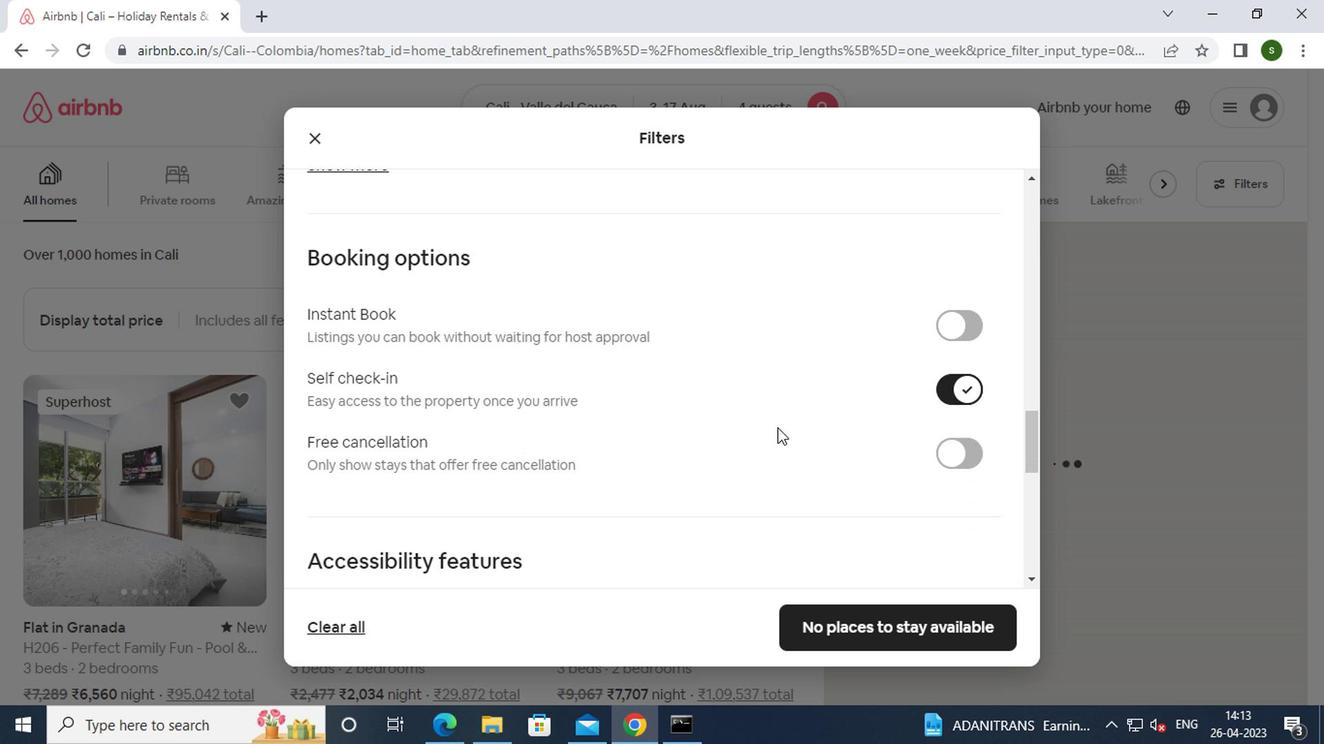 
Action: Mouse scrolled (773, 427) with delta (0, 0)
Screenshot: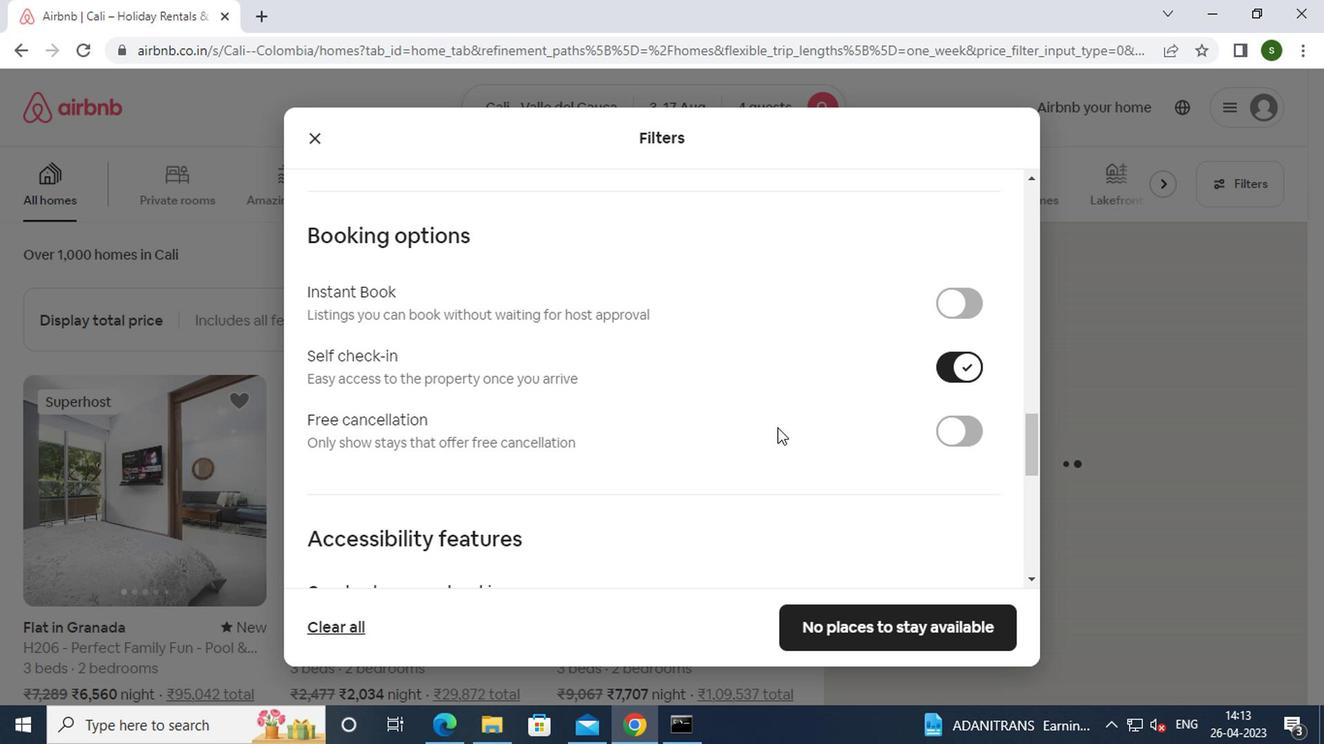 
Action: Mouse scrolled (773, 427) with delta (0, 0)
Screenshot: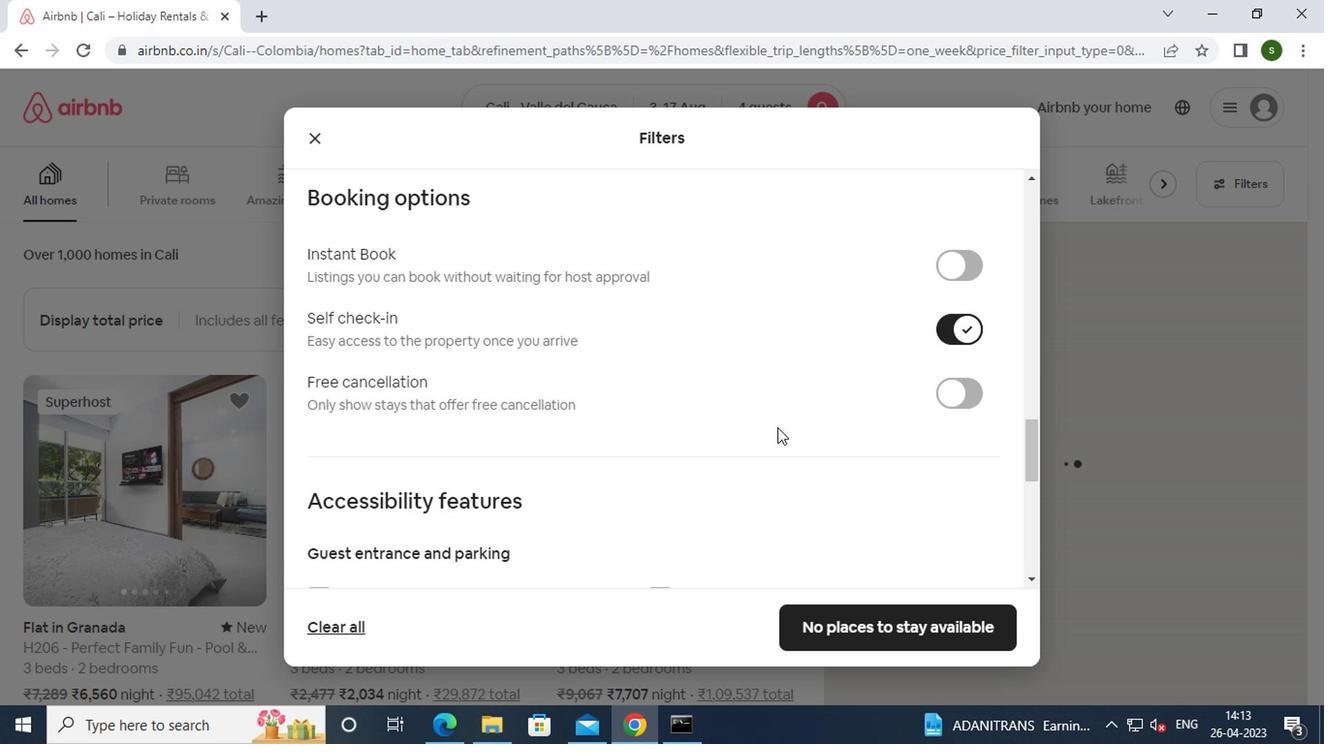 
Action: Mouse scrolled (773, 427) with delta (0, 0)
Screenshot: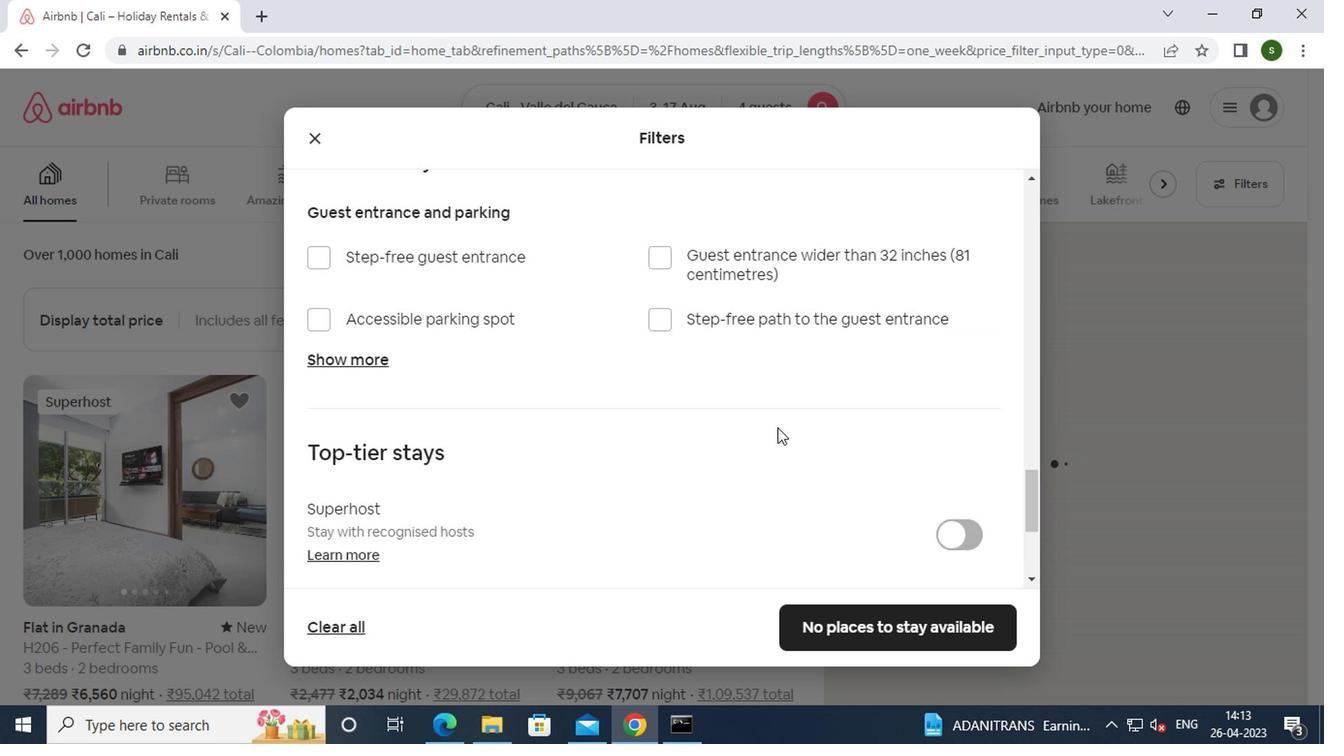 
Action: Mouse scrolled (773, 427) with delta (0, 0)
Screenshot: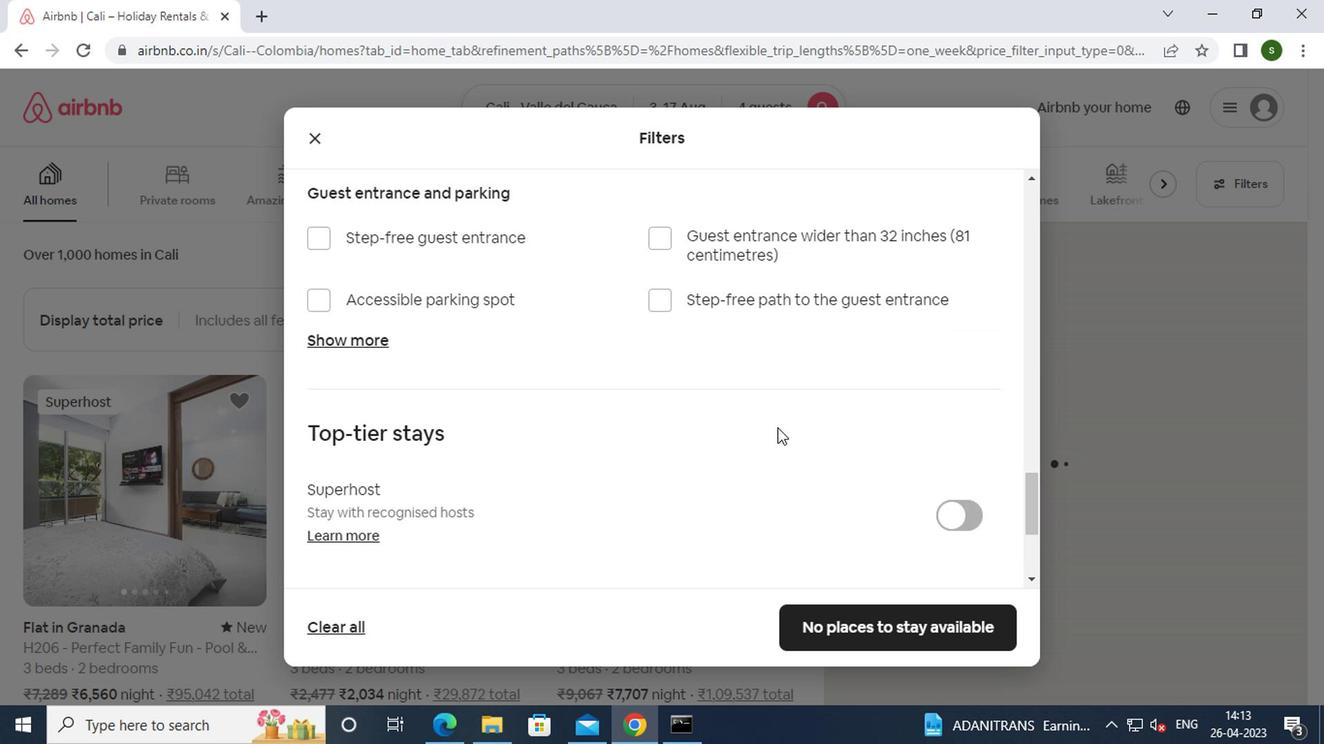 
Action: Mouse scrolled (773, 427) with delta (0, 0)
Screenshot: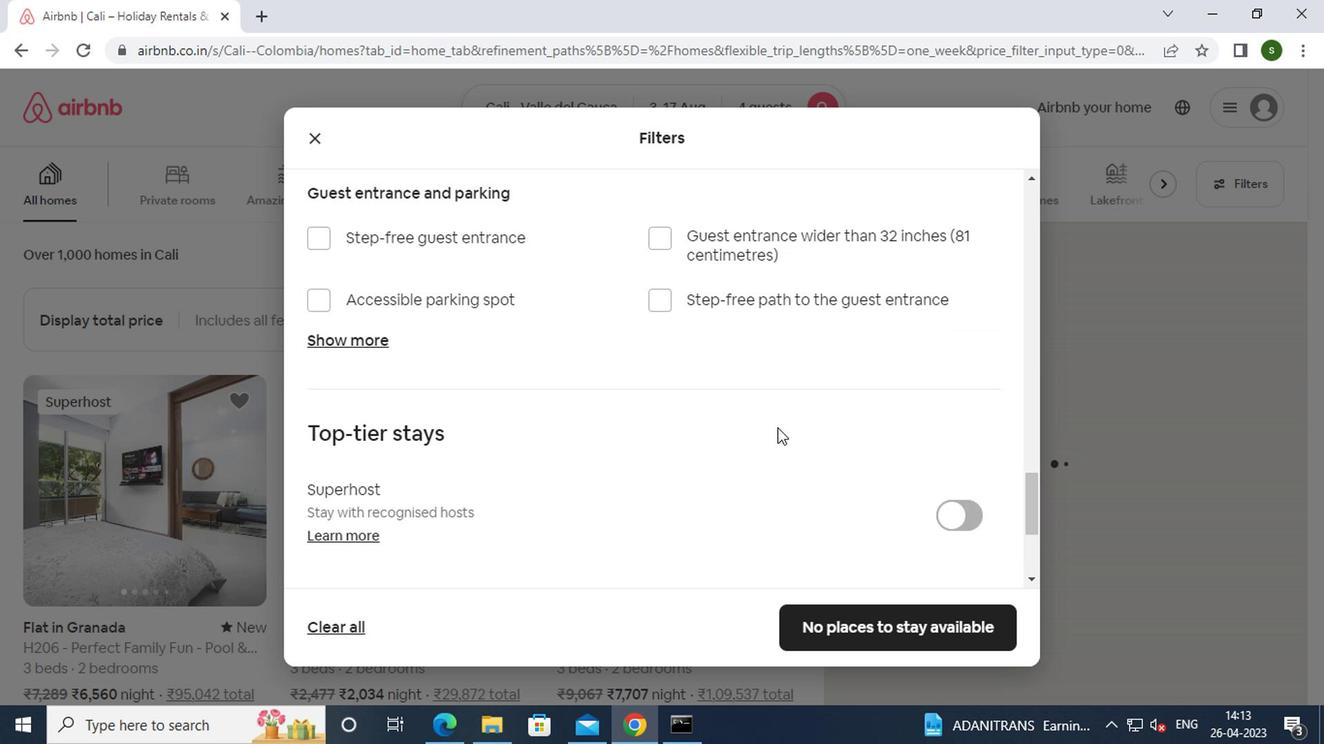 
Action: Mouse scrolled (773, 427) with delta (0, 0)
Screenshot: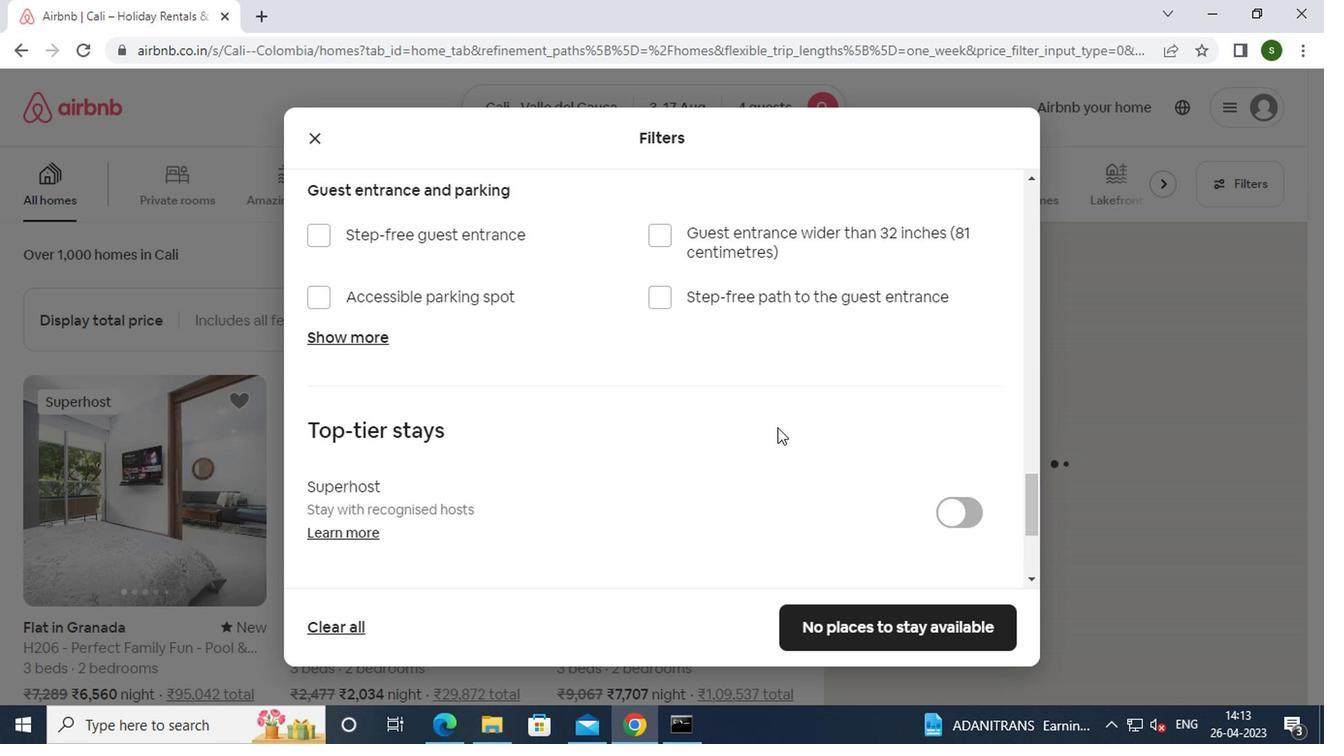 
Action: Mouse scrolled (773, 427) with delta (0, 0)
Screenshot: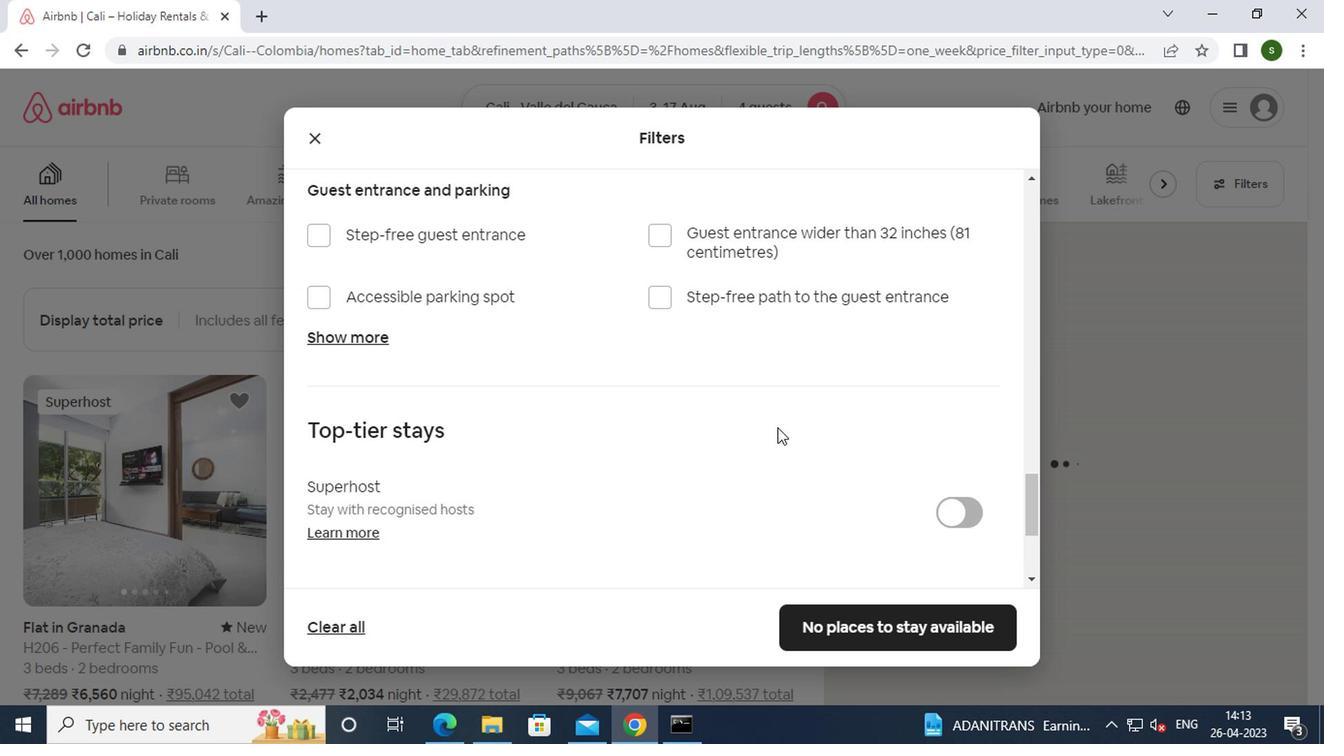 
Action: Mouse scrolled (773, 427) with delta (0, 0)
Screenshot: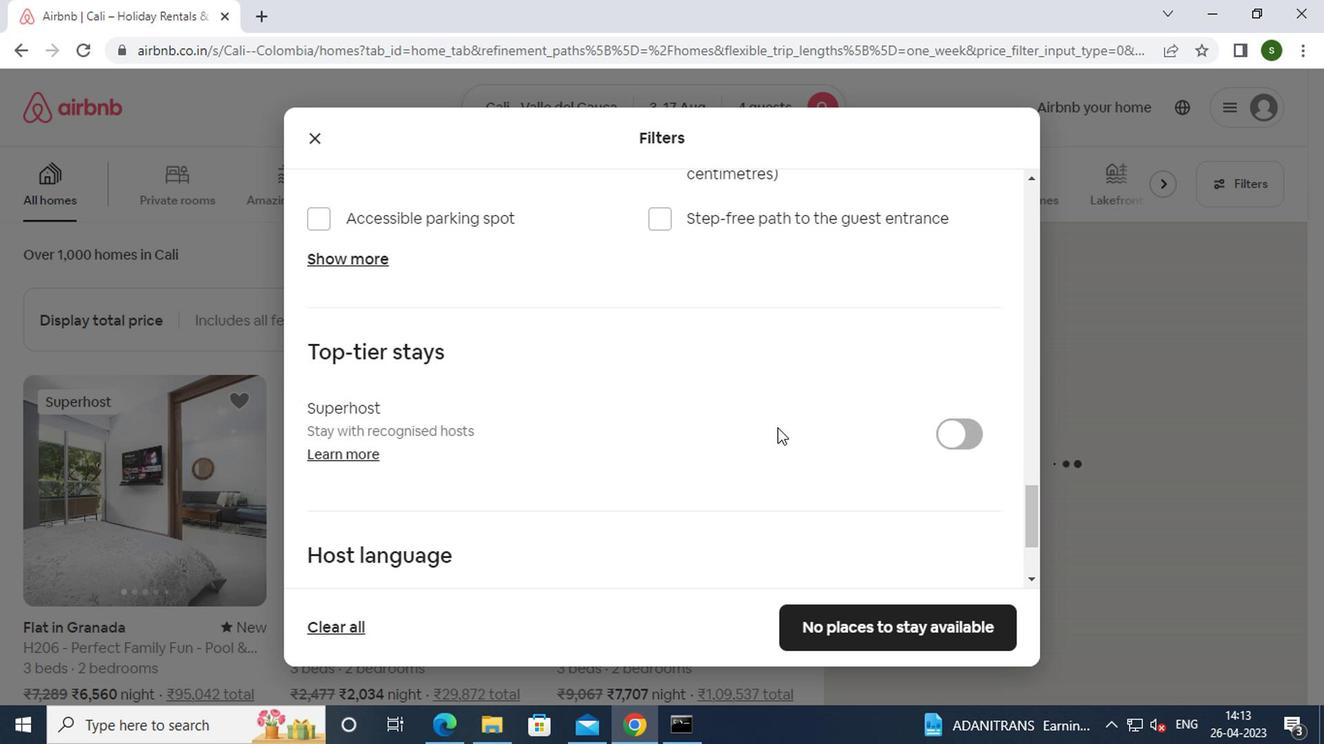 
Action: Mouse scrolled (773, 427) with delta (0, 0)
Screenshot: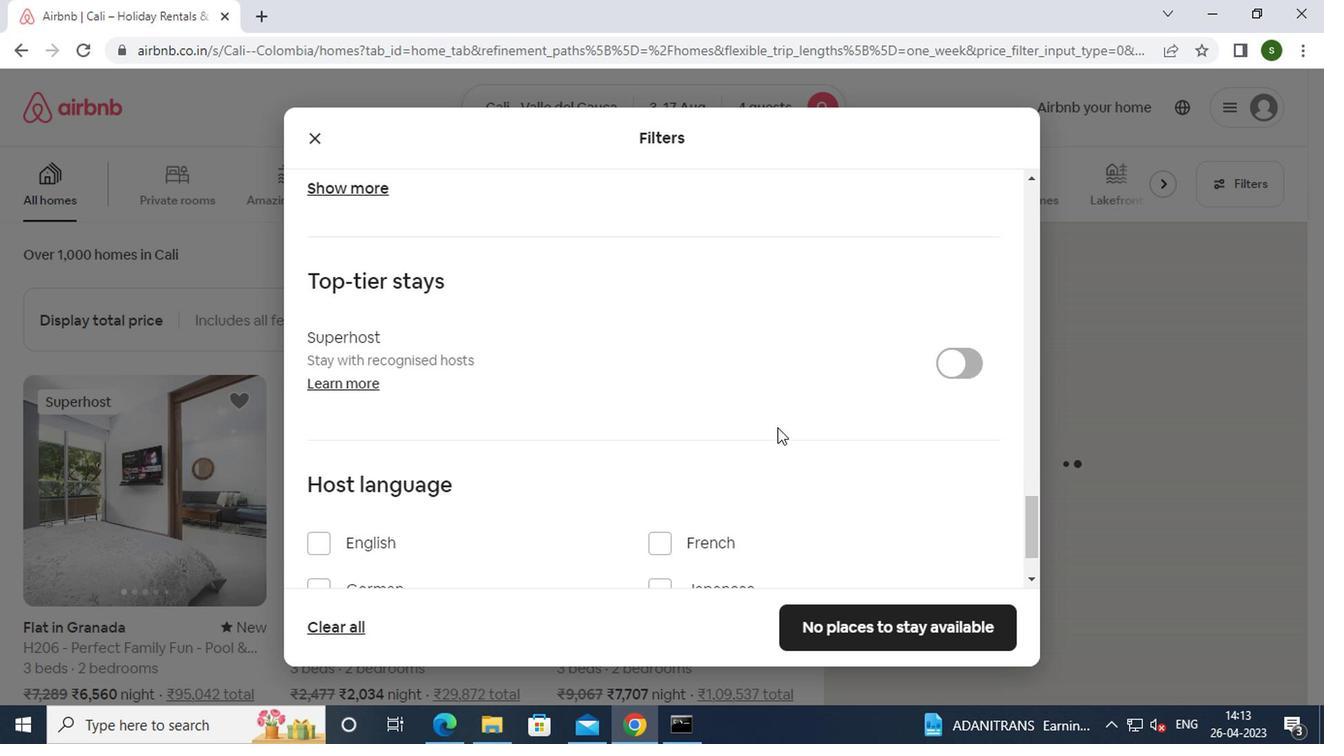 
Action: Mouse moved to (335, 453)
Screenshot: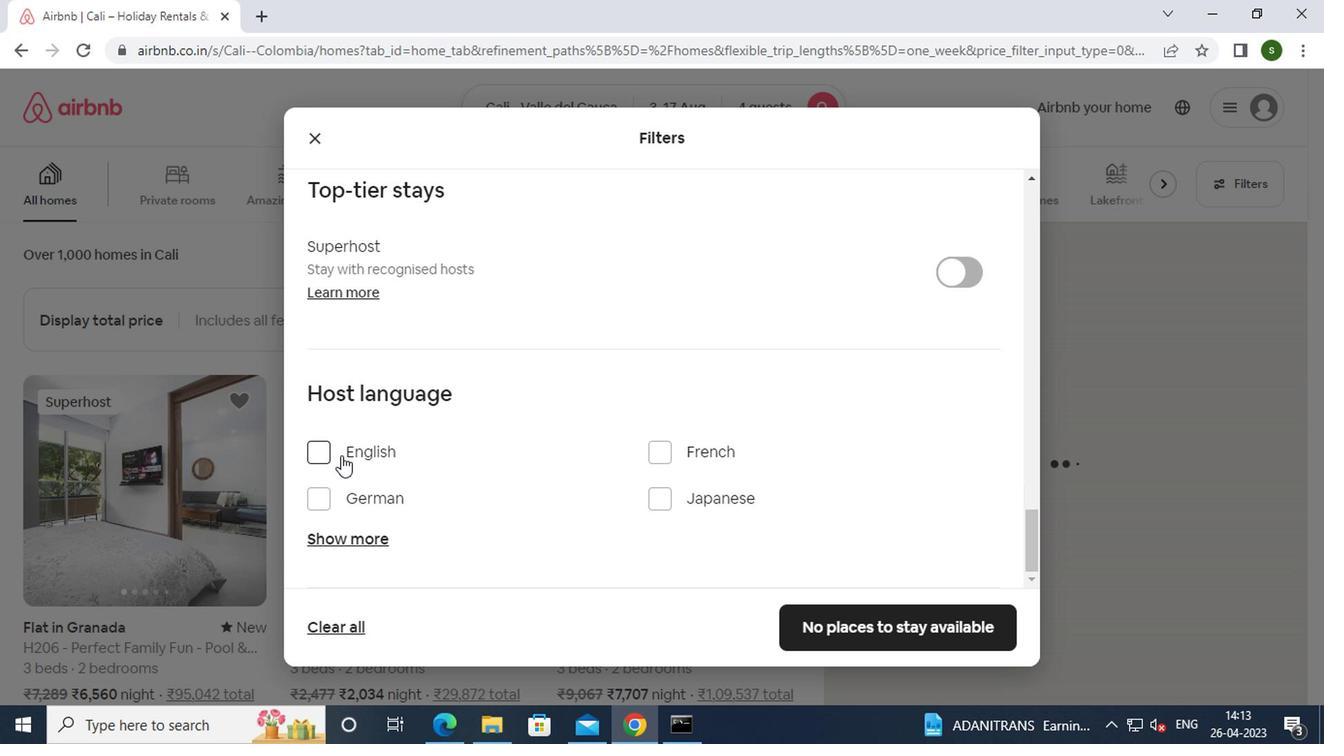 
Action: Mouse pressed left at (335, 453)
Screenshot: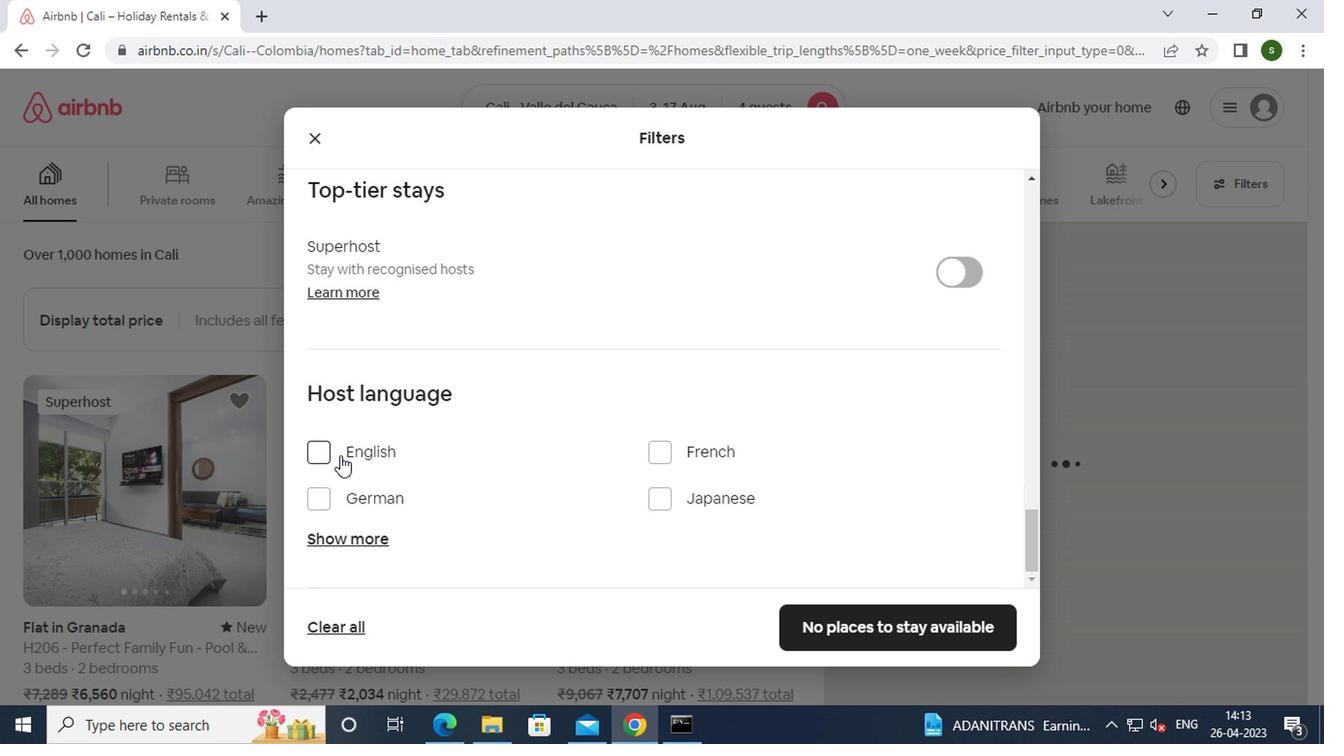 
Action: Mouse moved to (809, 614)
Screenshot: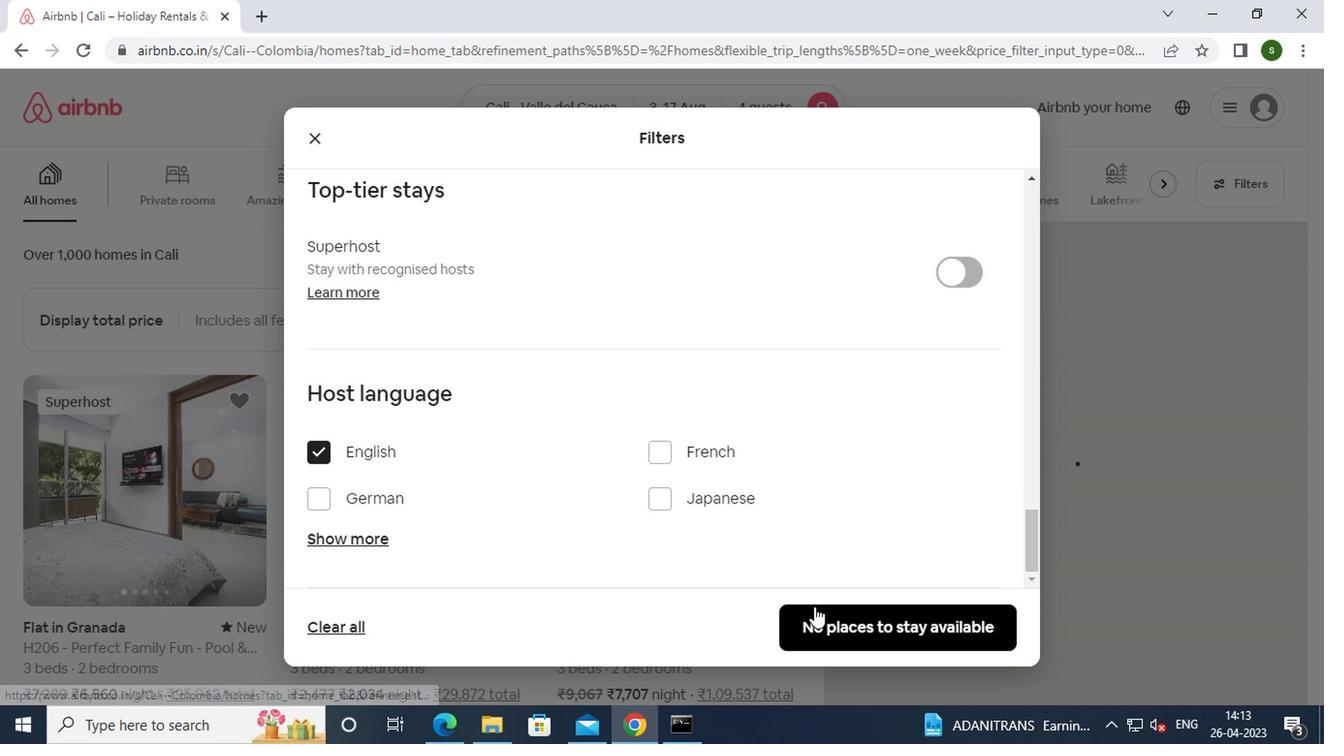 
Action: Mouse pressed left at (809, 614)
Screenshot: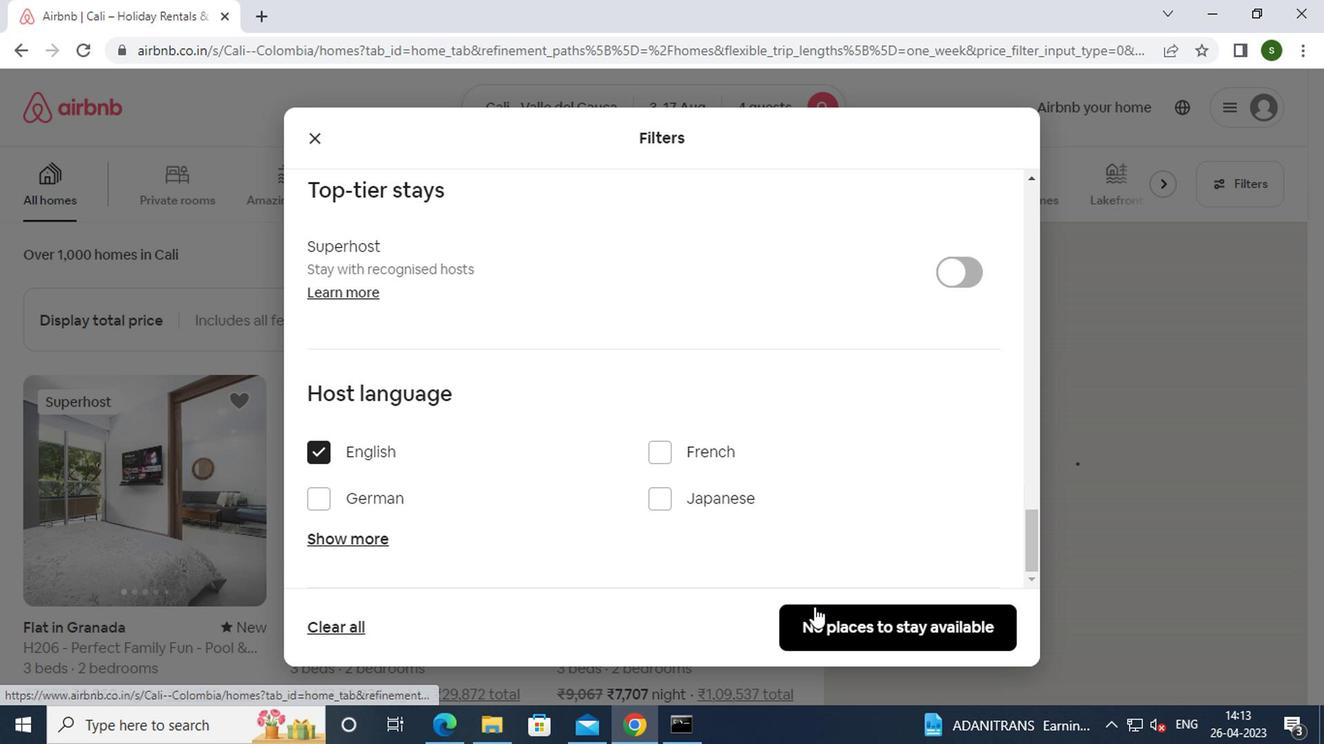 
Action: Mouse moved to (809, 614)
Screenshot: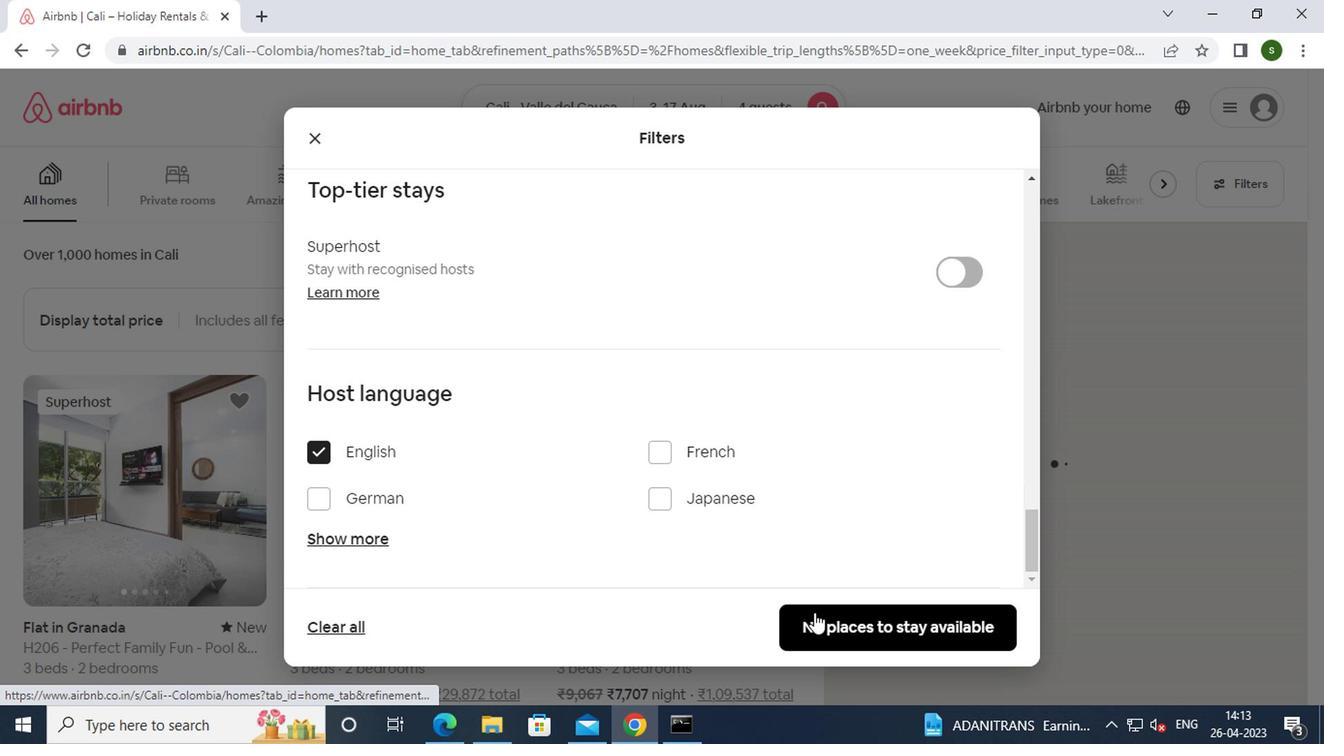 
